 Task: Find connections with filter location Rhyl with filter topic #Healthwith filter profile language Spanish with filter current company Get A Job - Follow Us For The Right Job with filter school The Chartered Institute for Securities & Investment (The CISI) with filter industry Ranching with filter service category Project Management with filter keywords title Engineer
Action: Mouse moved to (670, 65)
Screenshot: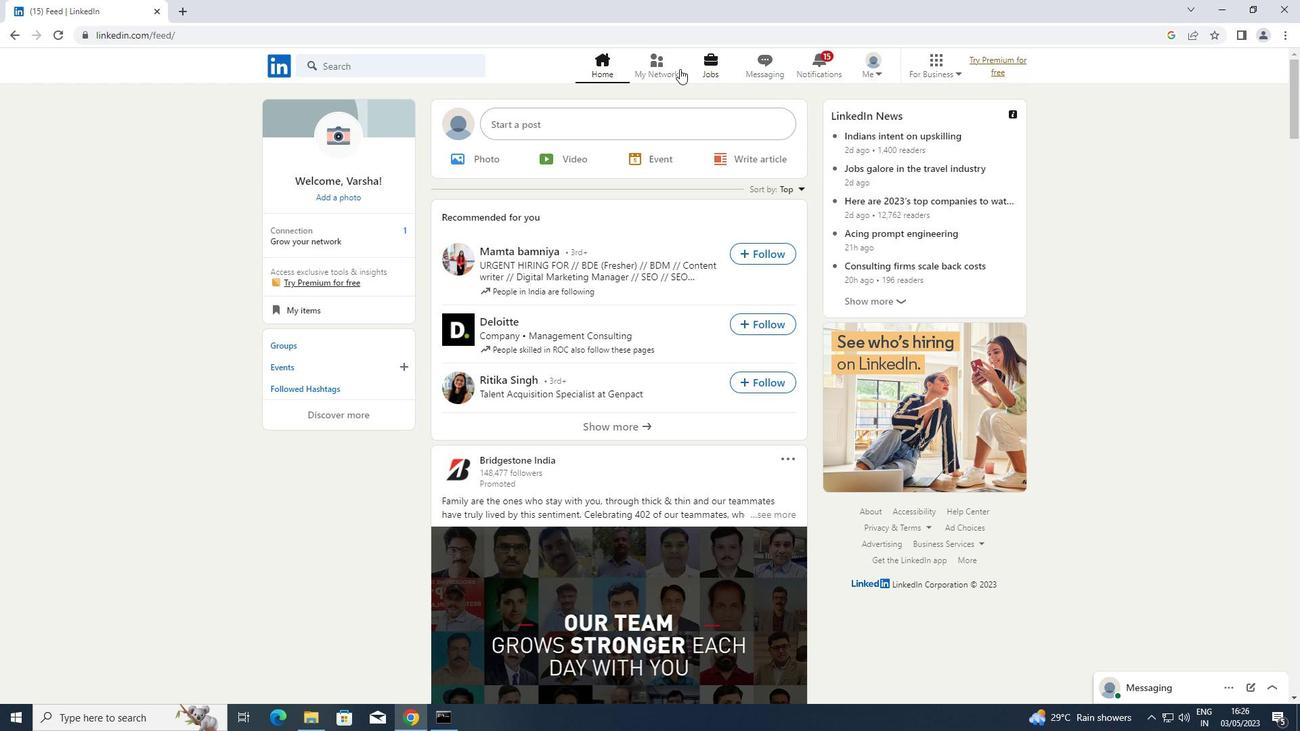 
Action: Mouse pressed left at (670, 65)
Screenshot: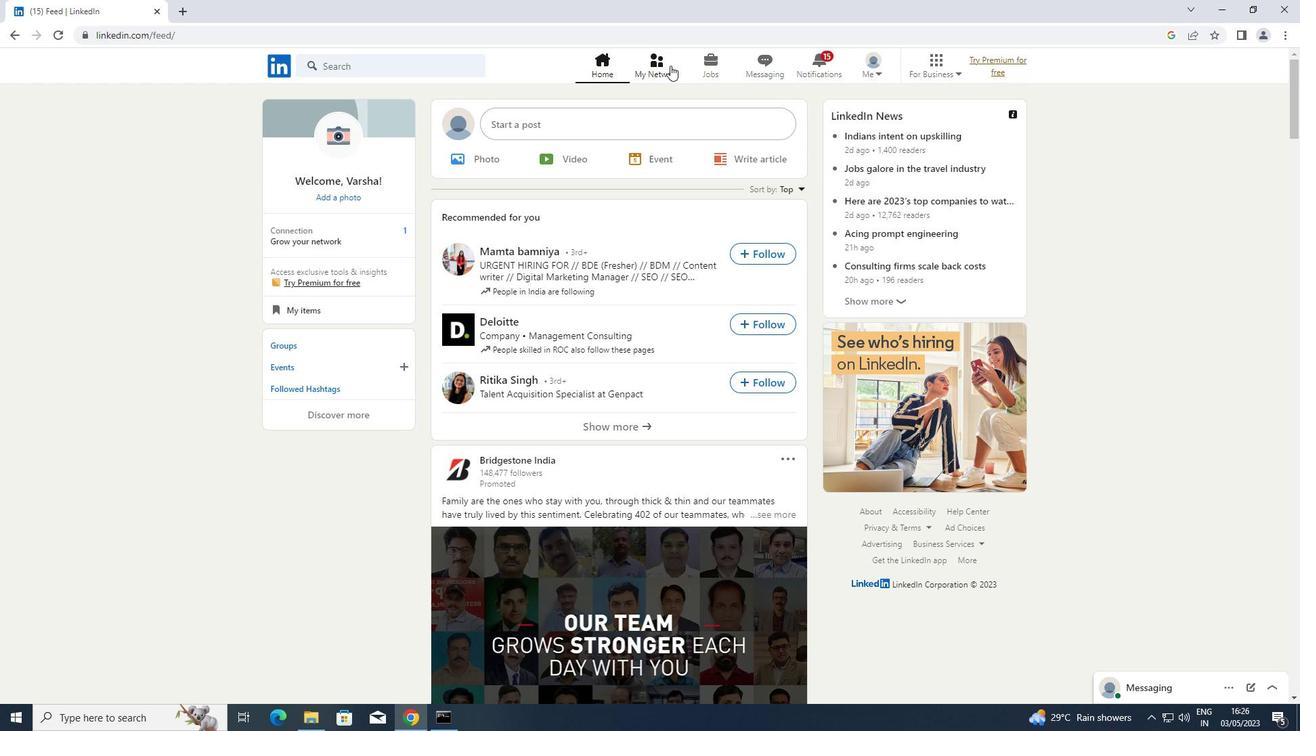 
Action: Mouse moved to (300, 139)
Screenshot: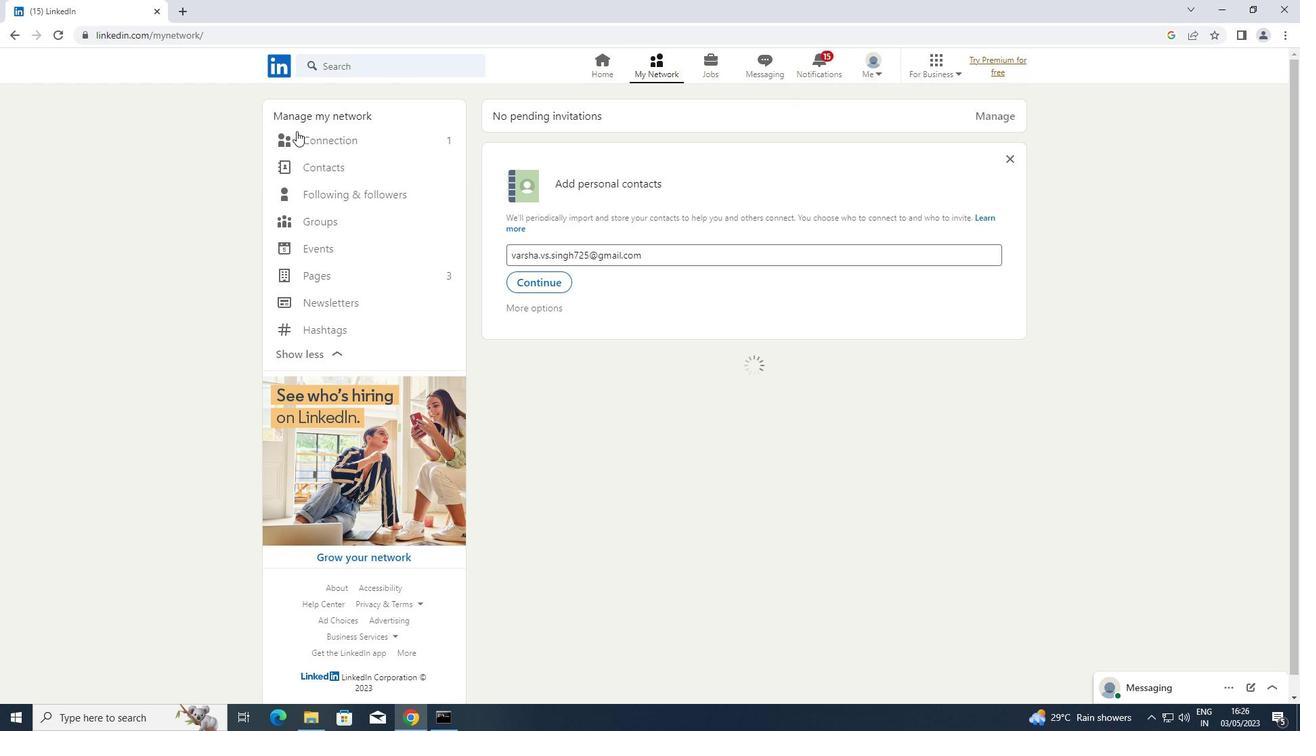 
Action: Mouse pressed left at (300, 139)
Screenshot: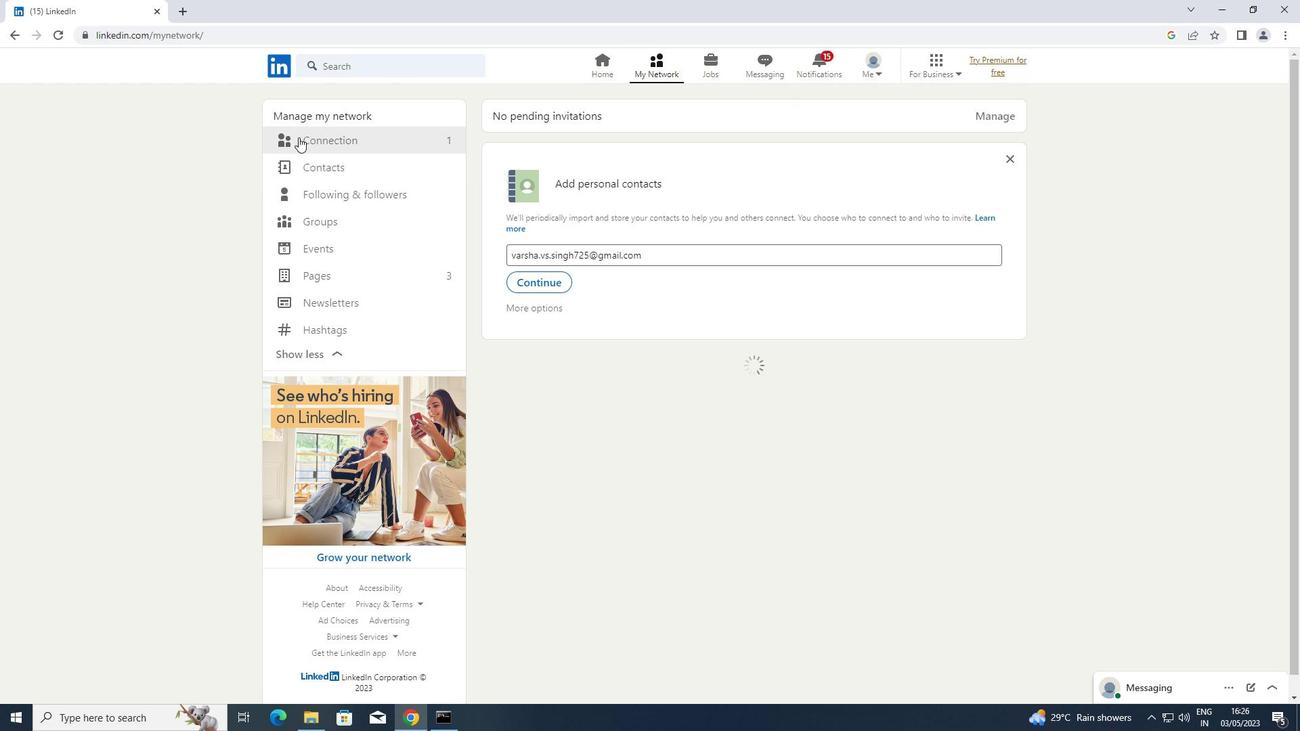 
Action: Mouse moved to (738, 134)
Screenshot: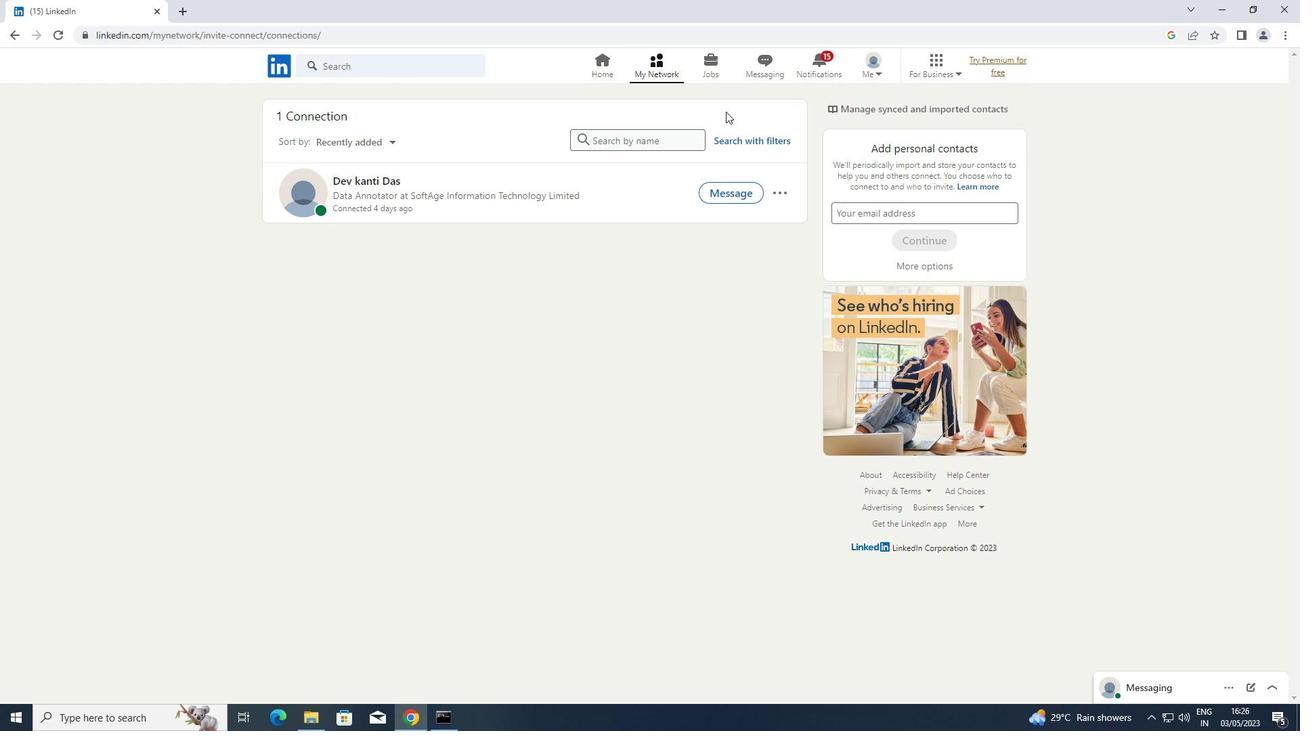 
Action: Mouse pressed left at (738, 134)
Screenshot: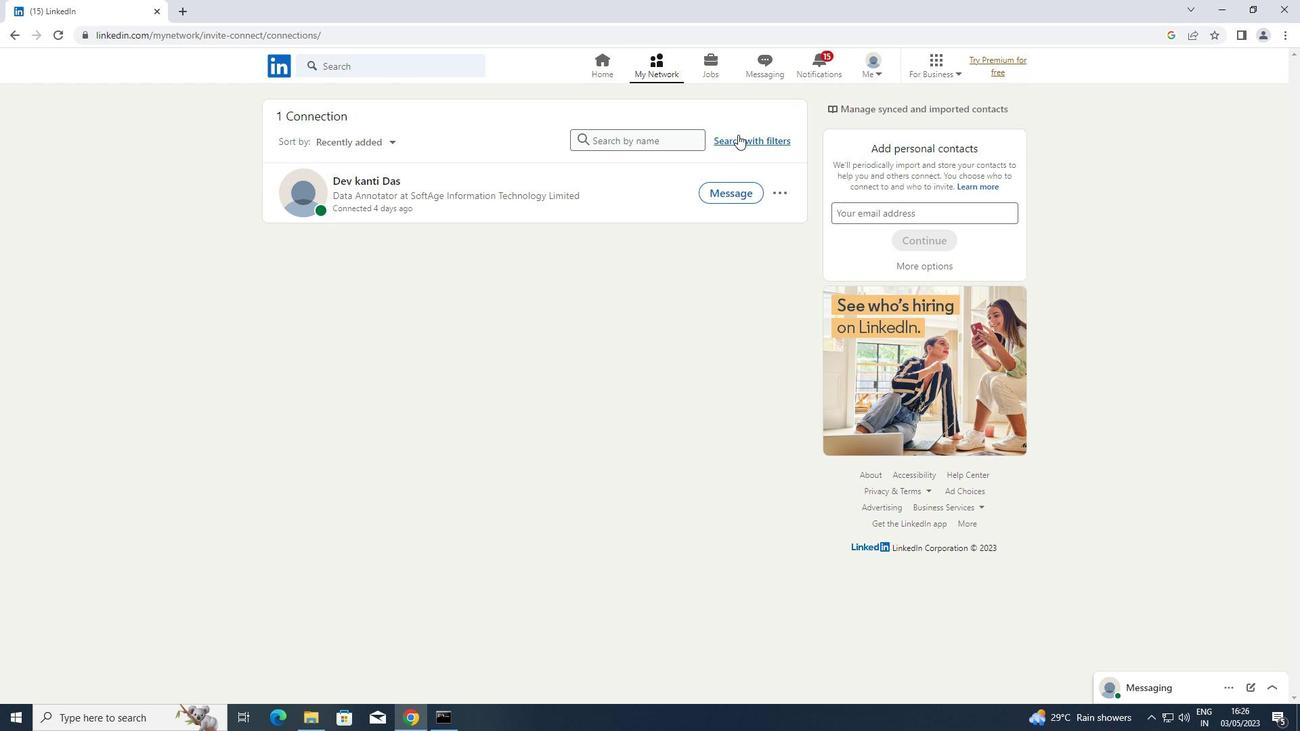 
Action: Mouse moved to (697, 102)
Screenshot: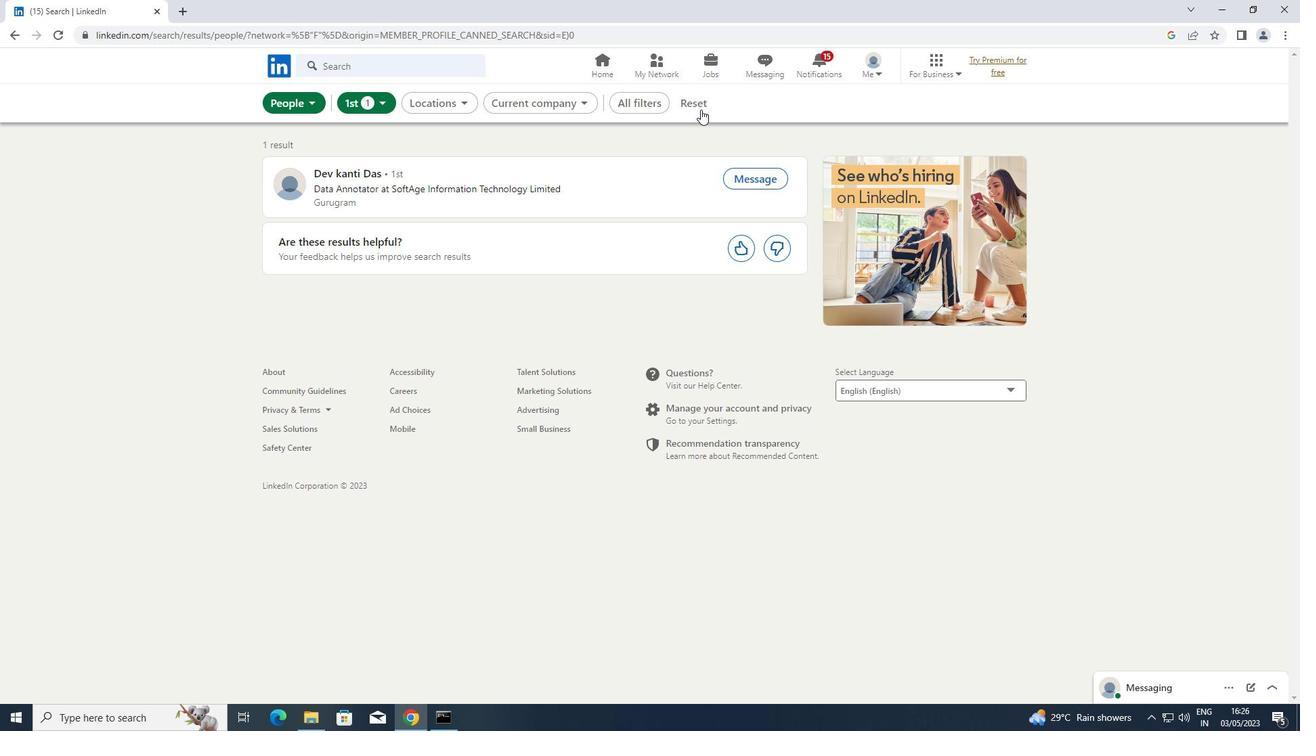 
Action: Mouse pressed left at (697, 102)
Screenshot: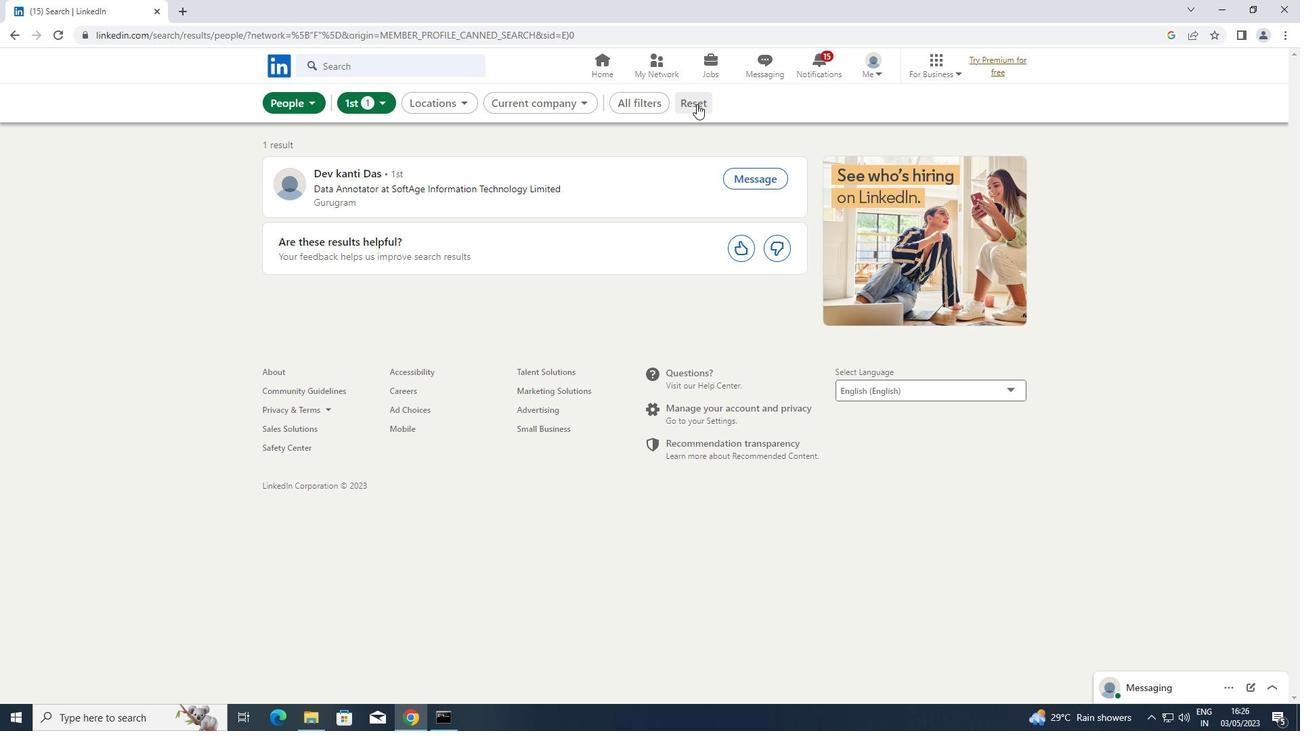 
Action: Mouse moved to (678, 96)
Screenshot: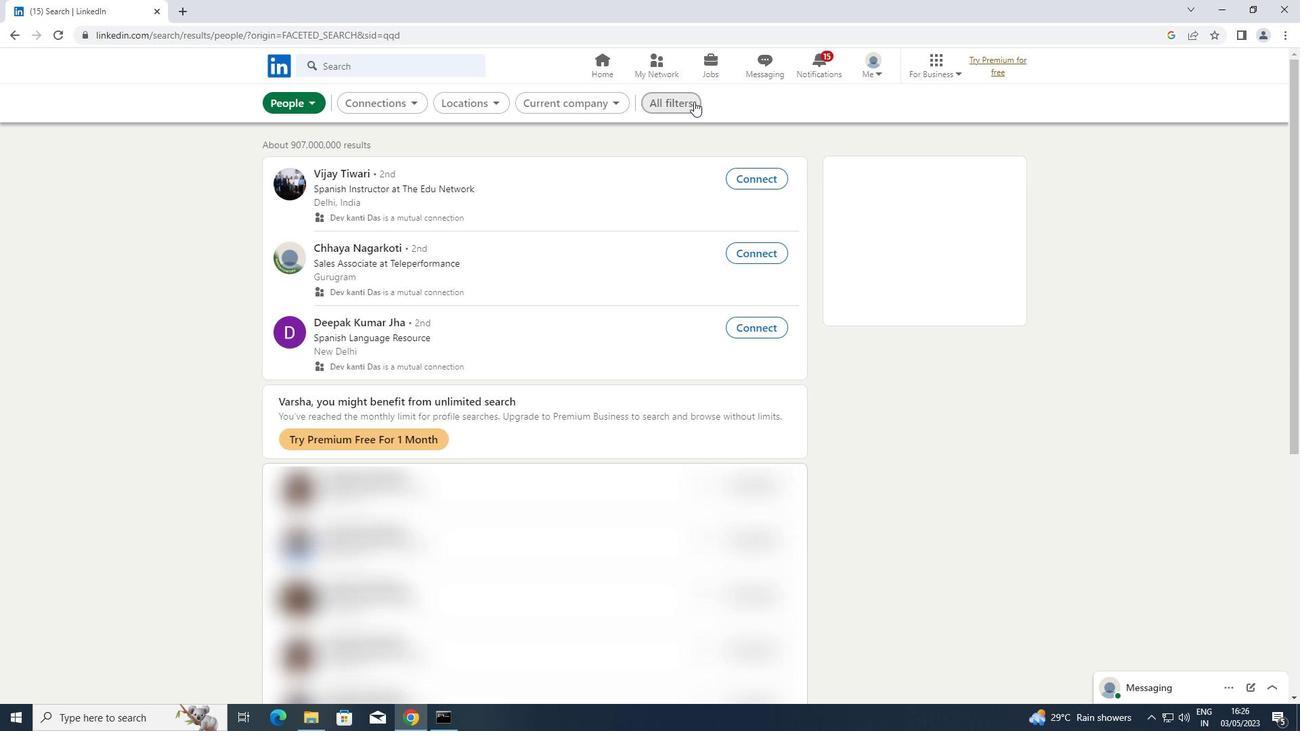 
Action: Mouse pressed left at (678, 96)
Screenshot: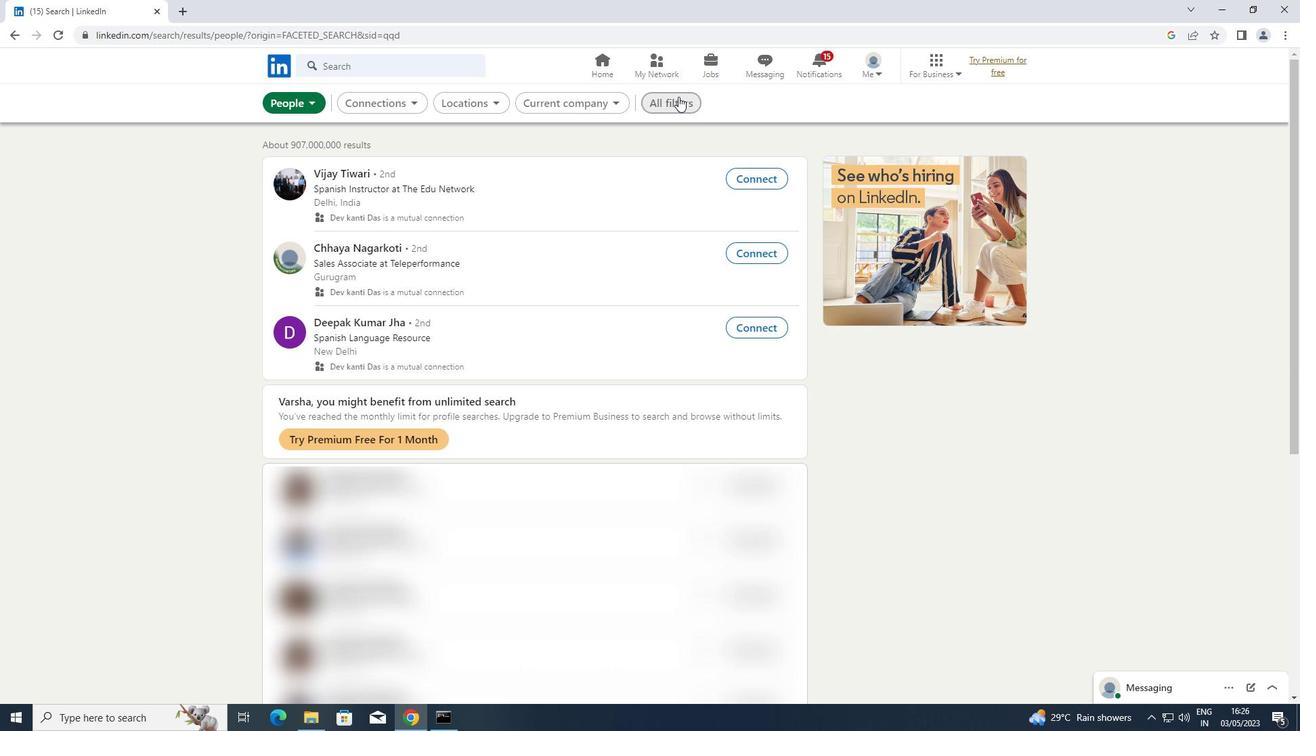 
Action: Mouse moved to (1022, 325)
Screenshot: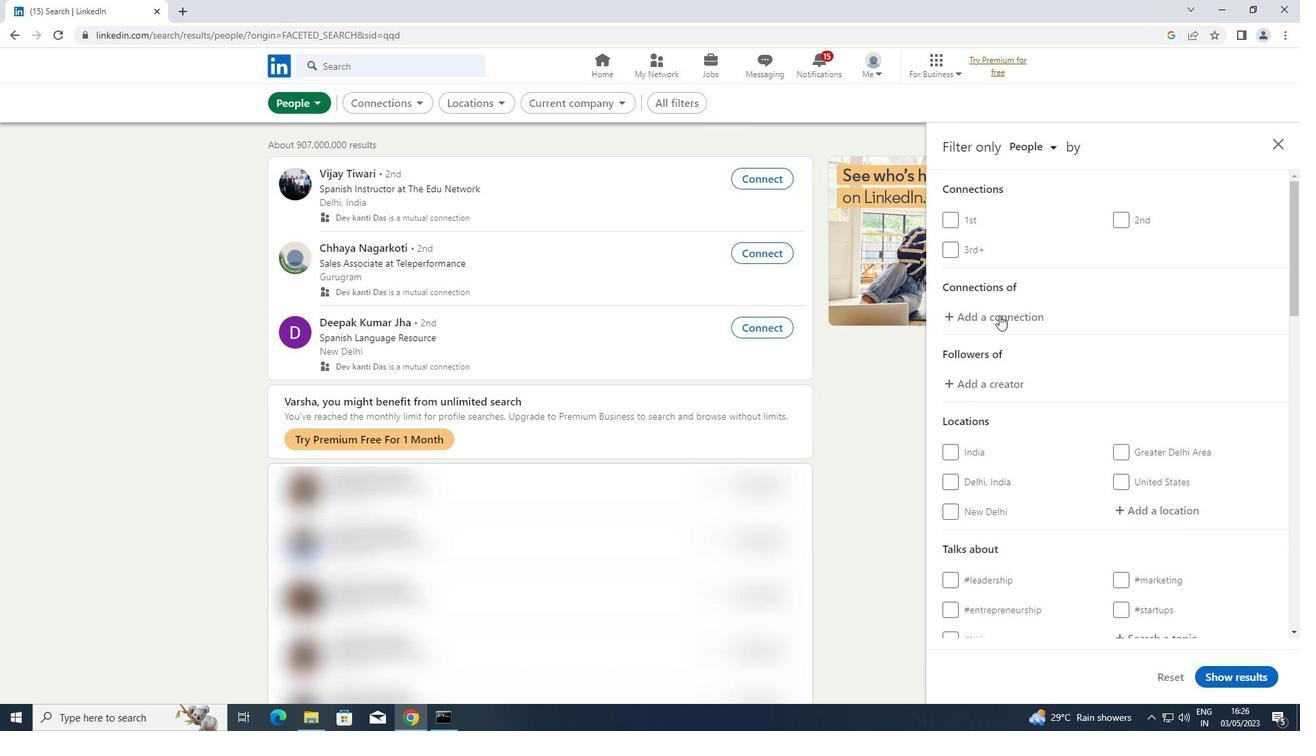 
Action: Mouse scrolled (1022, 324) with delta (0, 0)
Screenshot: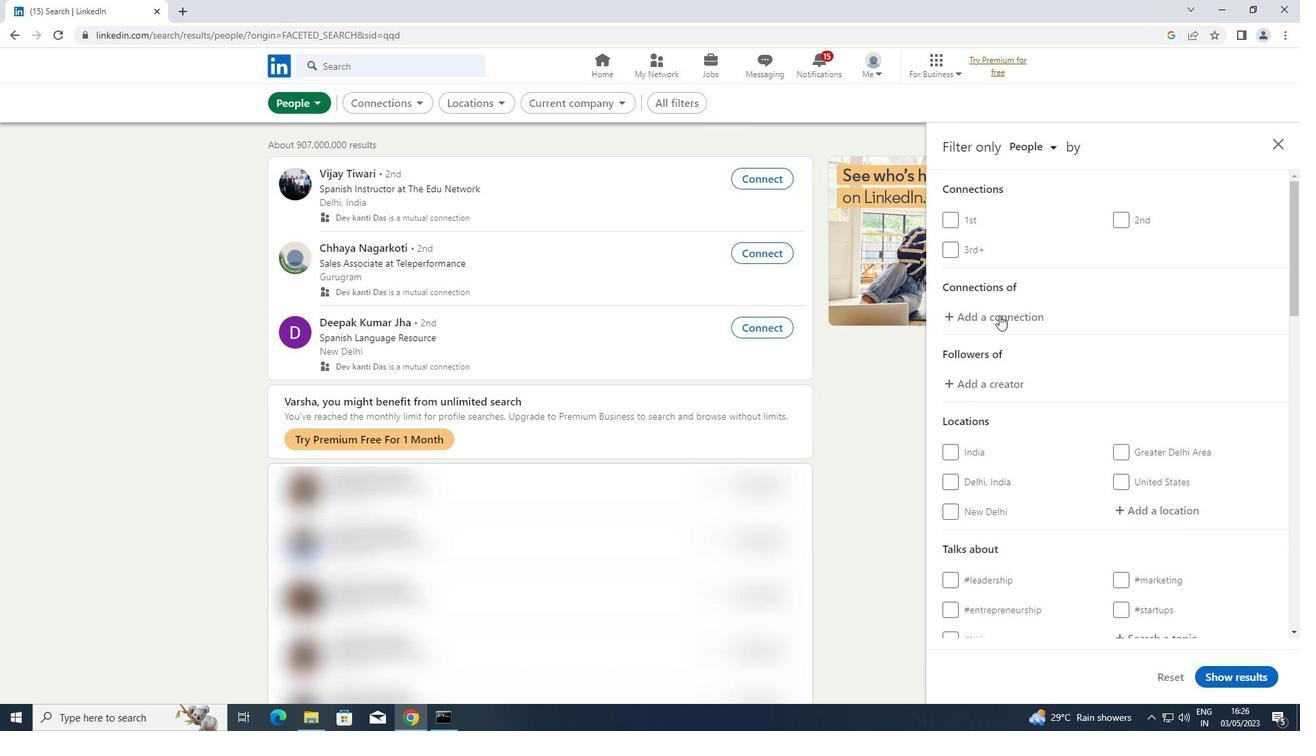 
Action: Mouse scrolled (1022, 324) with delta (0, 0)
Screenshot: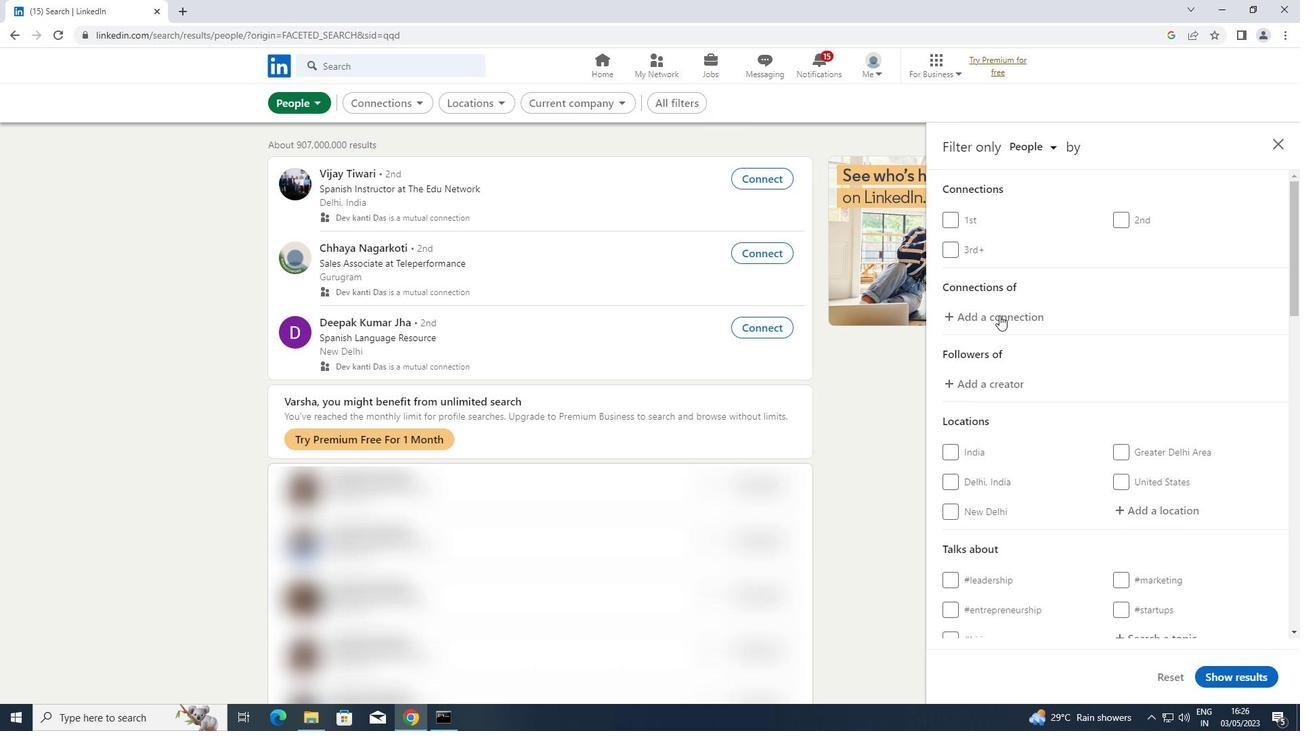 
Action: Mouse moved to (1149, 370)
Screenshot: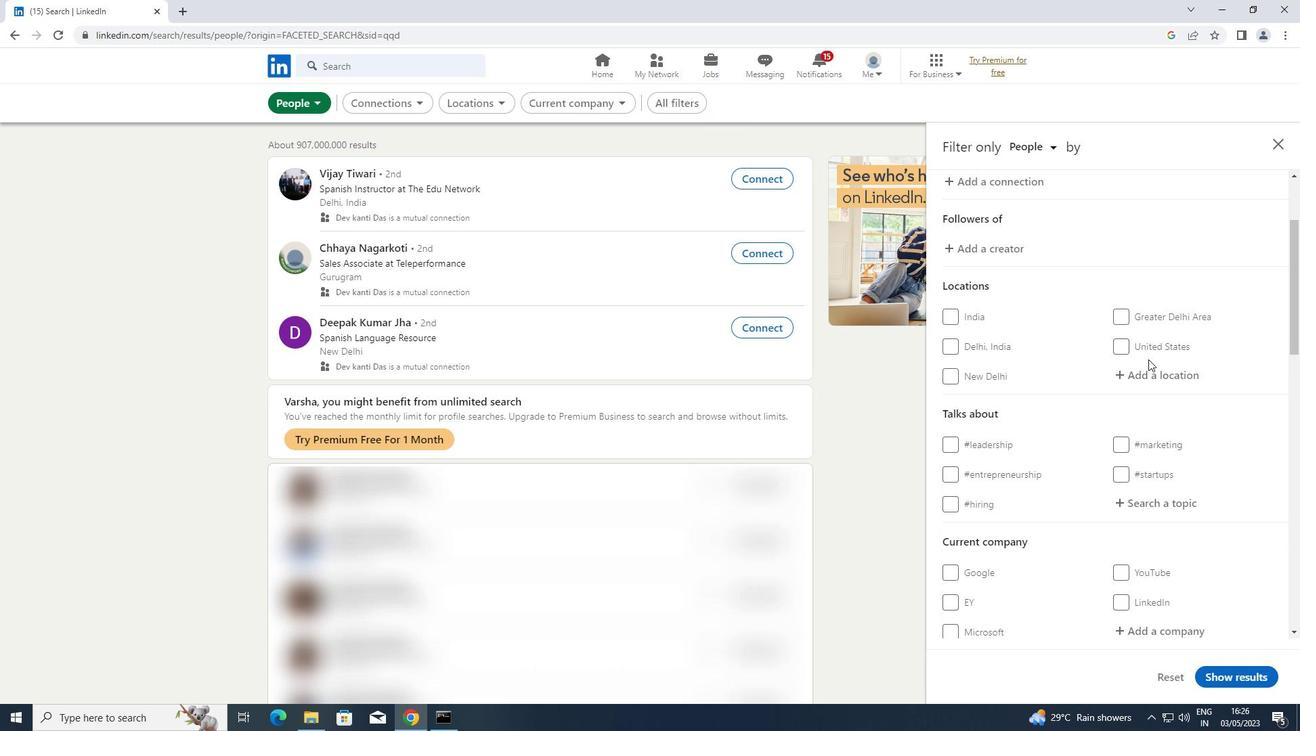
Action: Mouse pressed left at (1149, 370)
Screenshot: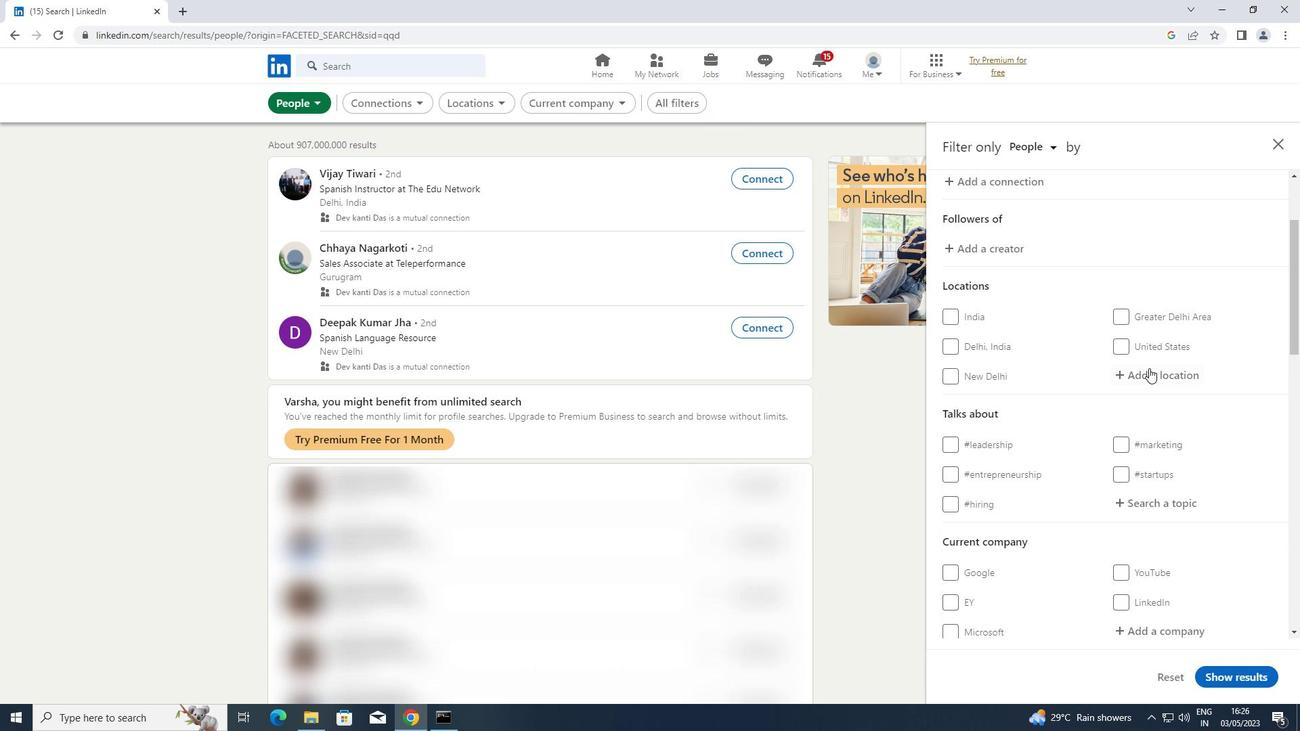 
Action: Mouse moved to (1149, 372)
Screenshot: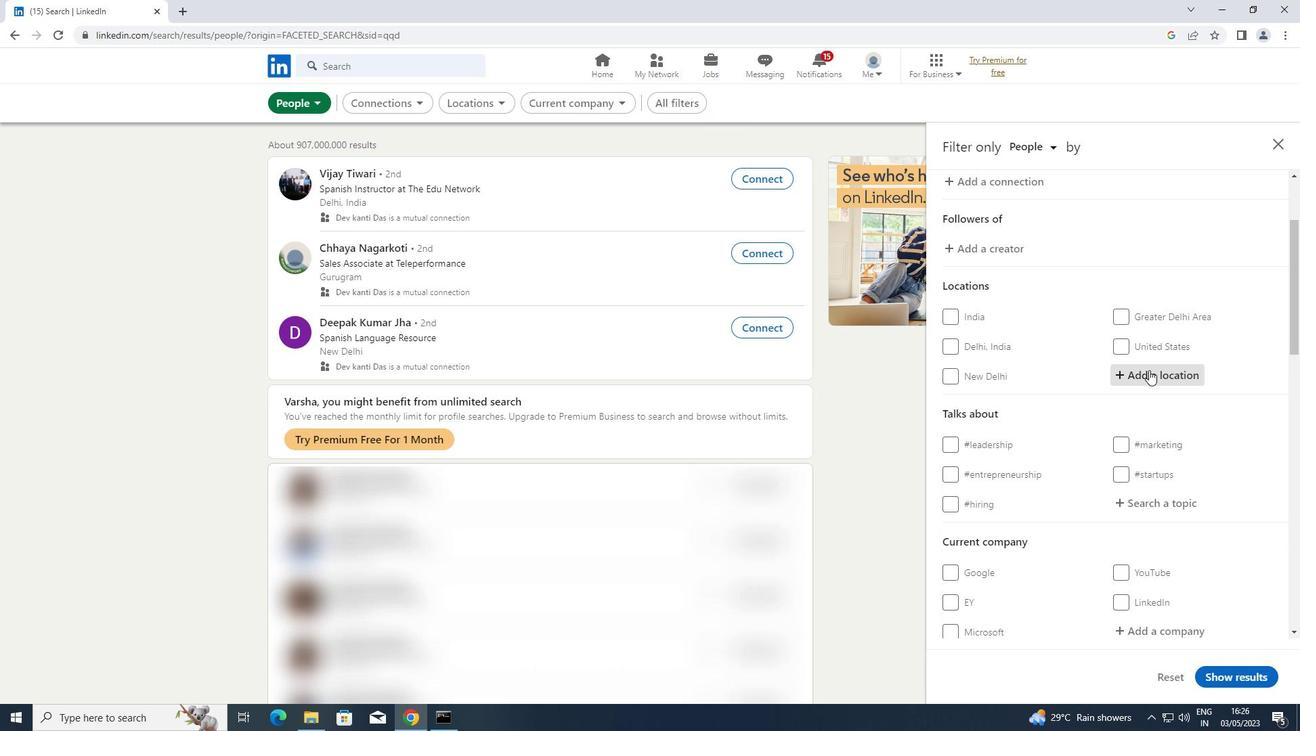 
Action: Key pressed <Key.shift>RHYL
Screenshot: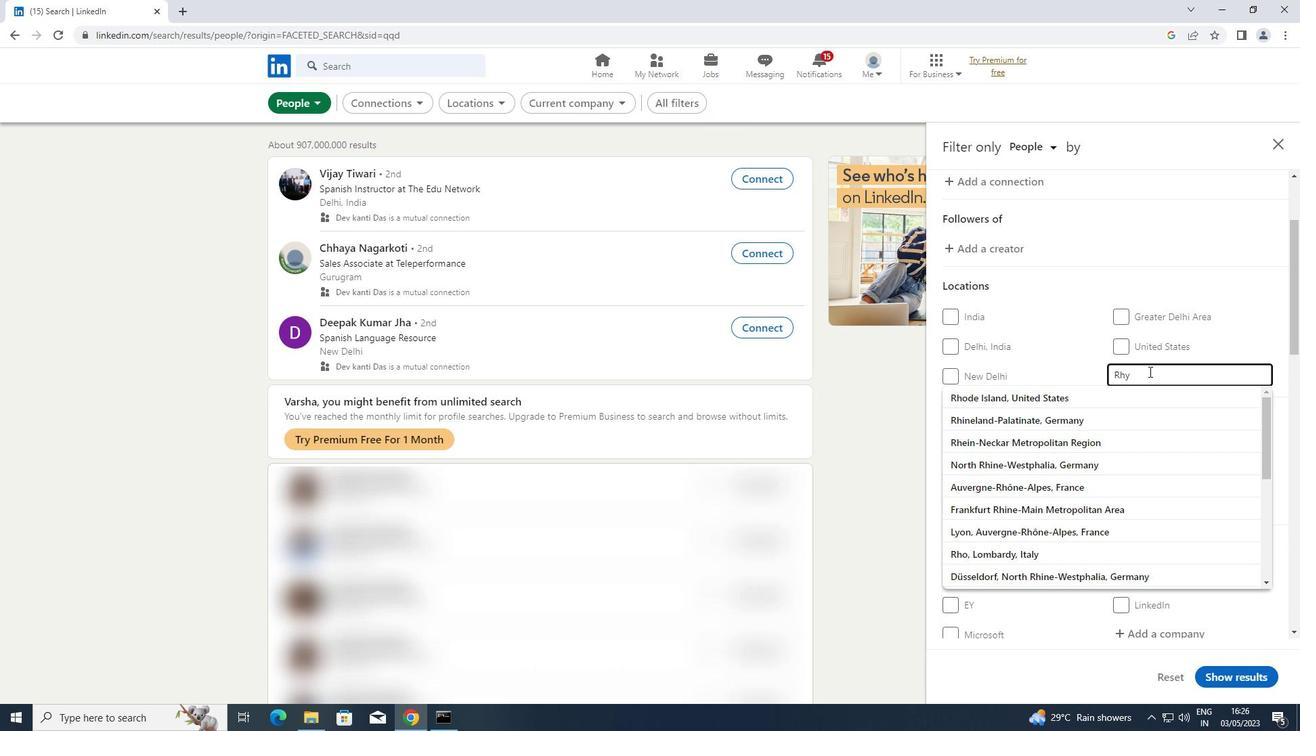 
Action: Mouse moved to (1143, 502)
Screenshot: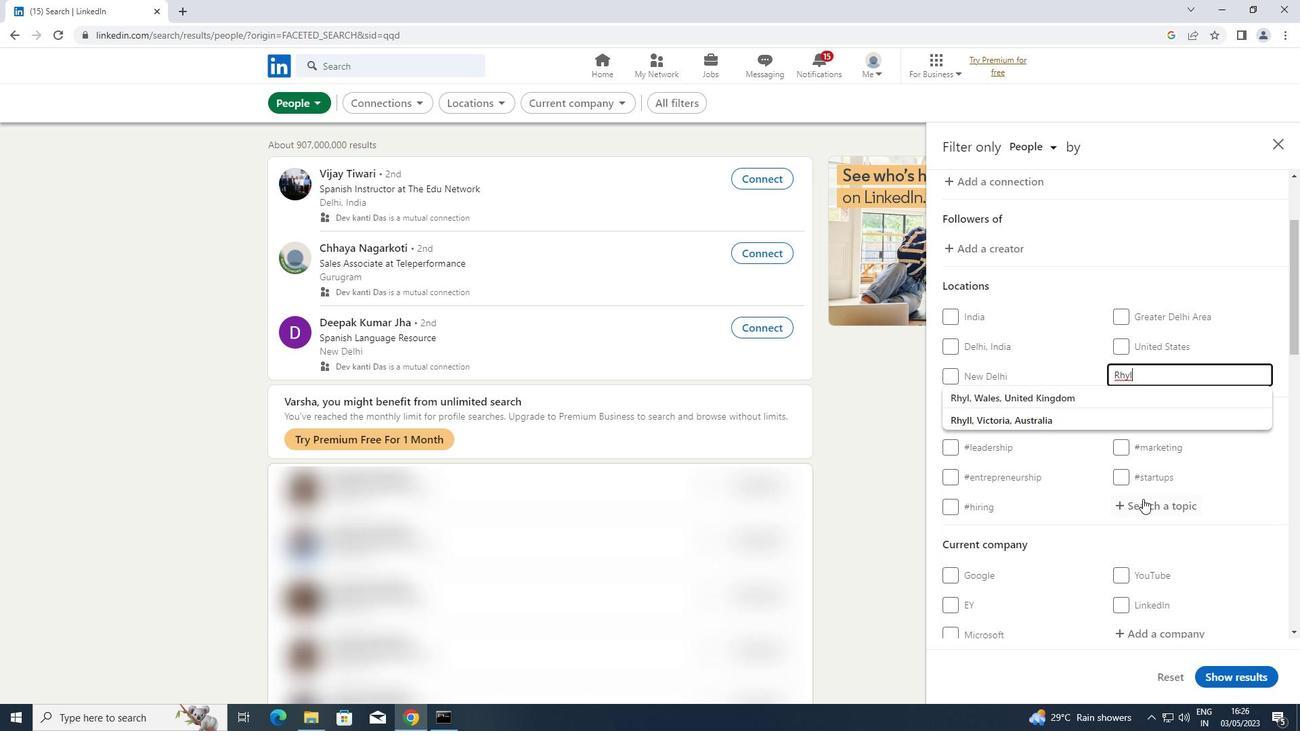 
Action: Mouse pressed left at (1143, 502)
Screenshot: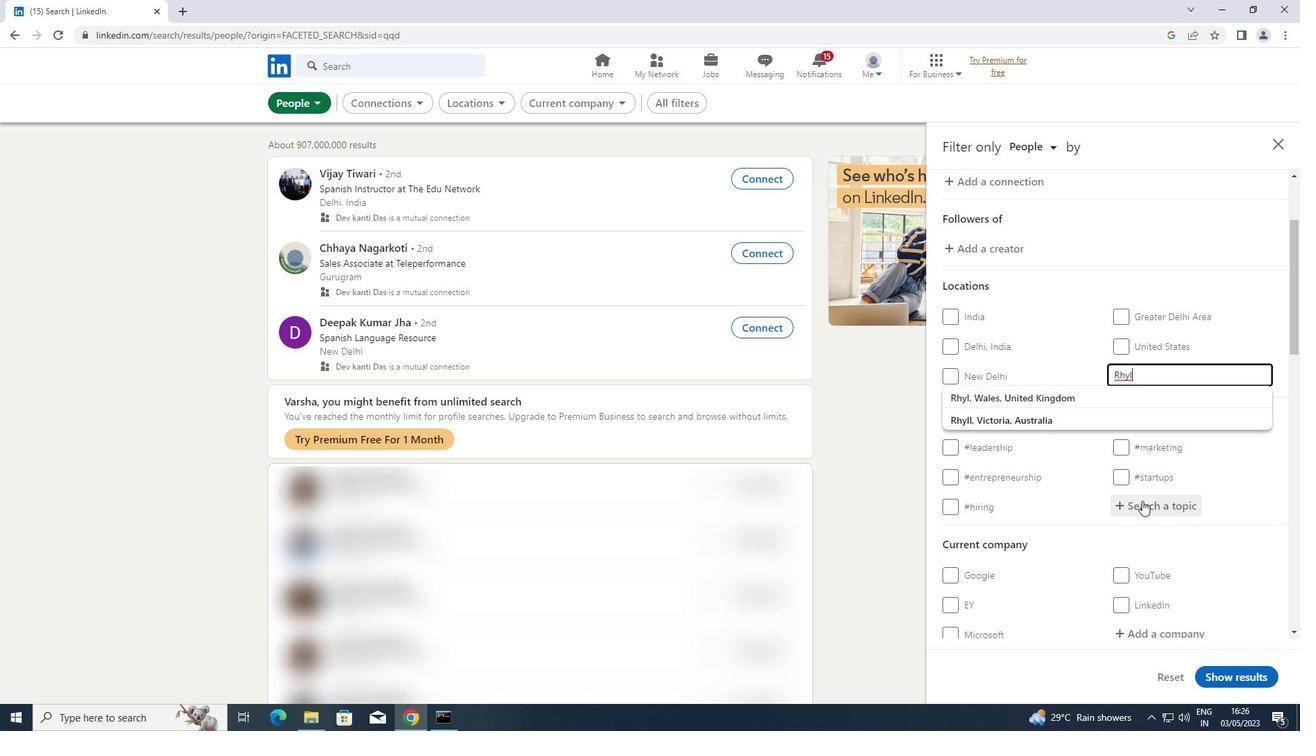
Action: Key pressed <Key.shift>HEALT
Screenshot: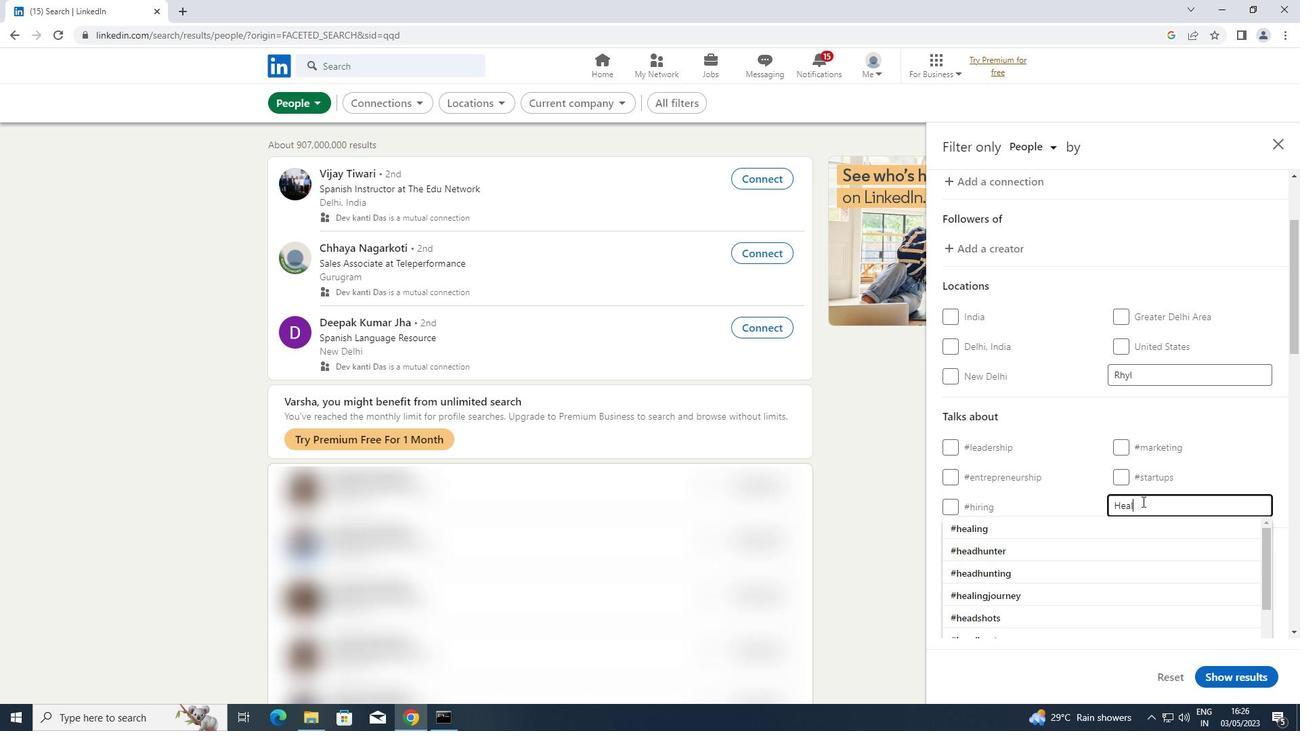 
Action: Mouse moved to (1013, 550)
Screenshot: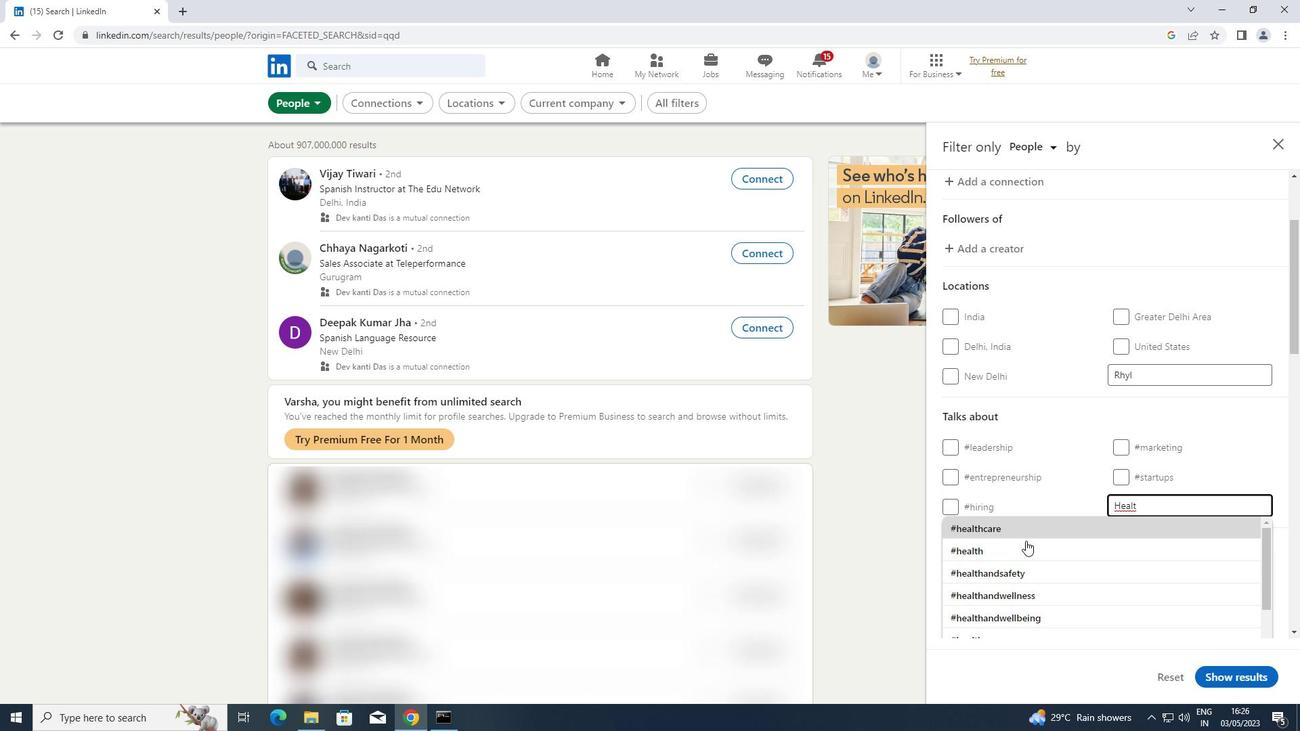 
Action: Mouse pressed left at (1013, 550)
Screenshot: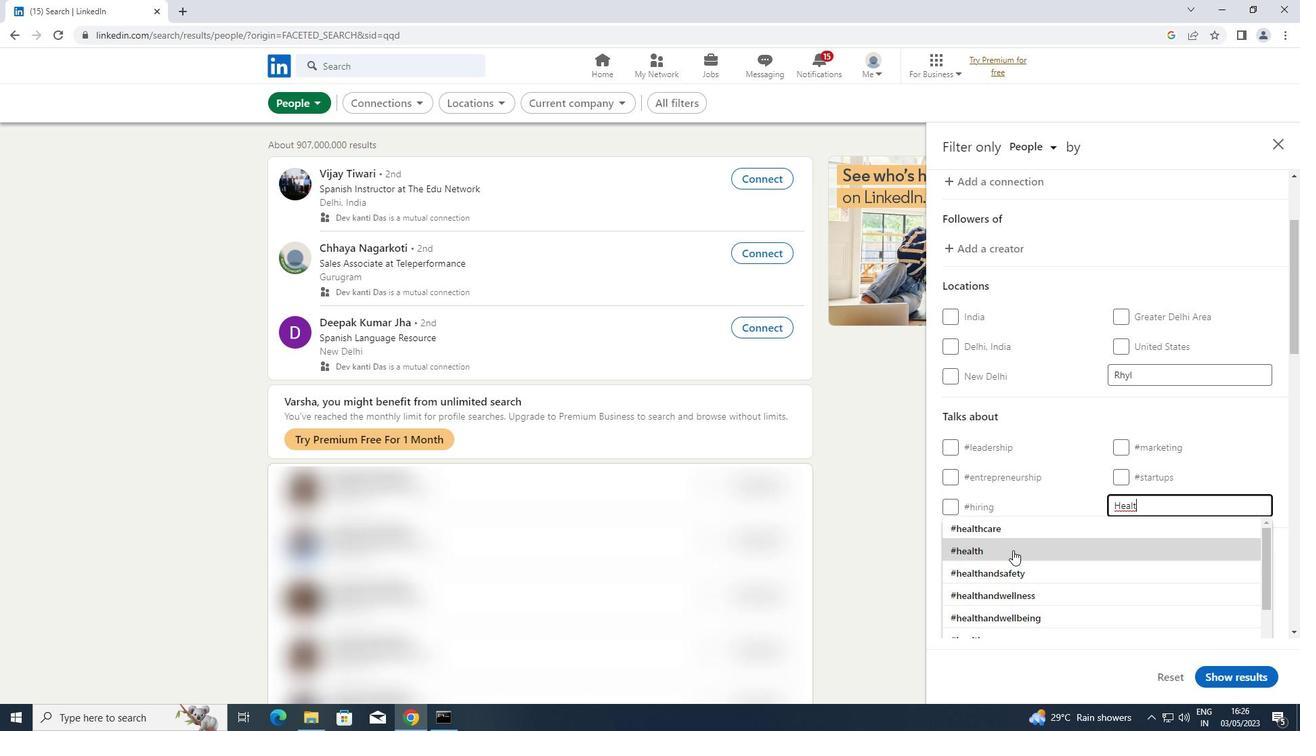 
Action: Mouse moved to (1013, 522)
Screenshot: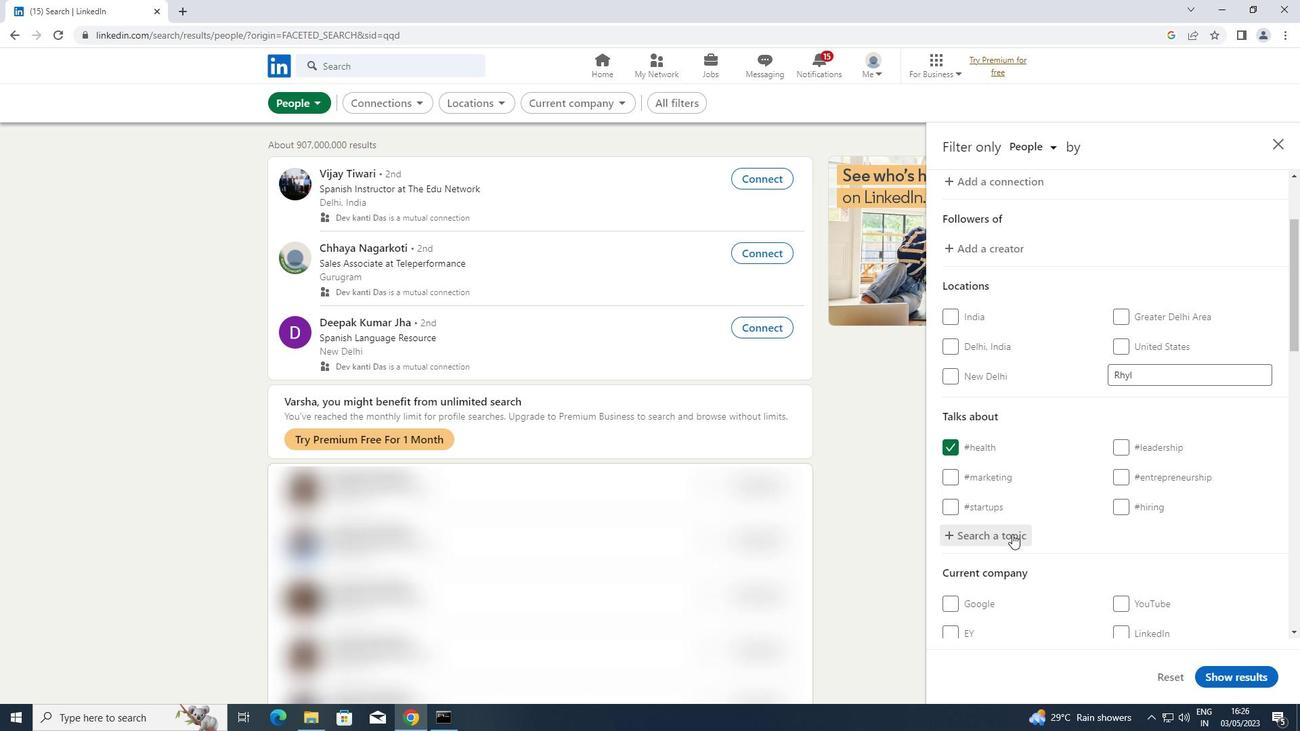 
Action: Mouse scrolled (1013, 521) with delta (0, 0)
Screenshot: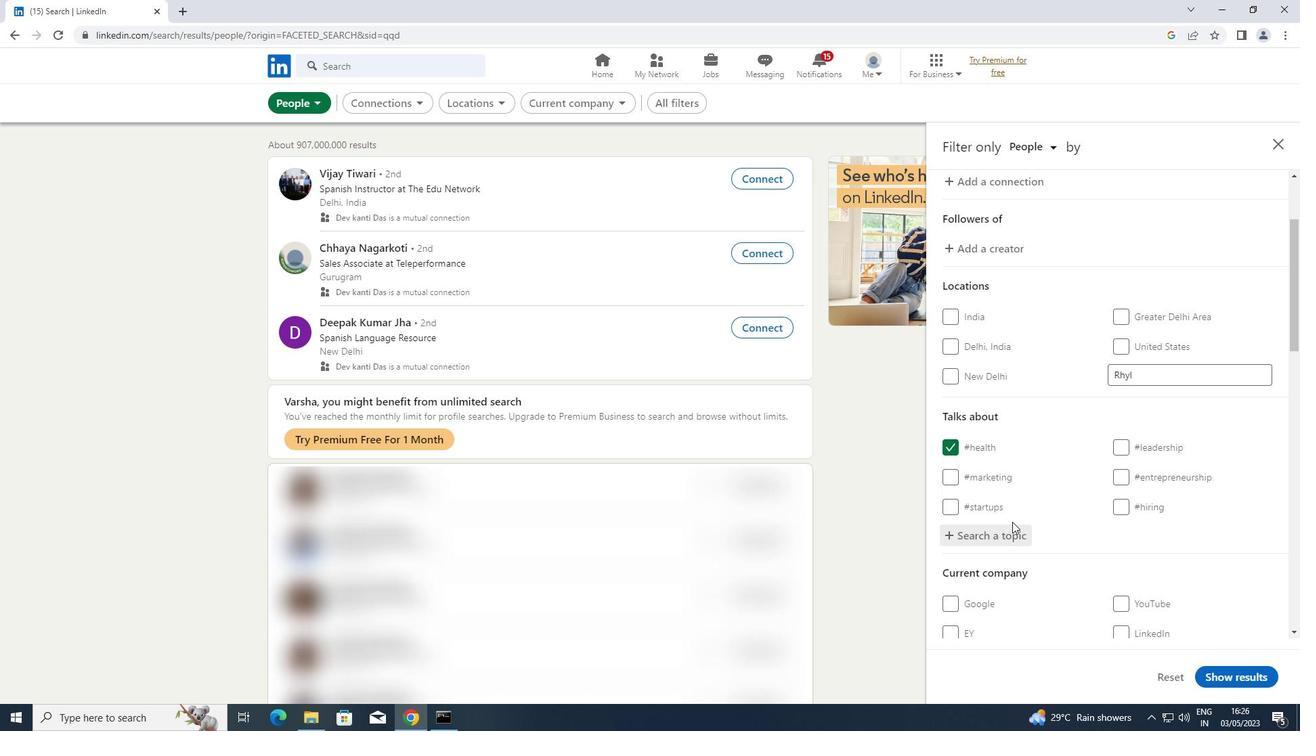 
Action: Mouse scrolled (1013, 521) with delta (0, 0)
Screenshot: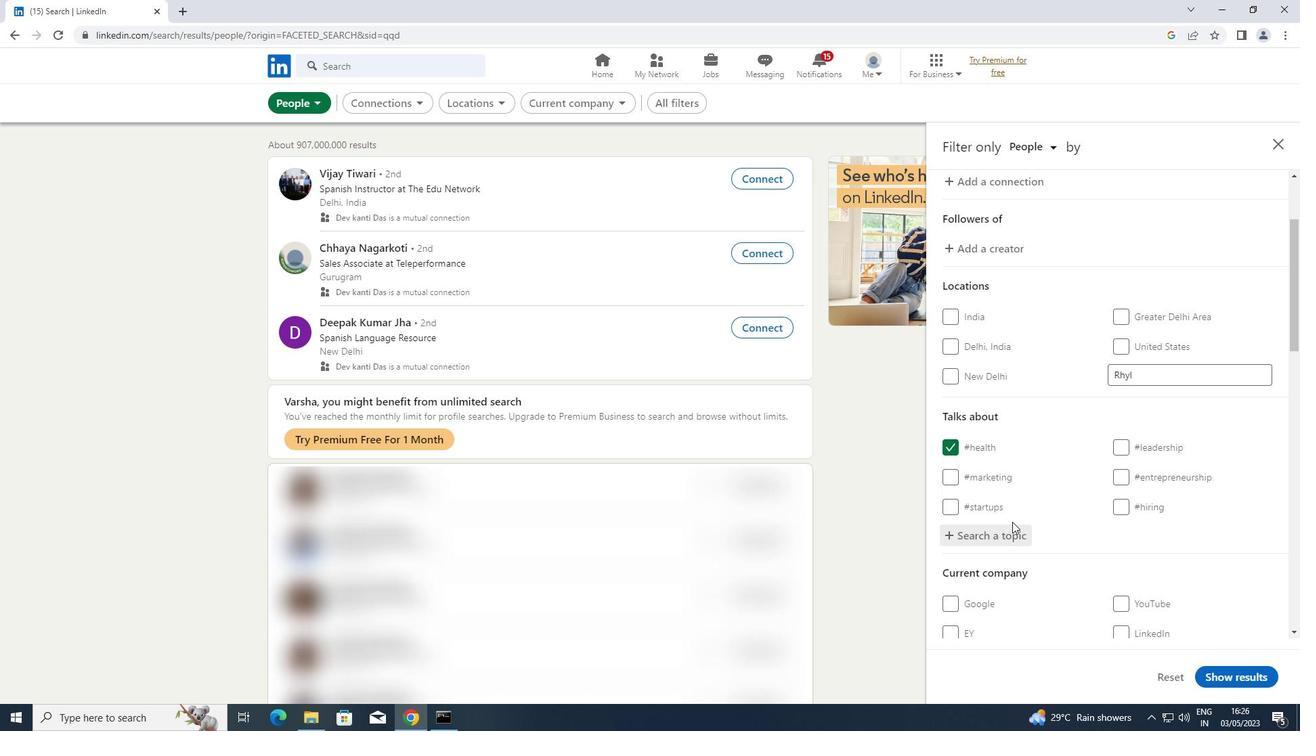 
Action: Mouse scrolled (1013, 521) with delta (0, 0)
Screenshot: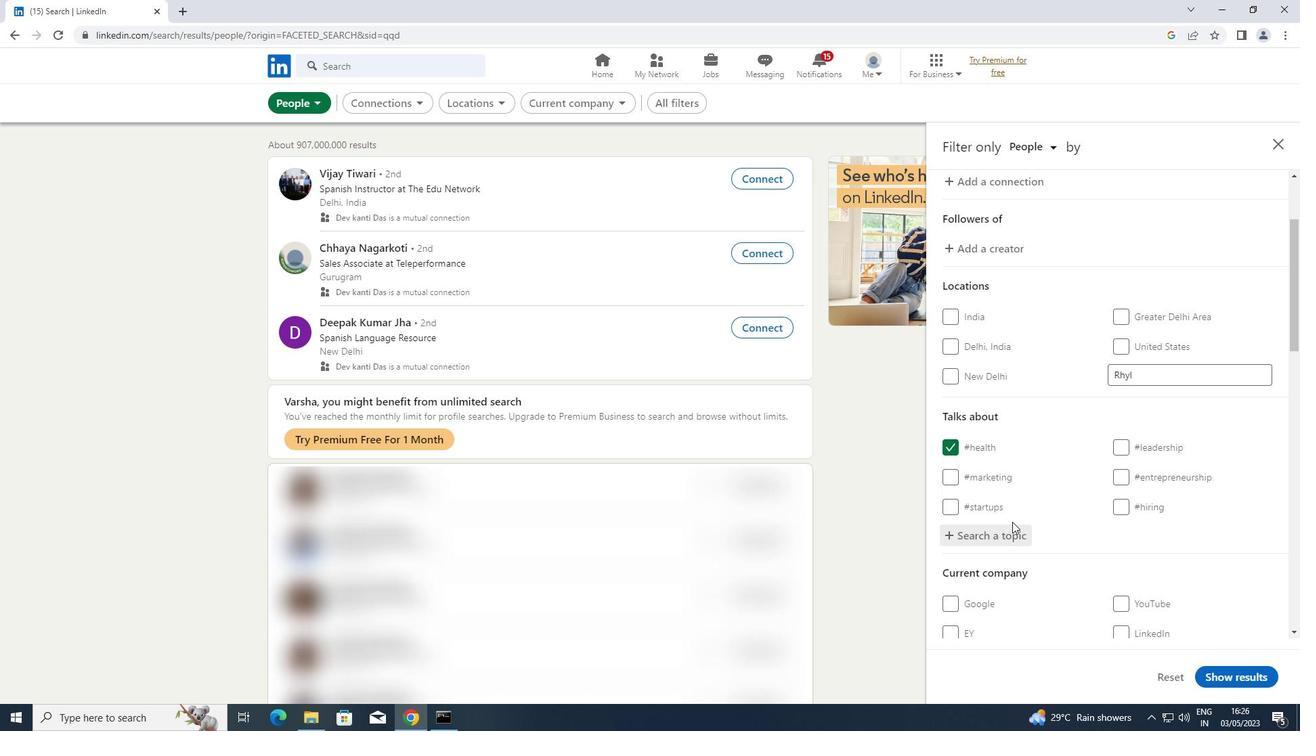 
Action: Mouse scrolled (1013, 521) with delta (0, 0)
Screenshot: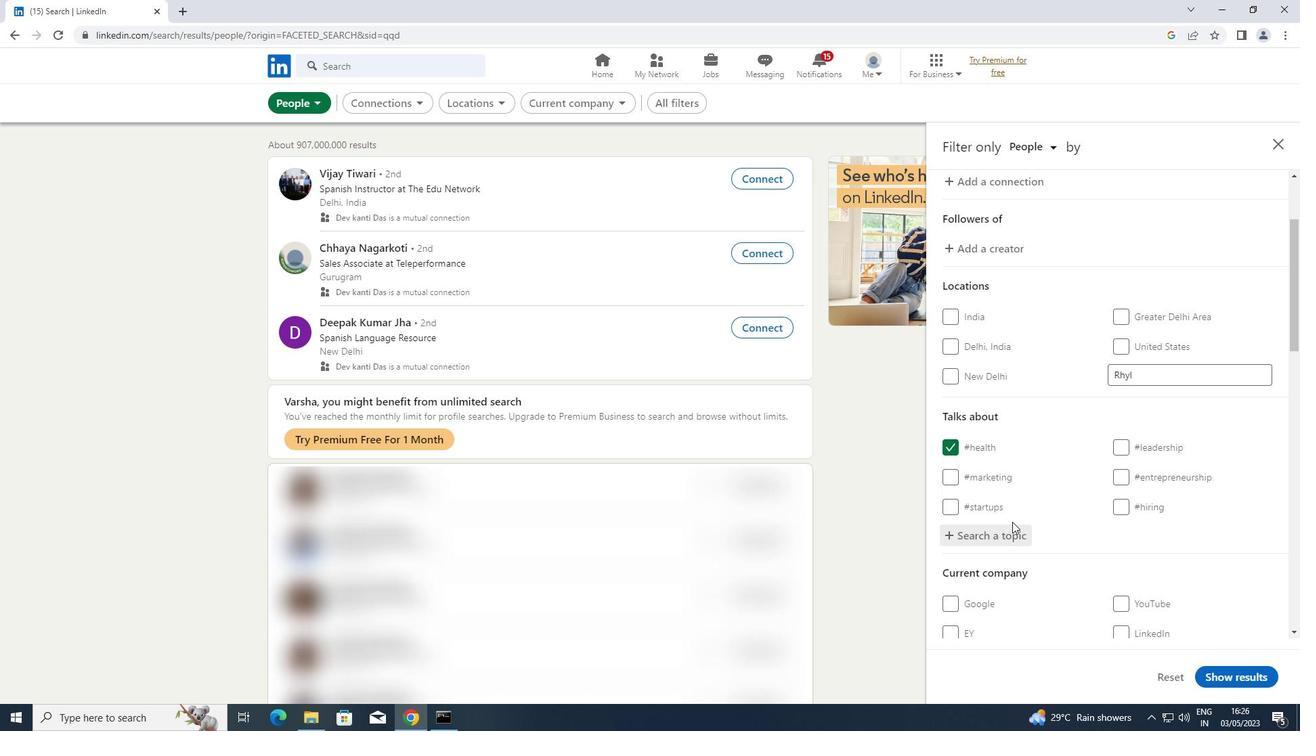 
Action: Mouse scrolled (1013, 521) with delta (0, 0)
Screenshot: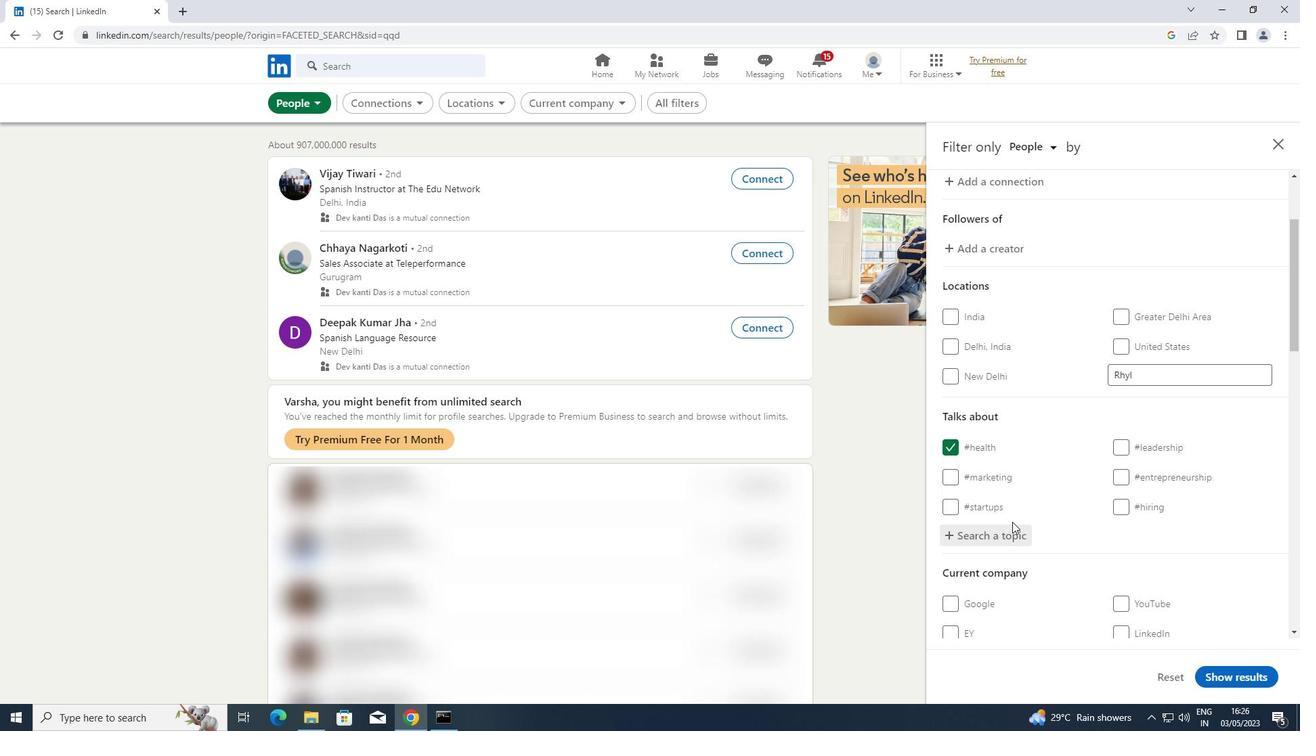 
Action: Mouse scrolled (1013, 521) with delta (0, 0)
Screenshot: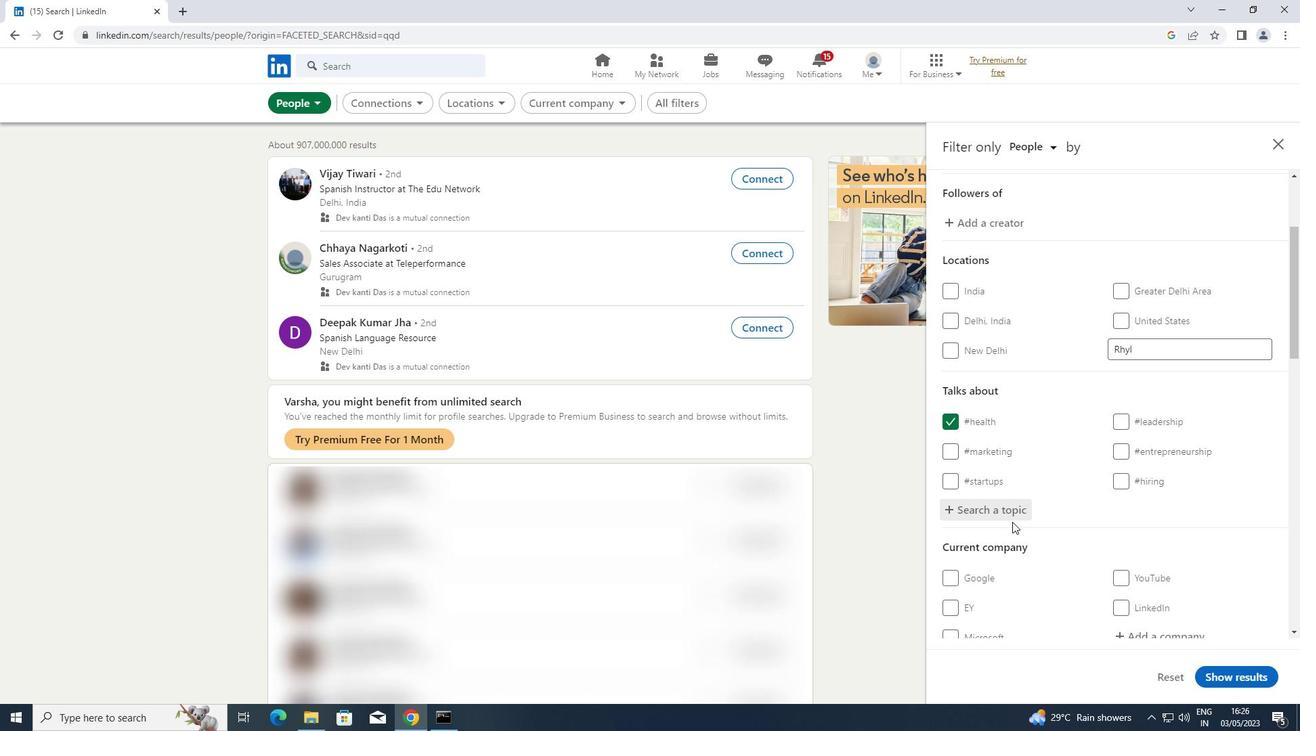 
Action: Mouse moved to (1013, 519)
Screenshot: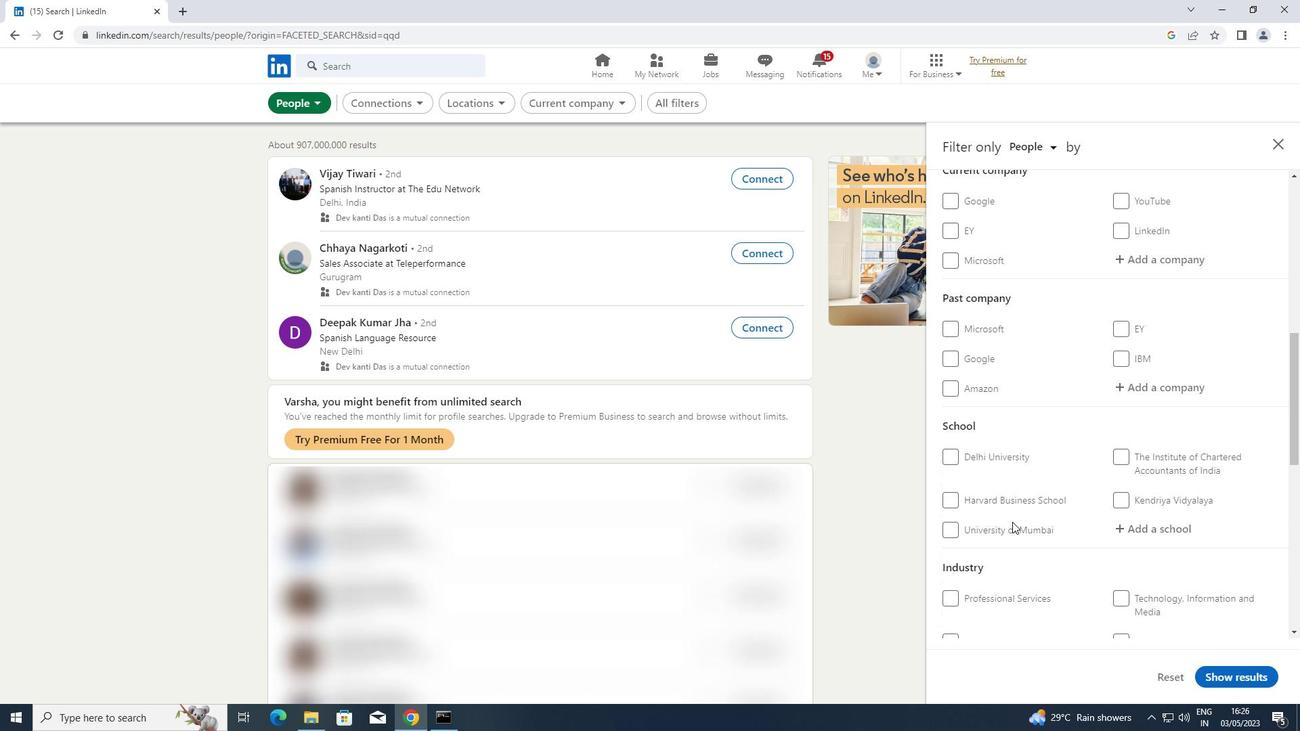 
Action: Mouse scrolled (1013, 519) with delta (0, 0)
Screenshot: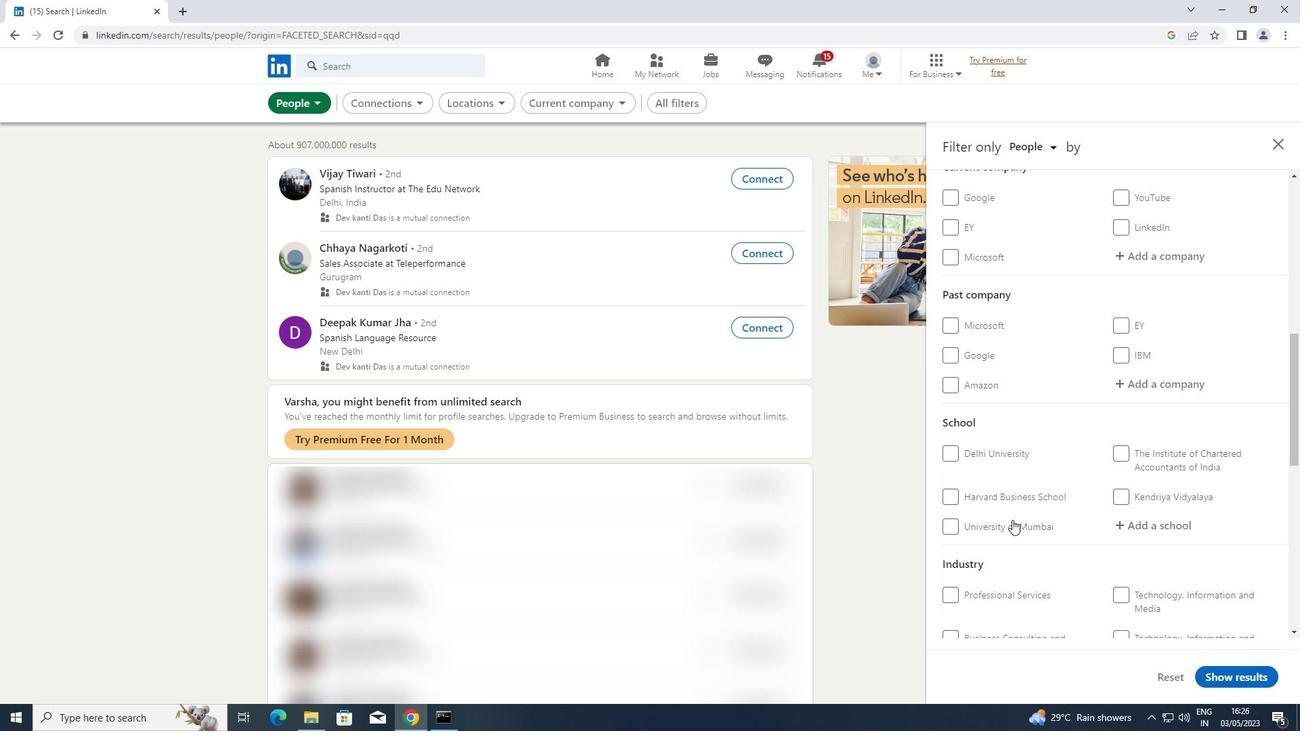 
Action: Mouse scrolled (1013, 519) with delta (0, 0)
Screenshot: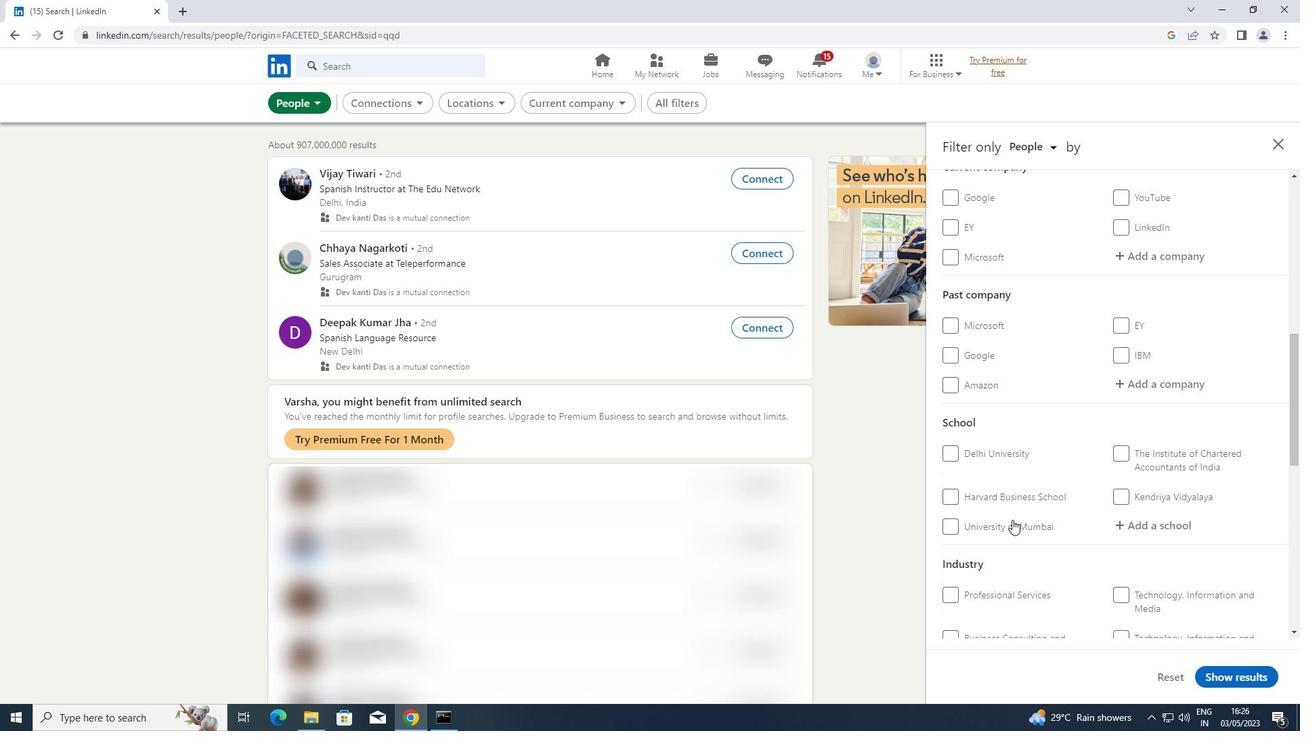 
Action: Mouse scrolled (1013, 519) with delta (0, 0)
Screenshot: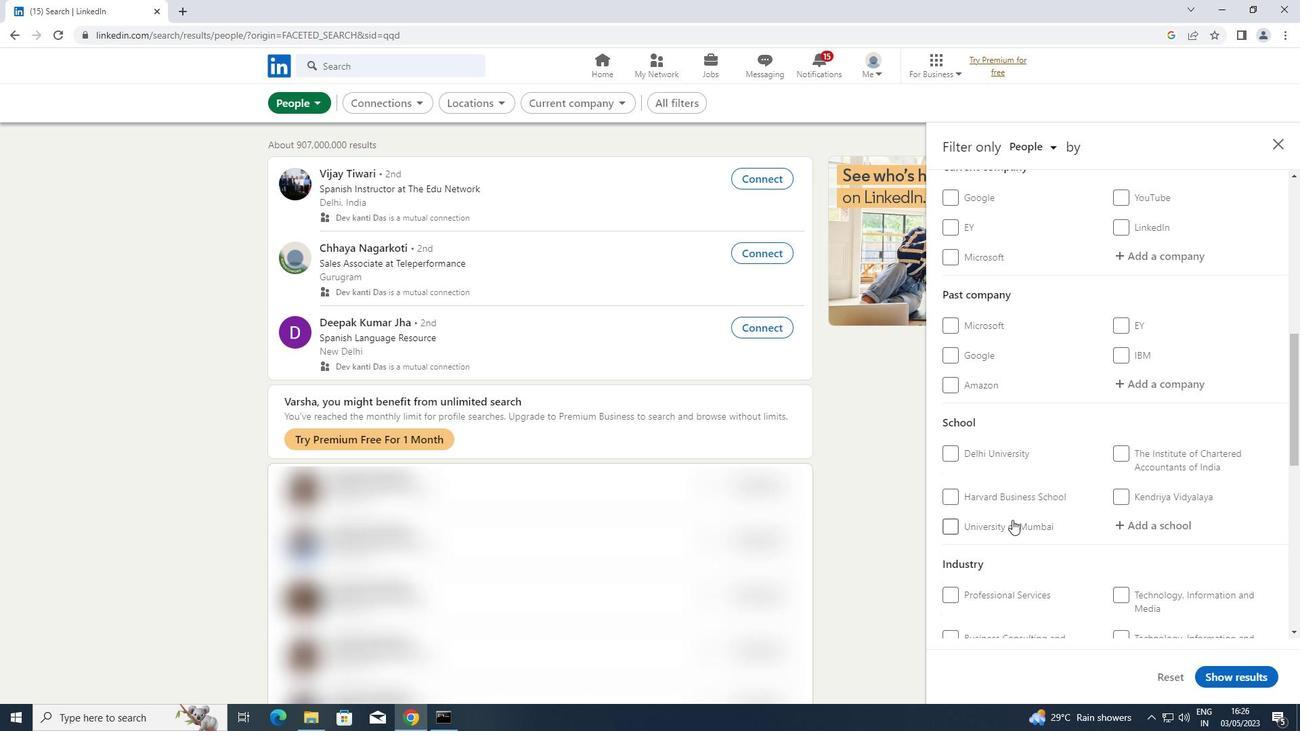 
Action: Mouse scrolled (1013, 519) with delta (0, 0)
Screenshot: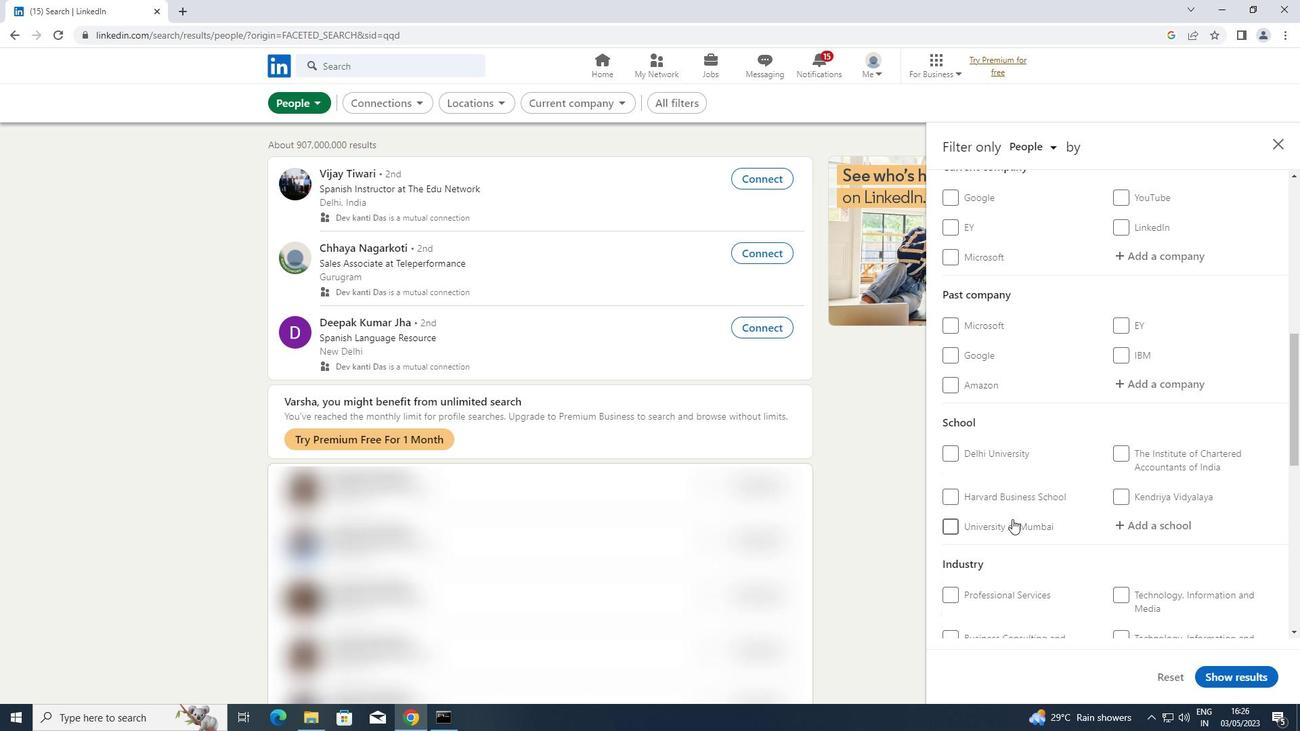 
Action: Mouse scrolled (1013, 519) with delta (0, 0)
Screenshot: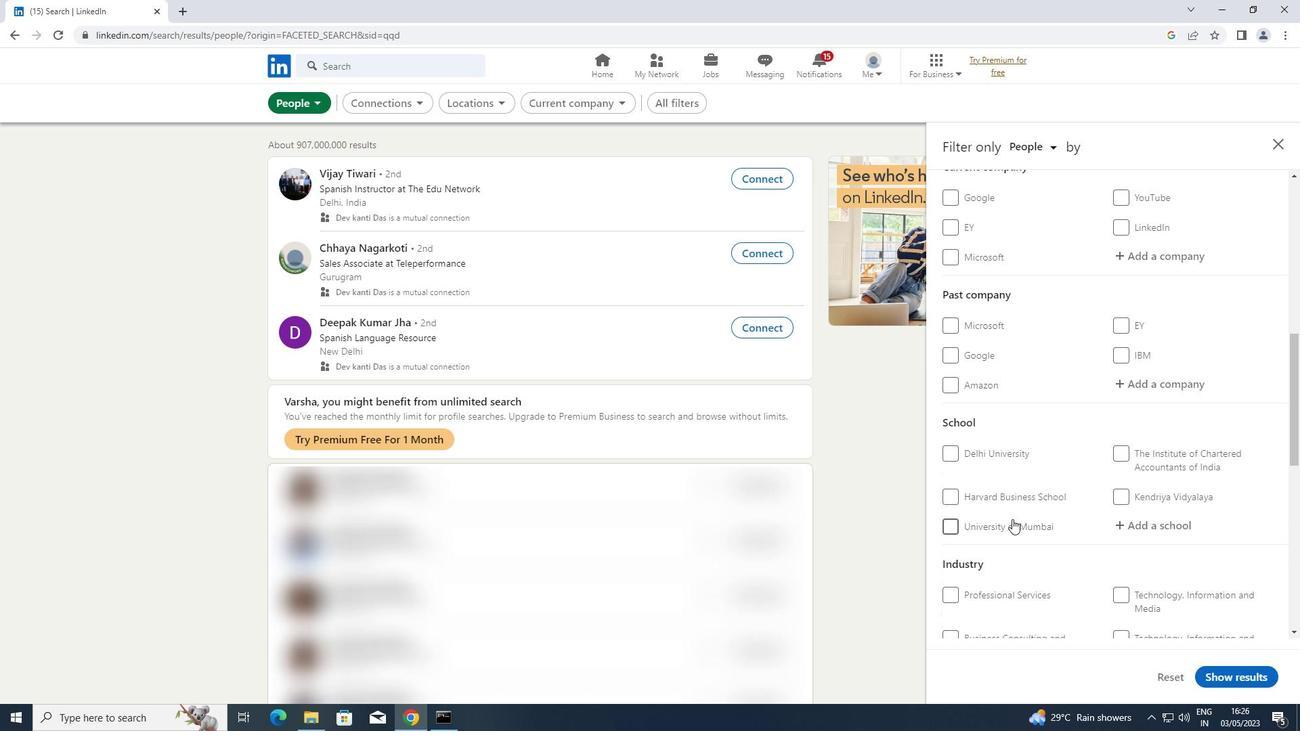 
Action: Mouse scrolled (1013, 519) with delta (0, 0)
Screenshot: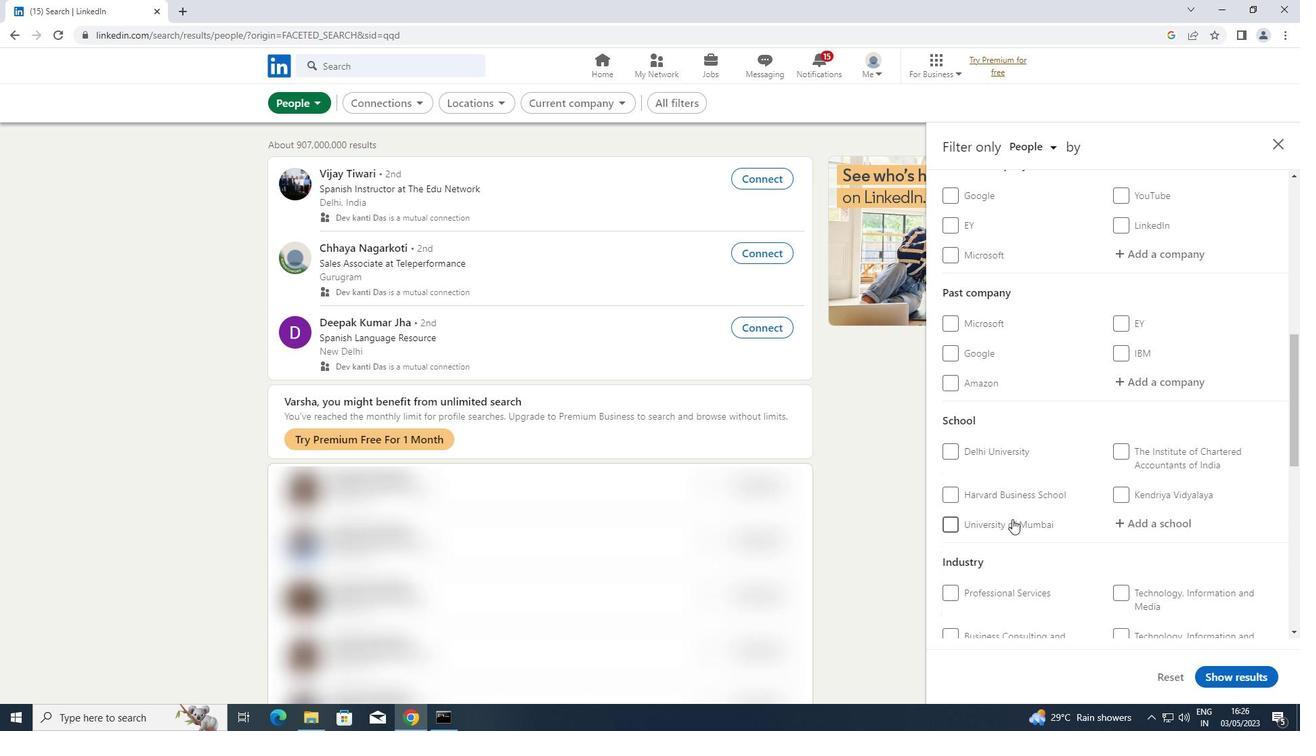 
Action: Mouse moved to (950, 374)
Screenshot: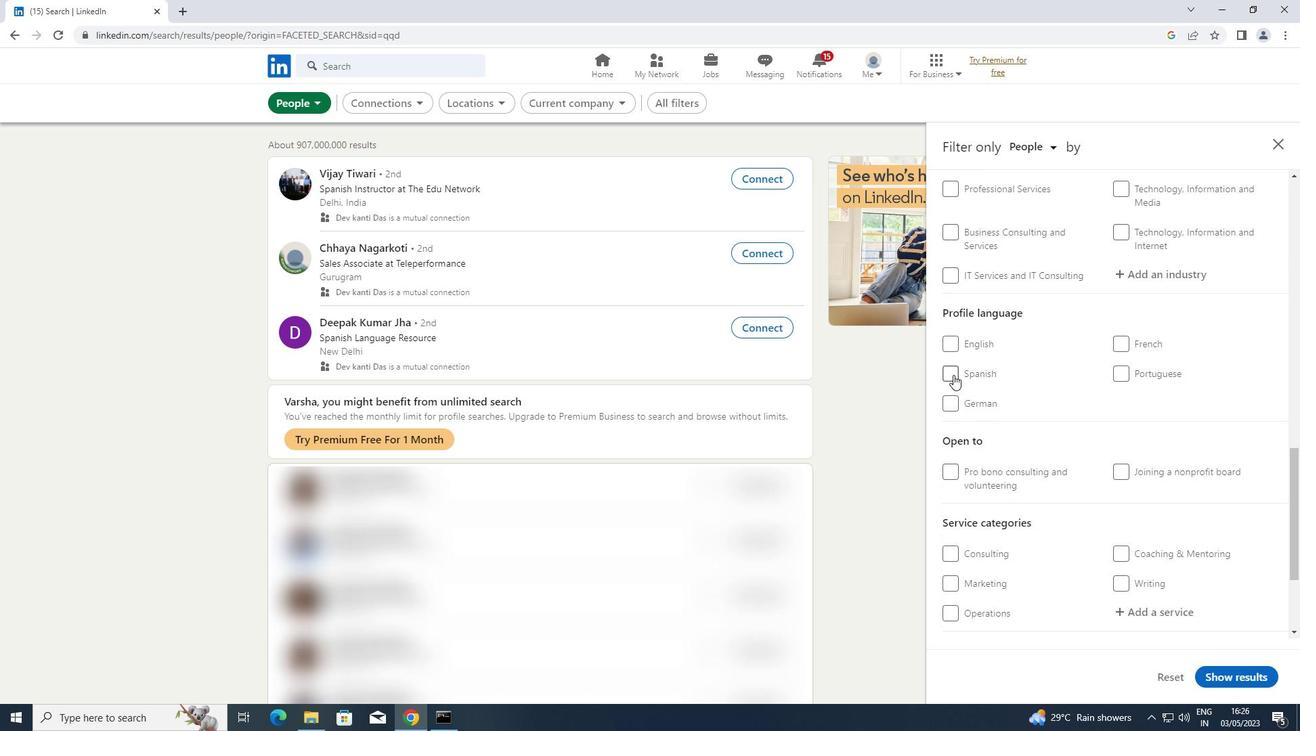 
Action: Mouse pressed left at (950, 374)
Screenshot: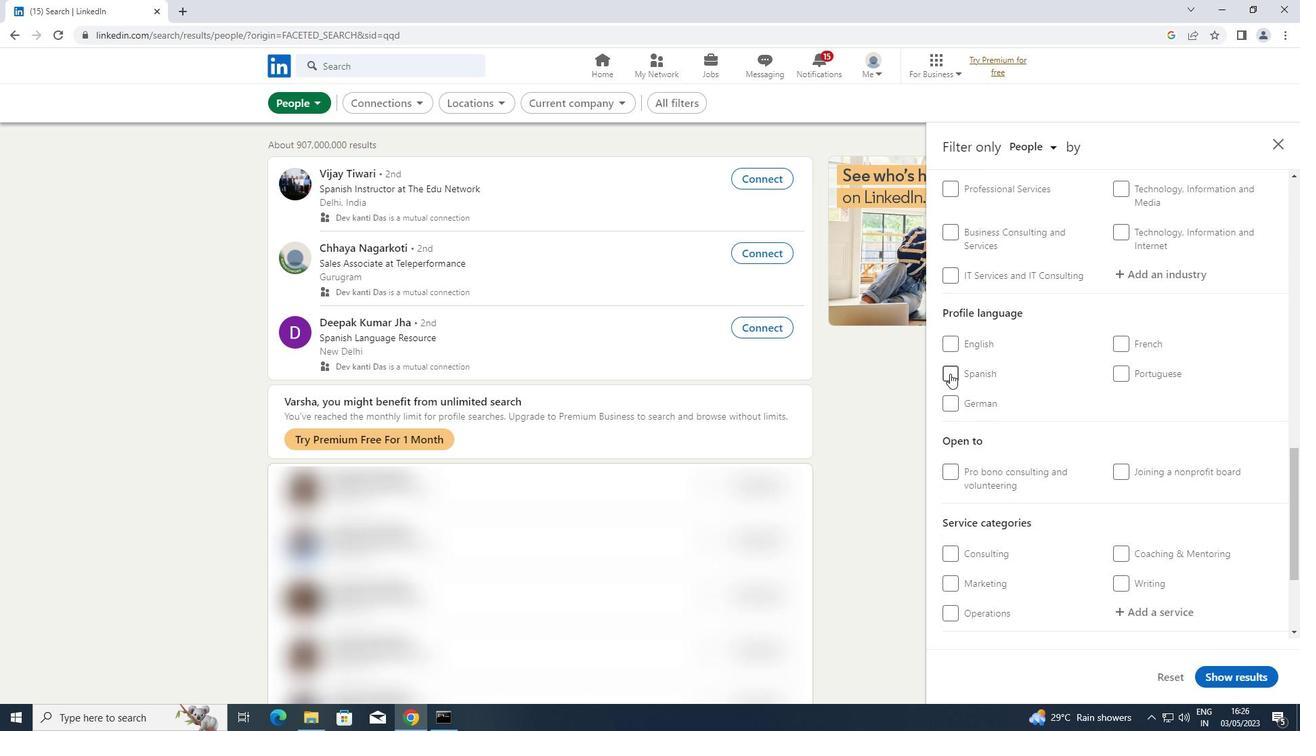 
Action: Mouse moved to (1004, 390)
Screenshot: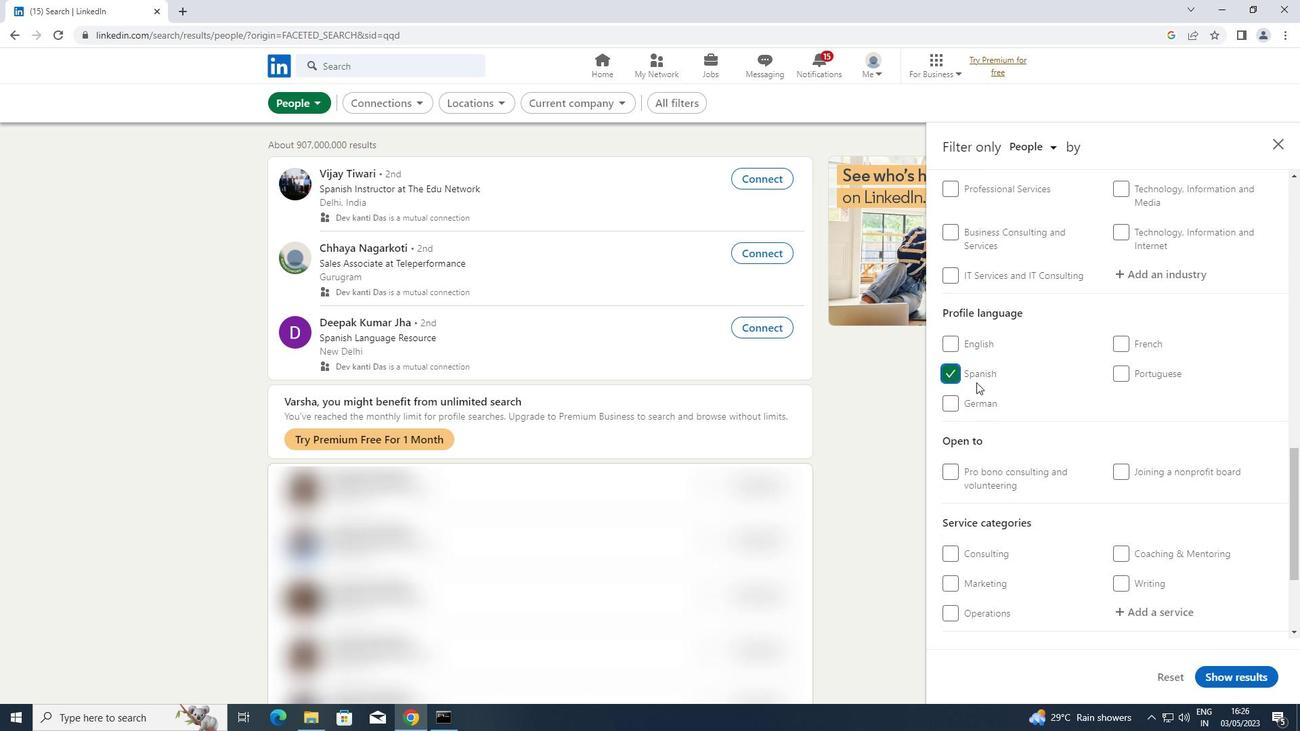 
Action: Mouse scrolled (1004, 390) with delta (0, 0)
Screenshot: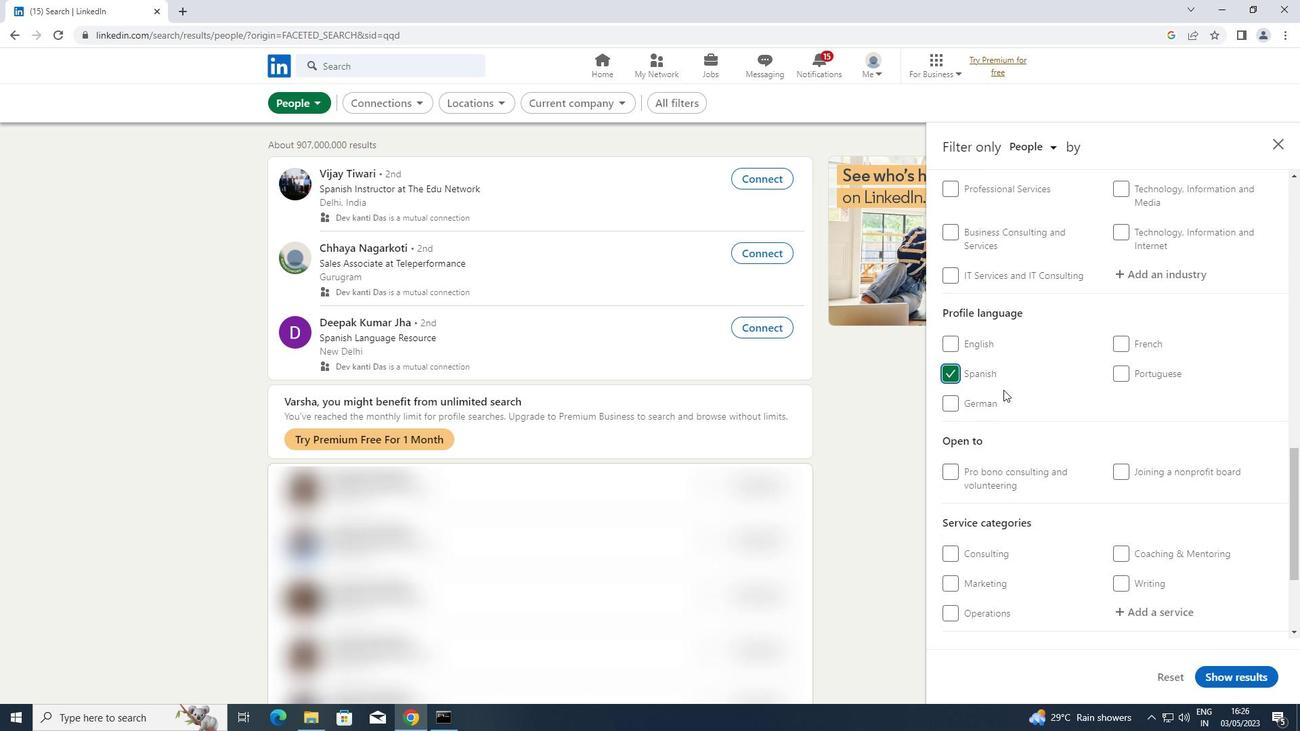 
Action: Mouse scrolled (1004, 390) with delta (0, 0)
Screenshot: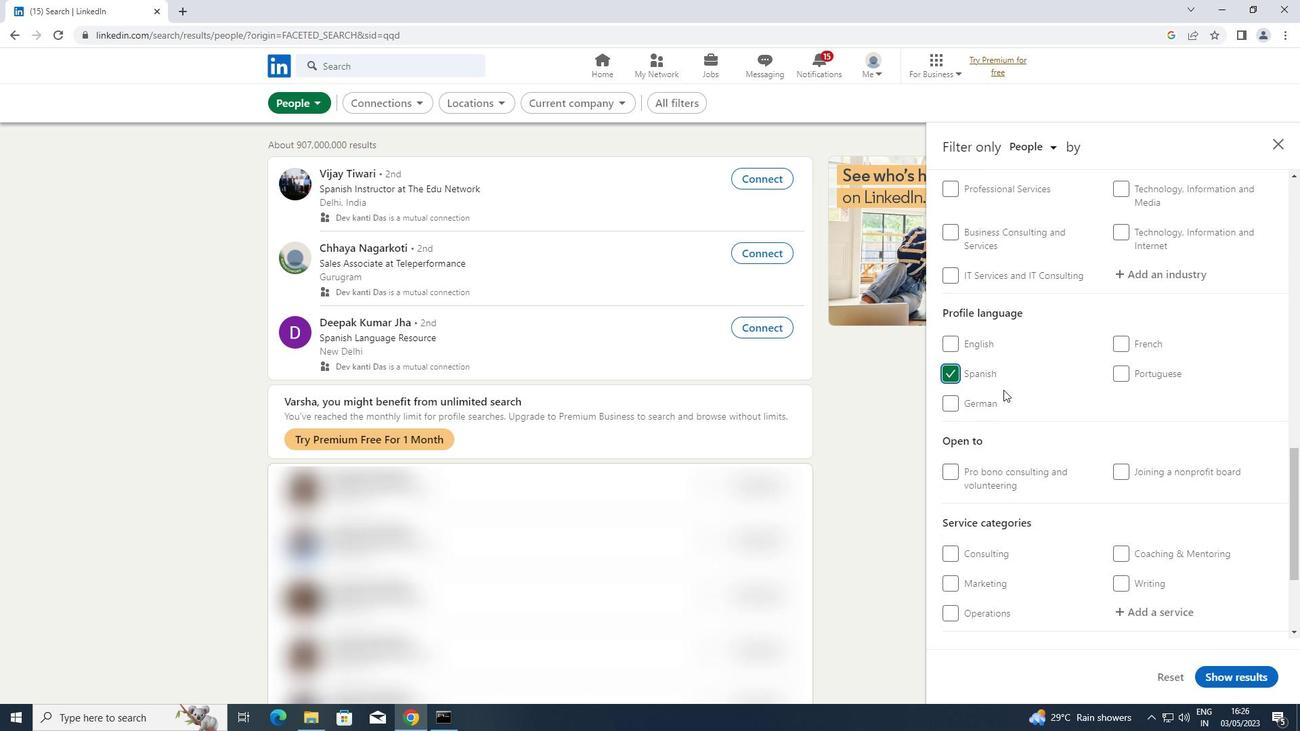 
Action: Mouse scrolled (1004, 390) with delta (0, 0)
Screenshot: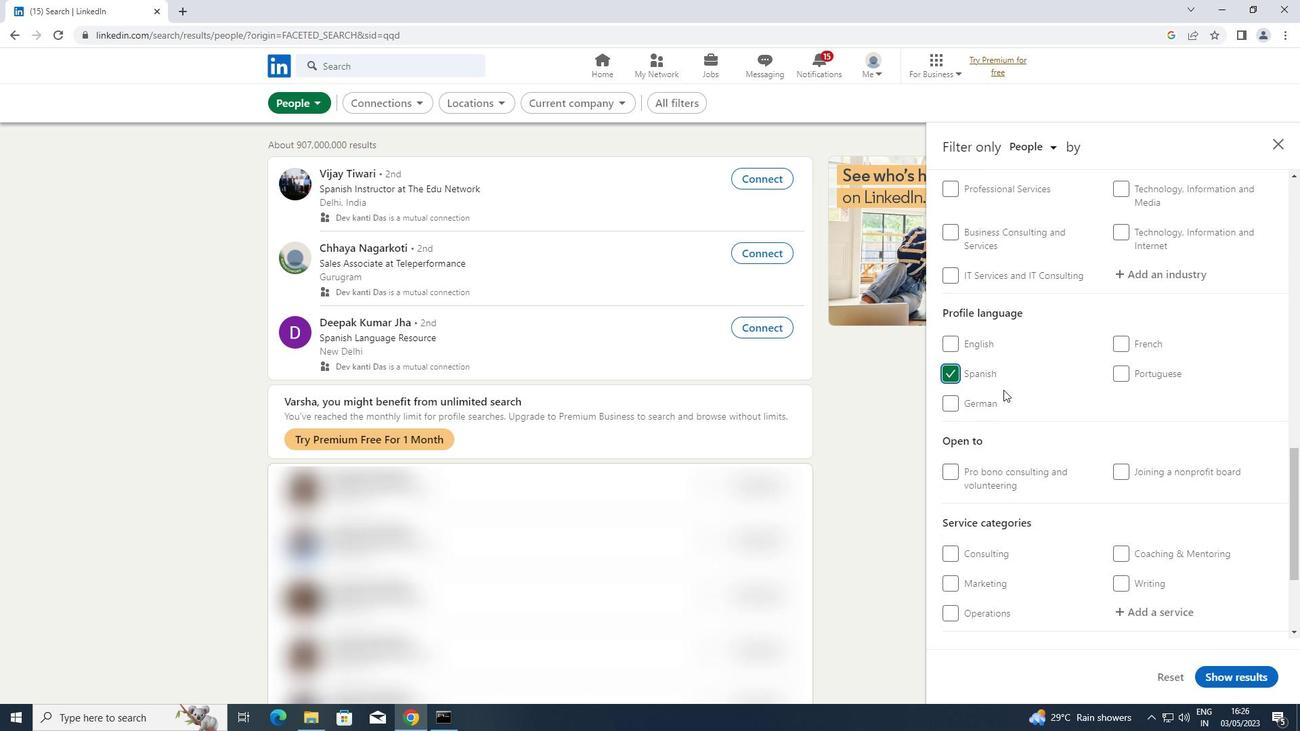 
Action: Mouse scrolled (1004, 390) with delta (0, 0)
Screenshot: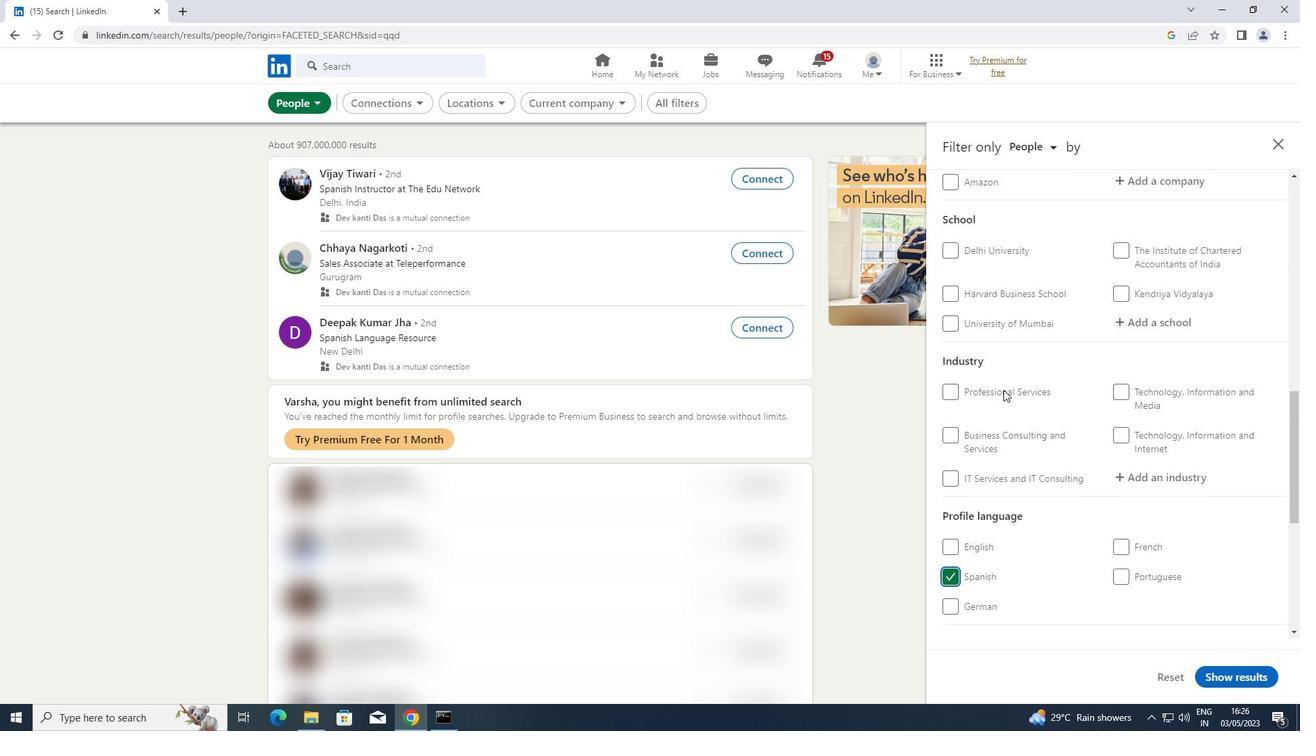 
Action: Mouse scrolled (1004, 390) with delta (0, 0)
Screenshot: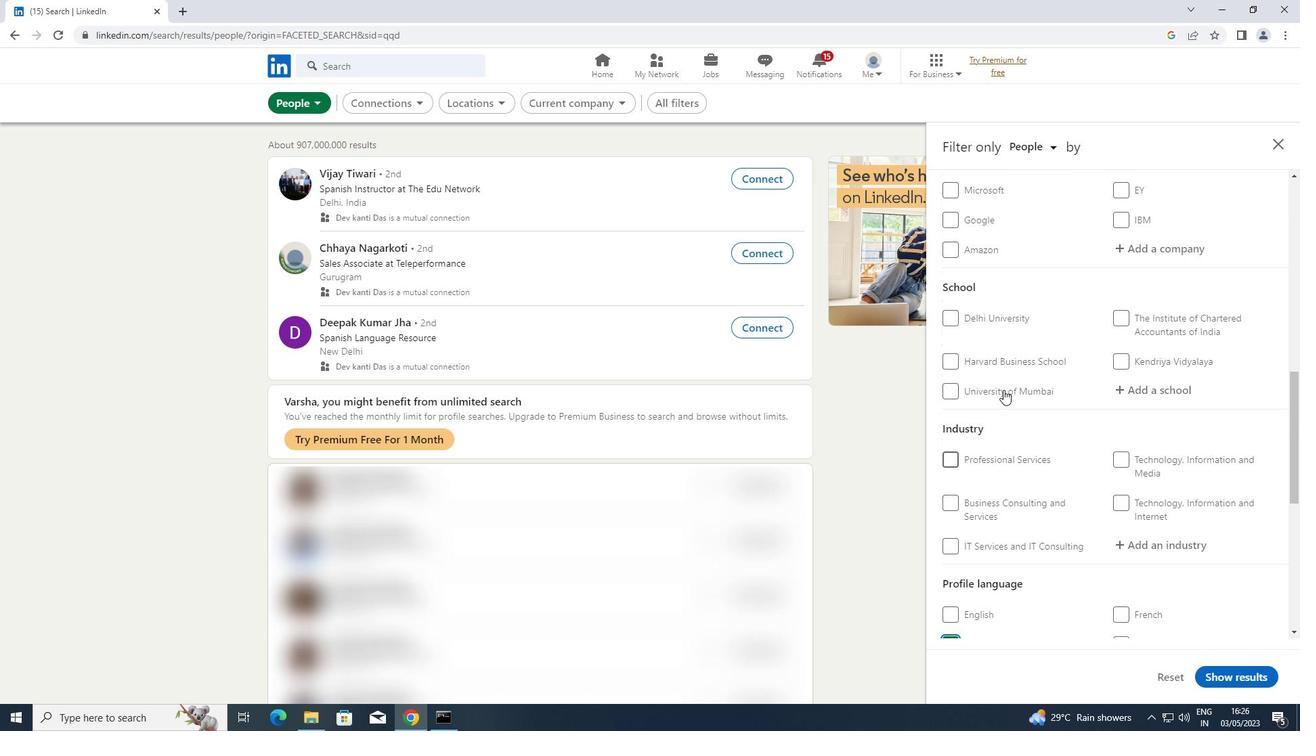 
Action: Mouse moved to (1029, 365)
Screenshot: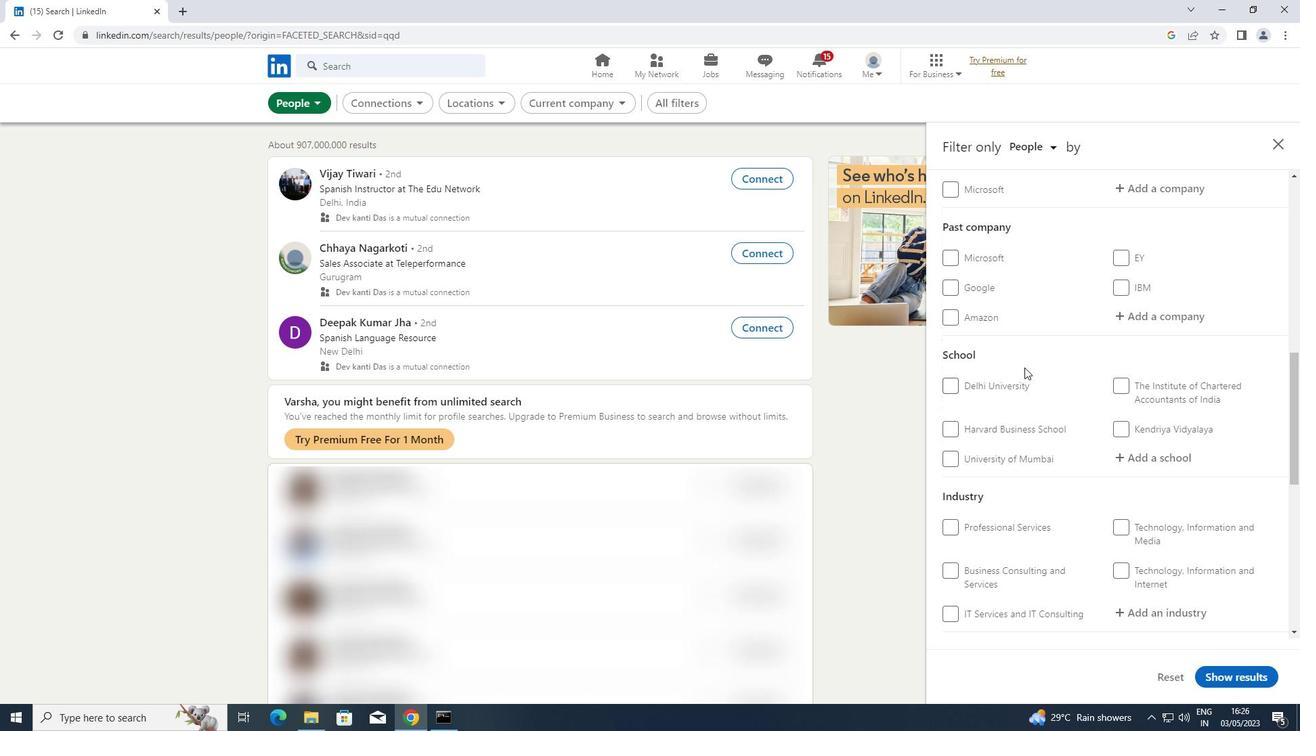 
Action: Mouse scrolled (1029, 365) with delta (0, 0)
Screenshot: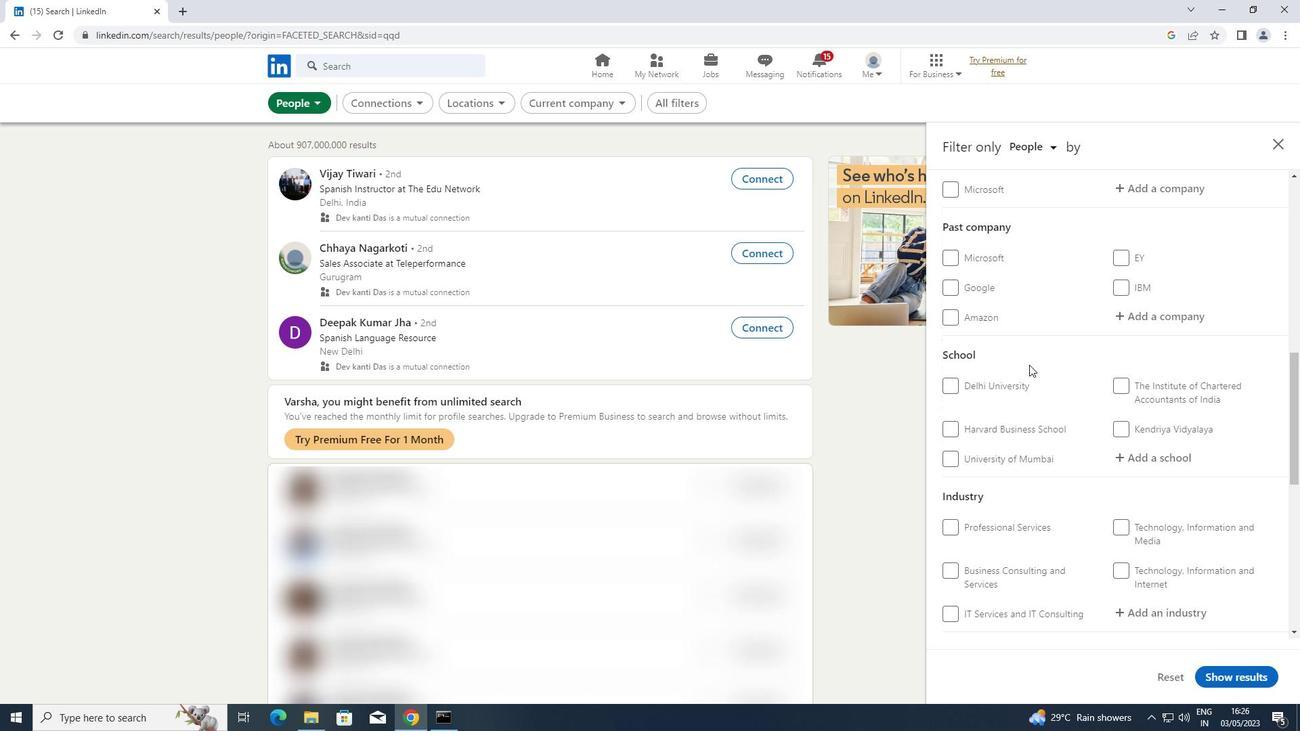 
Action: Mouse scrolled (1029, 365) with delta (0, 0)
Screenshot: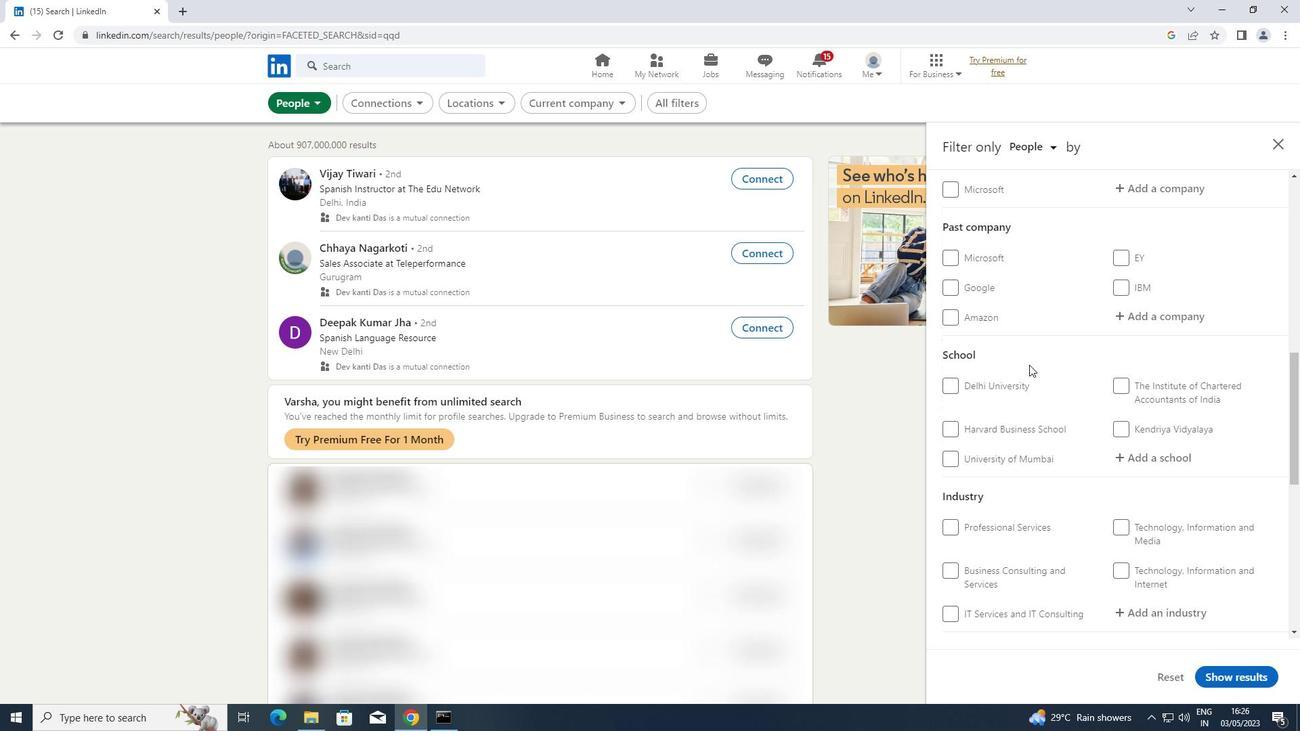 
Action: Mouse moved to (1179, 323)
Screenshot: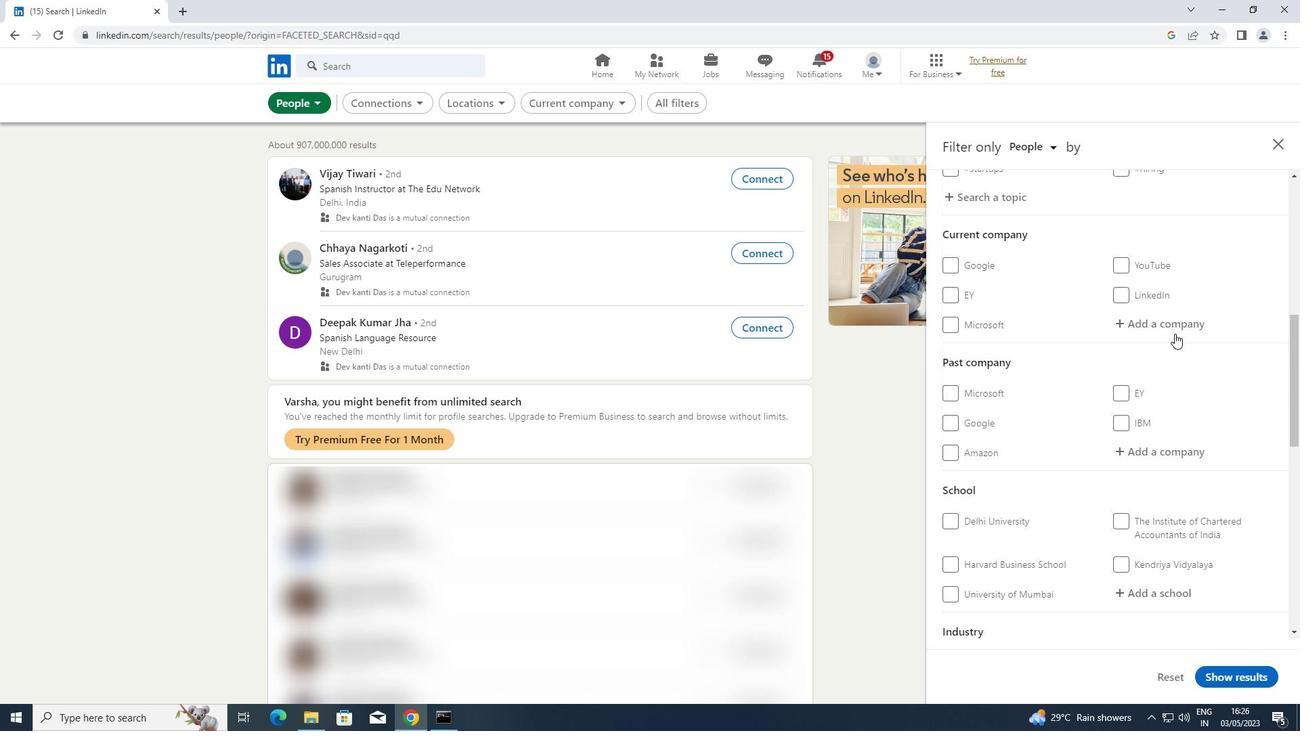 
Action: Mouse pressed left at (1179, 323)
Screenshot: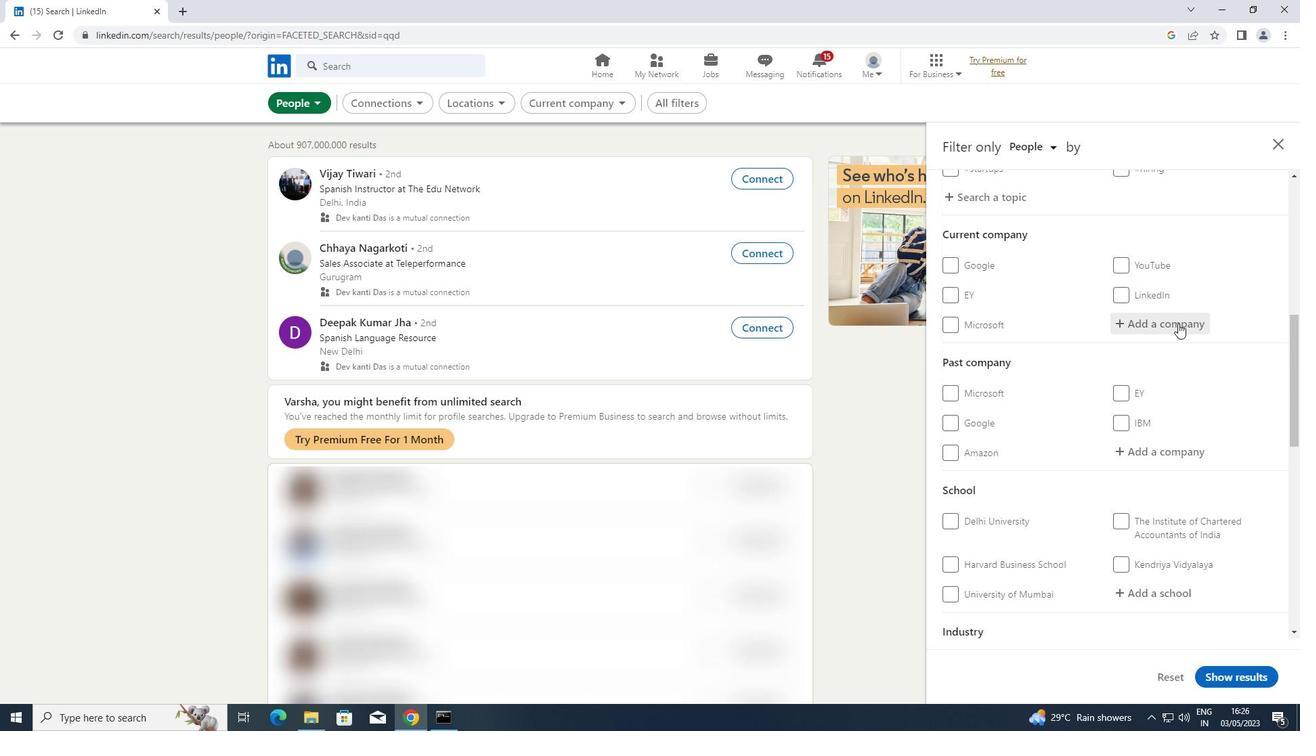 
Action: Mouse moved to (1176, 322)
Screenshot: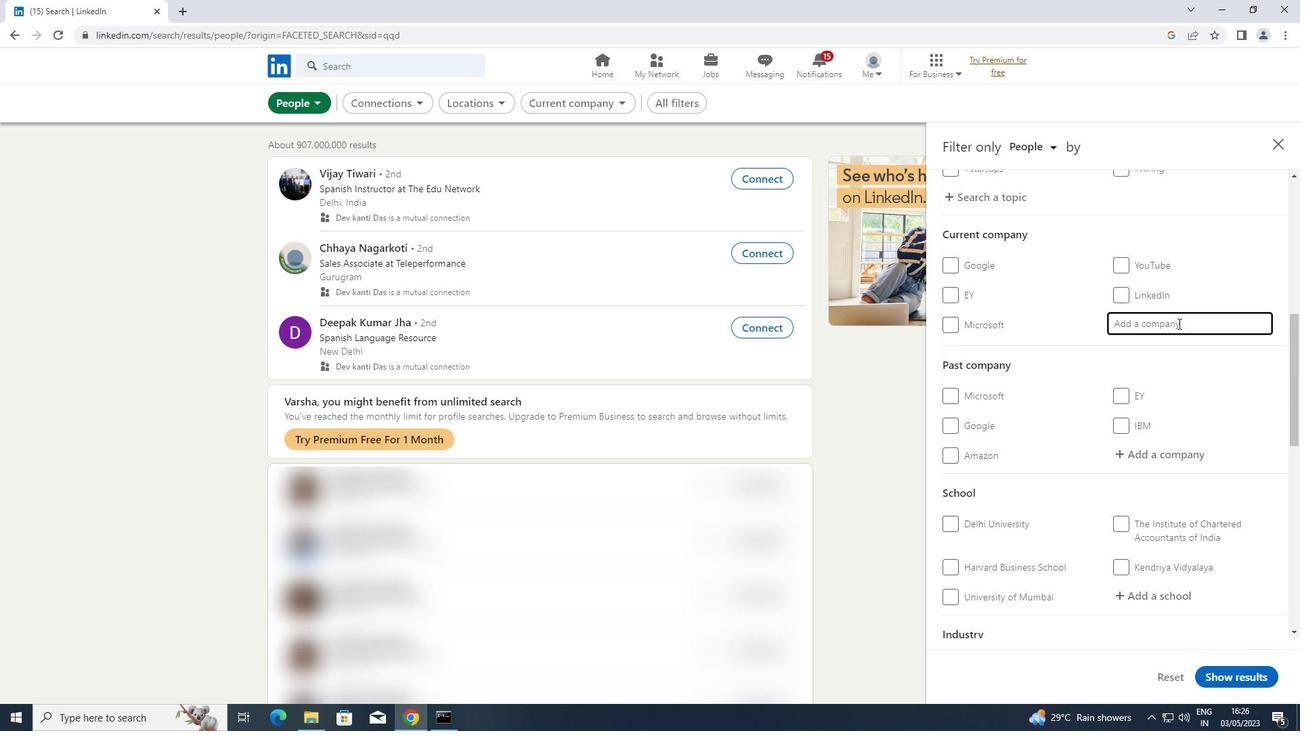 
Action: Key pressed <Key.shift>GET<Key.space><Key.shift>A<Key.space><Key.shift>JOB
Screenshot: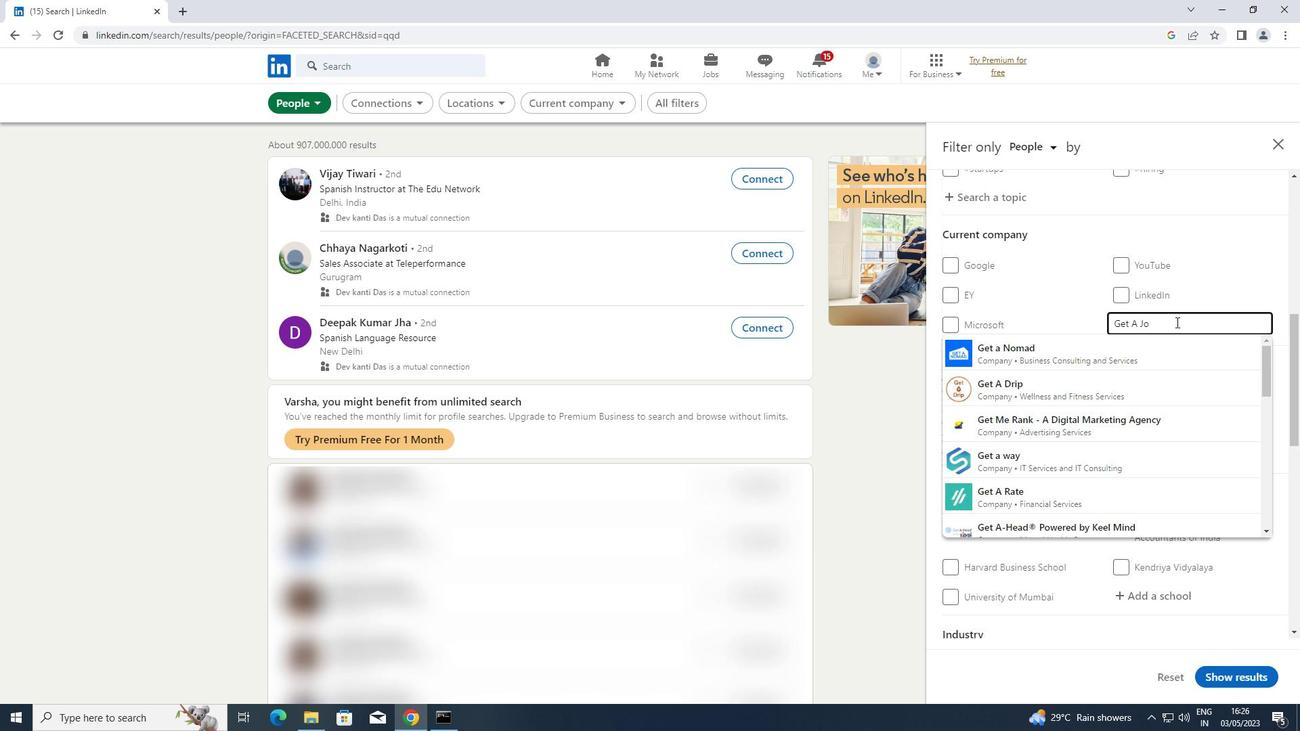 
Action: Mouse moved to (1175, 321)
Screenshot: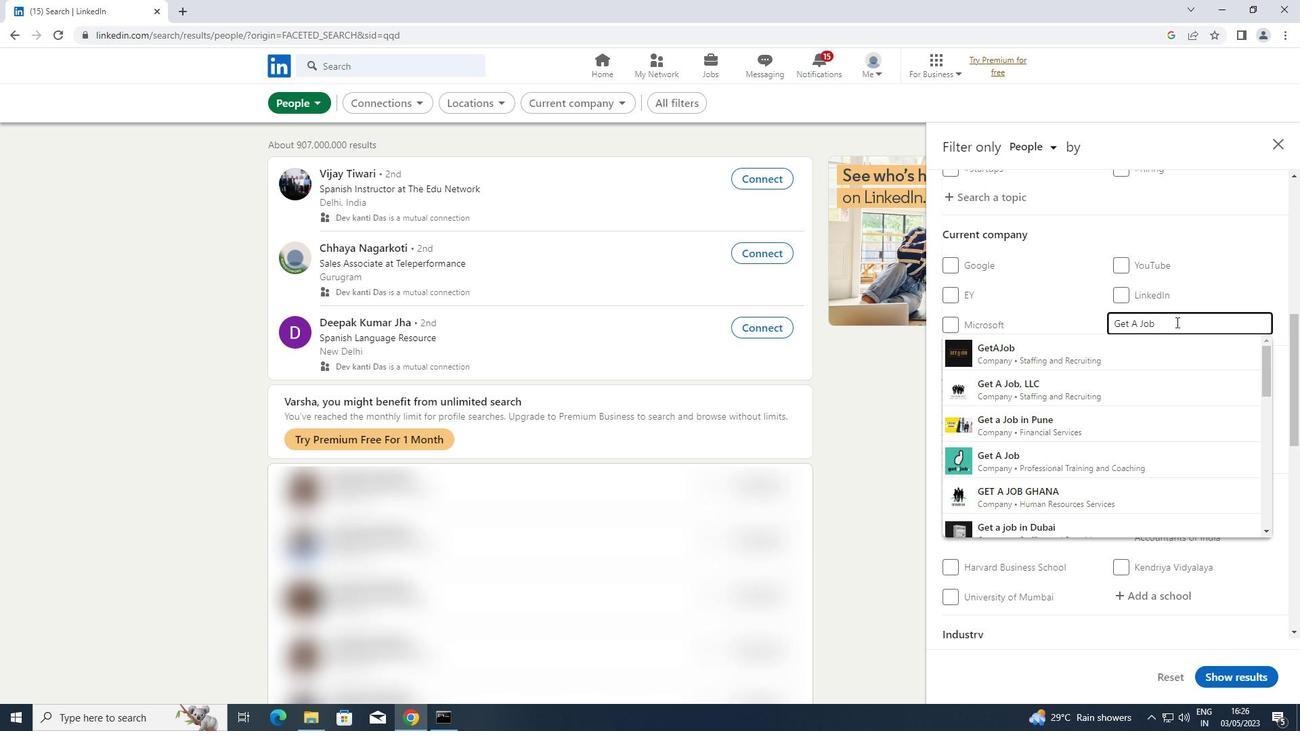 
Action: Key pressed -<Key.space><Key.shift>FOLL
Screenshot: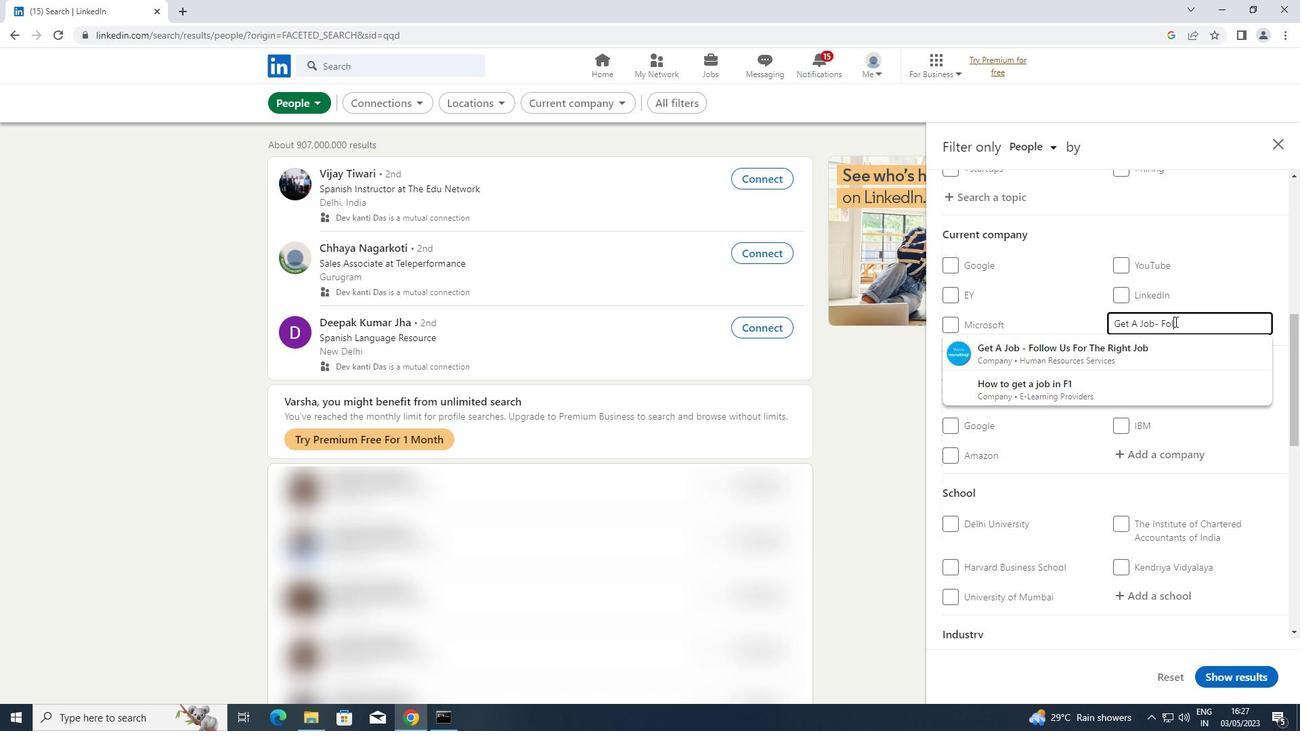 
Action: Mouse moved to (1130, 349)
Screenshot: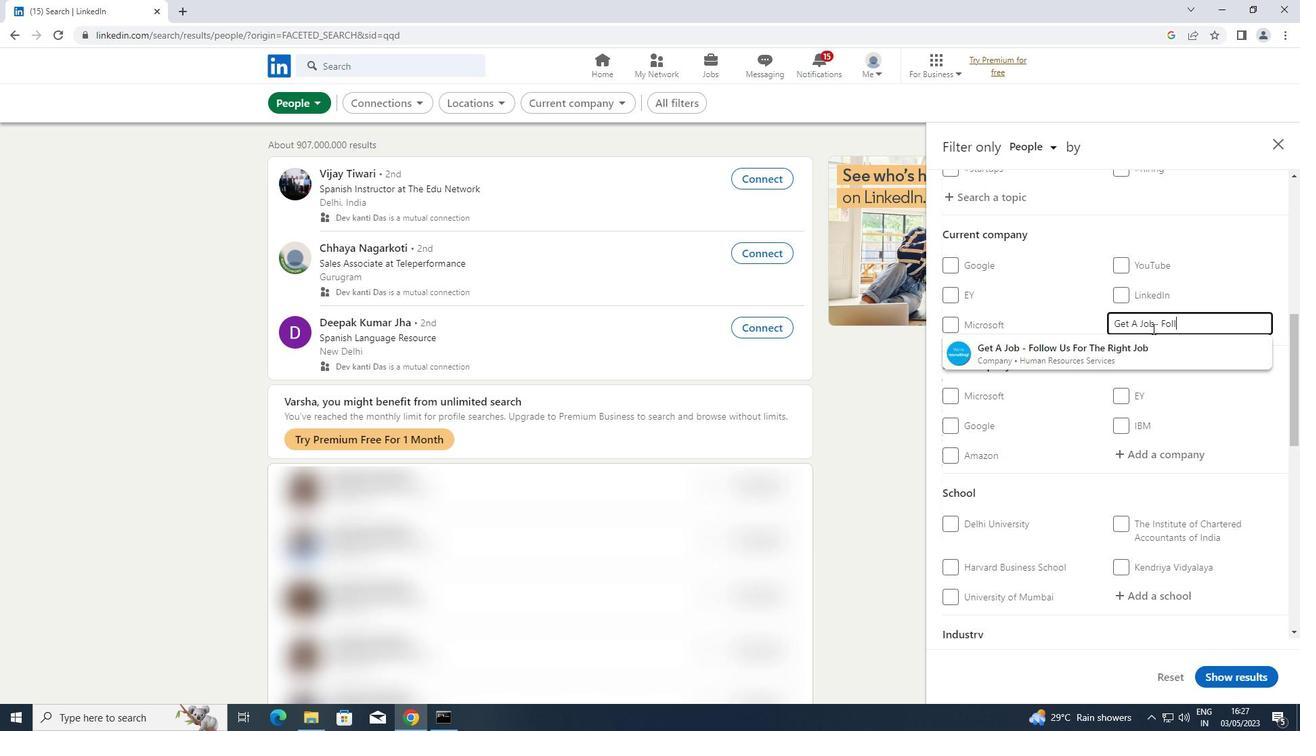 
Action: Mouse pressed left at (1130, 349)
Screenshot: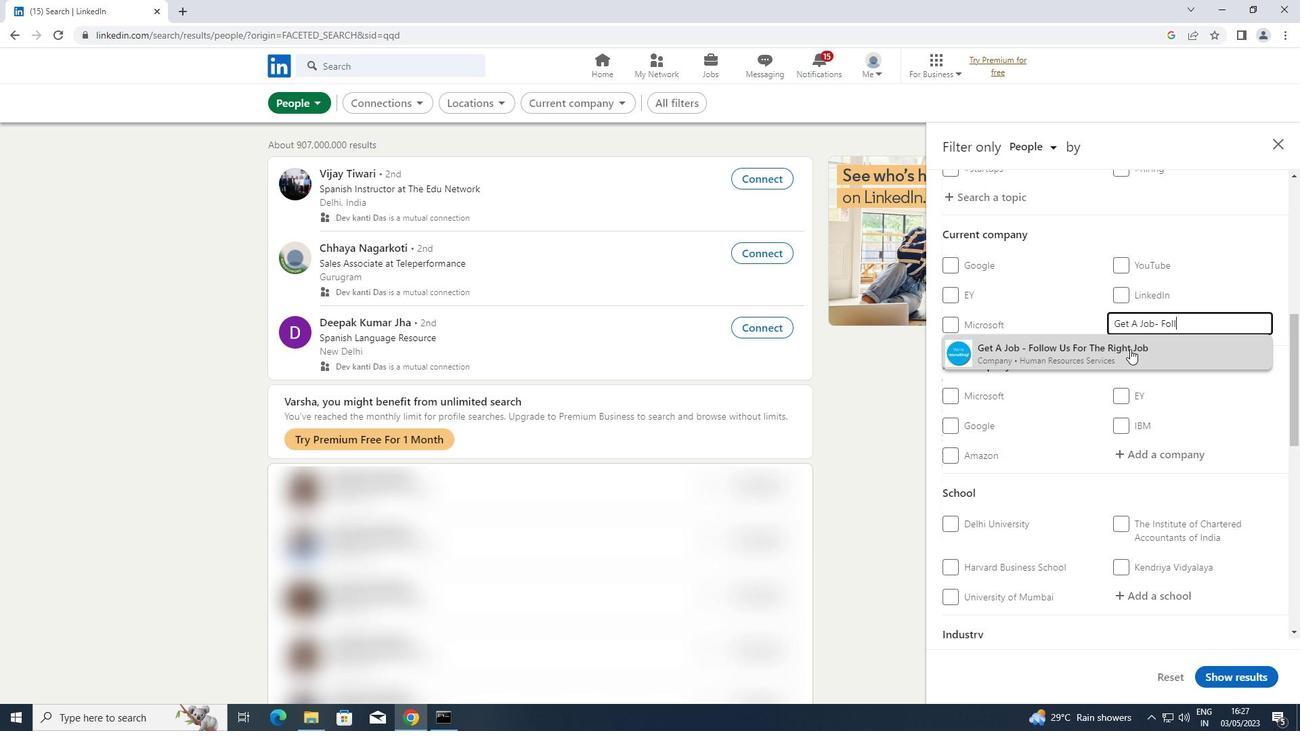 
Action: Mouse scrolled (1130, 348) with delta (0, 0)
Screenshot: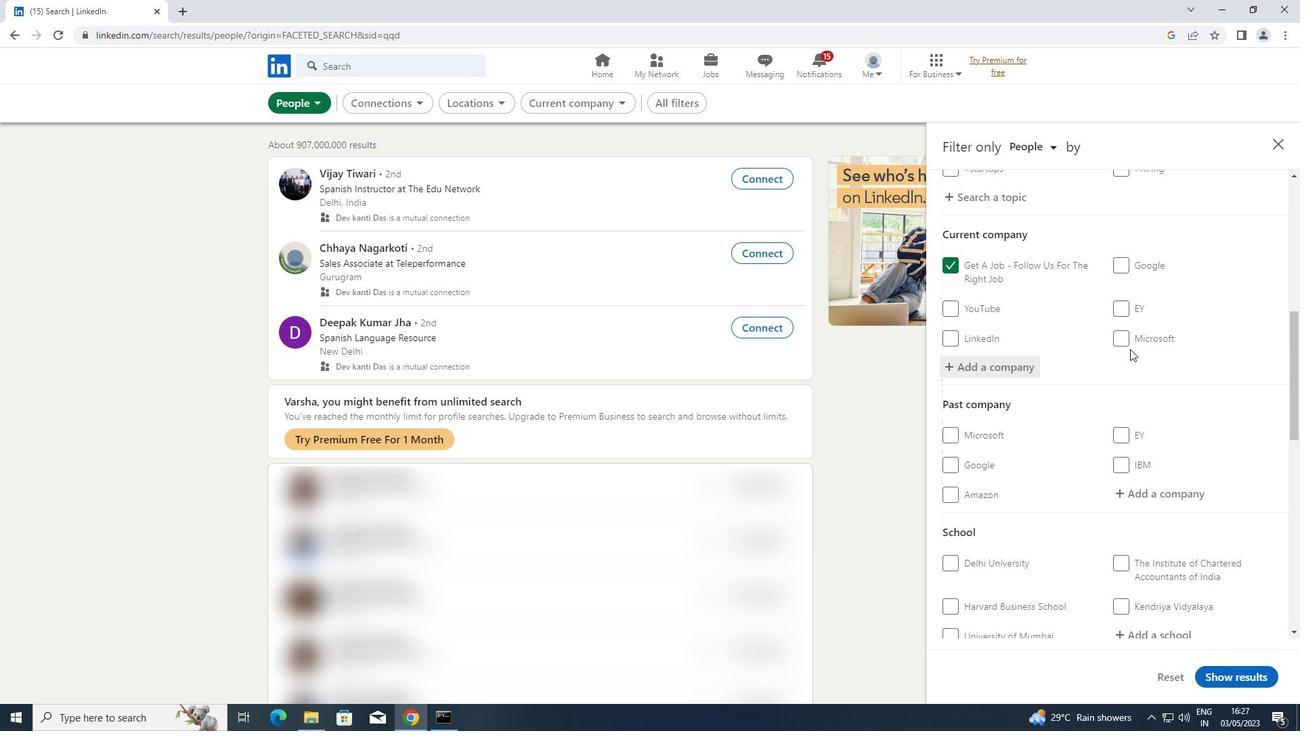 
Action: Mouse scrolled (1130, 348) with delta (0, 0)
Screenshot: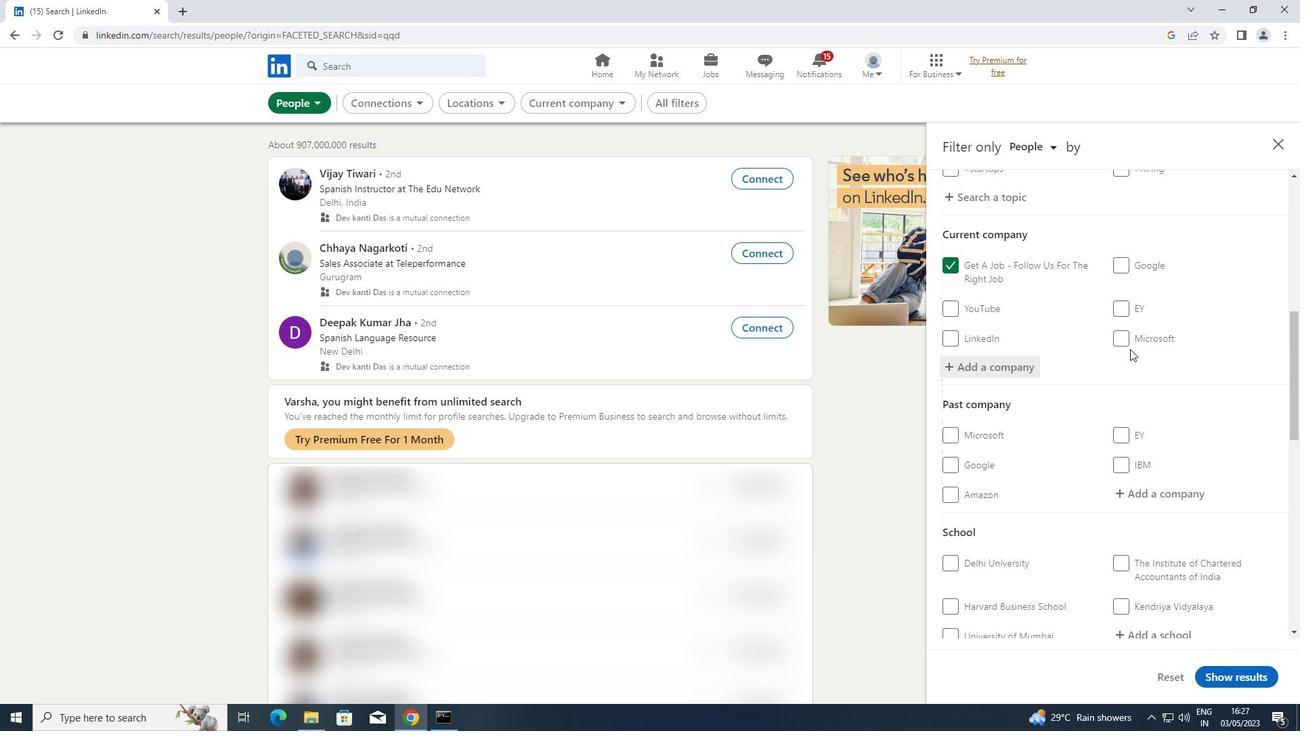 
Action: Mouse moved to (1141, 491)
Screenshot: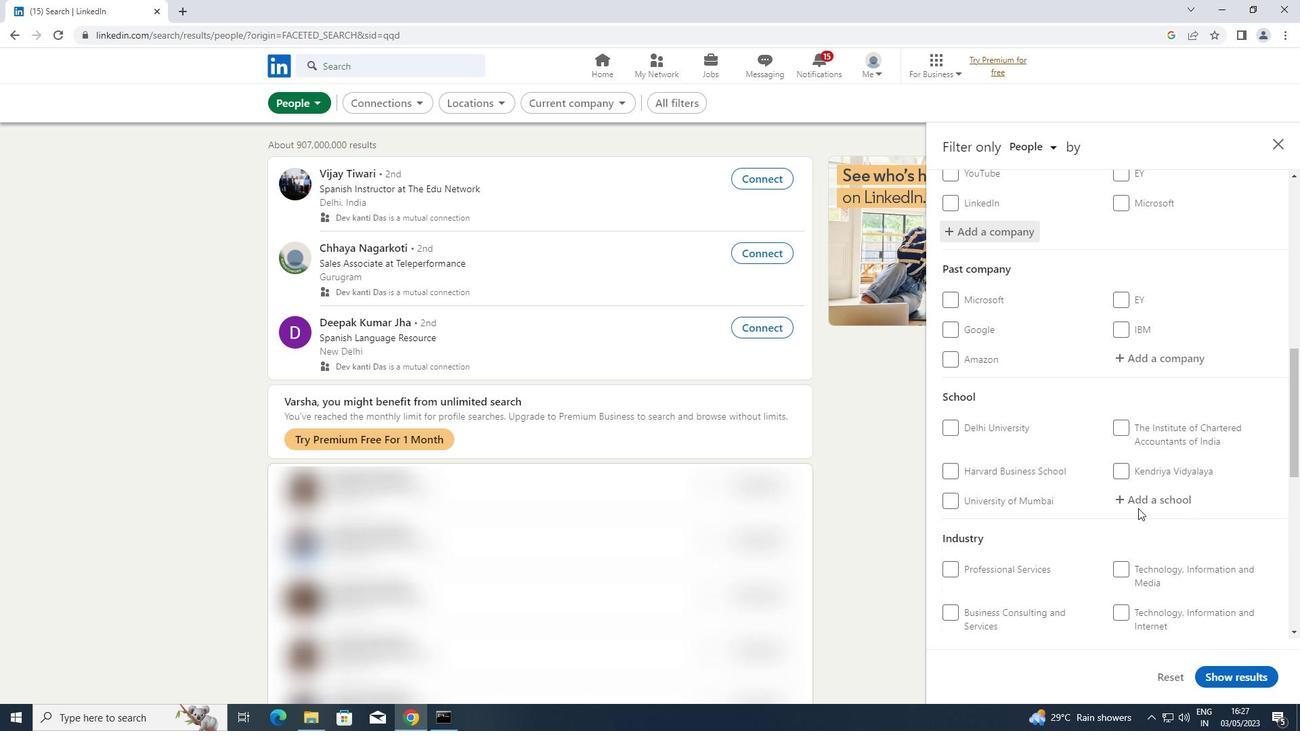 
Action: Mouse pressed left at (1141, 491)
Screenshot: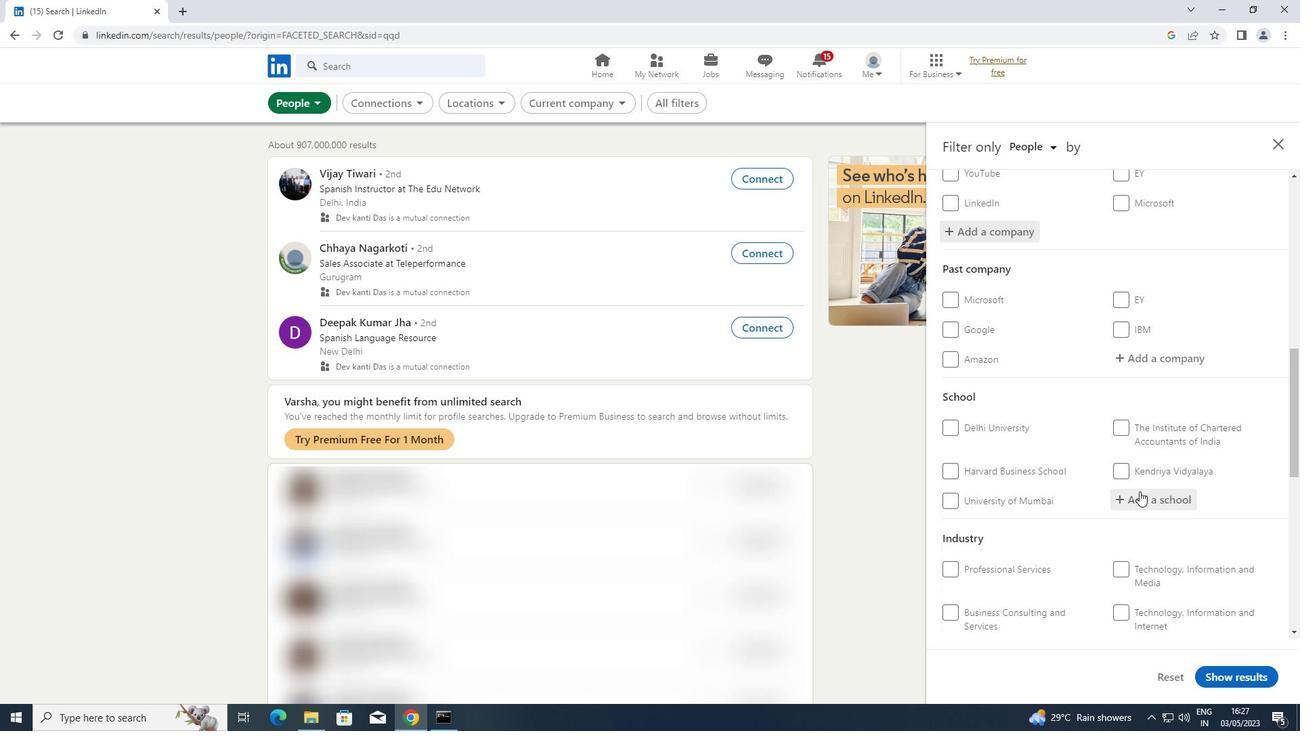 
Action: Key pressed <Key.shift><Key.shift>THE<Key.space><Key.shift>CHARTERED
Screenshot: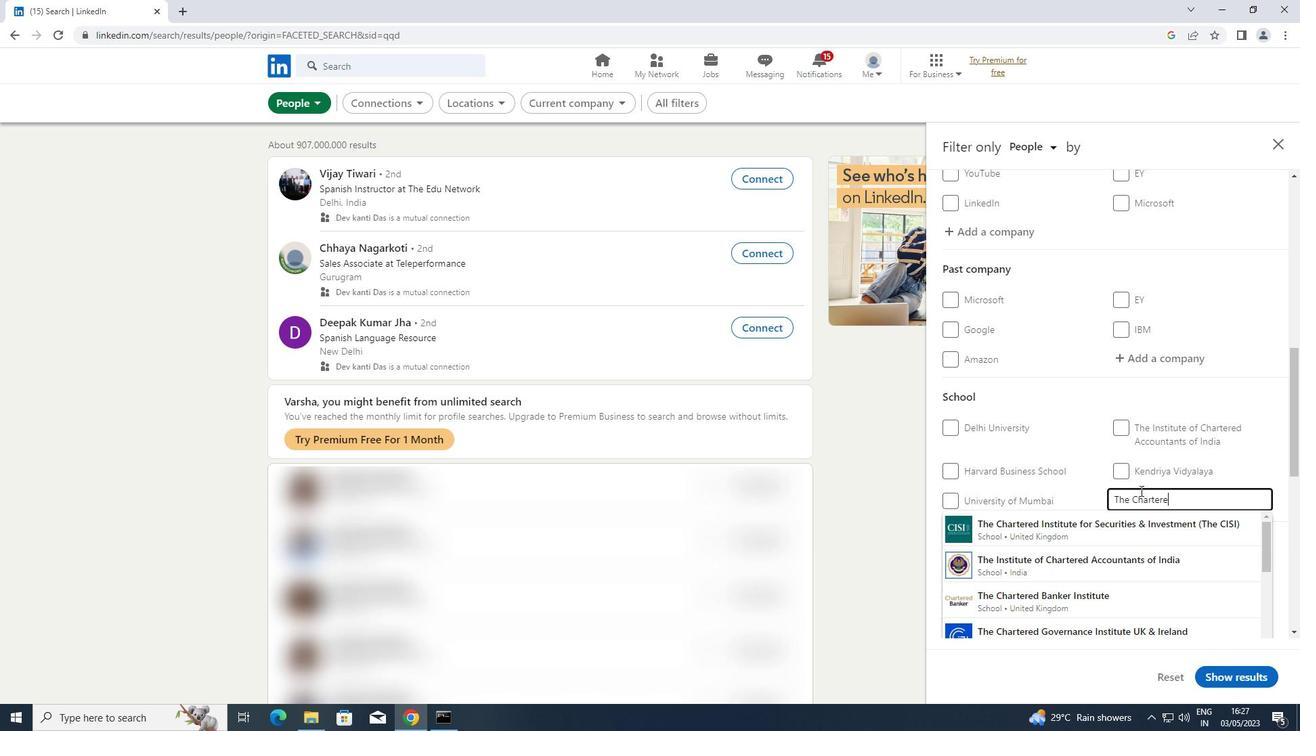 
Action: Mouse moved to (1078, 521)
Screenshot: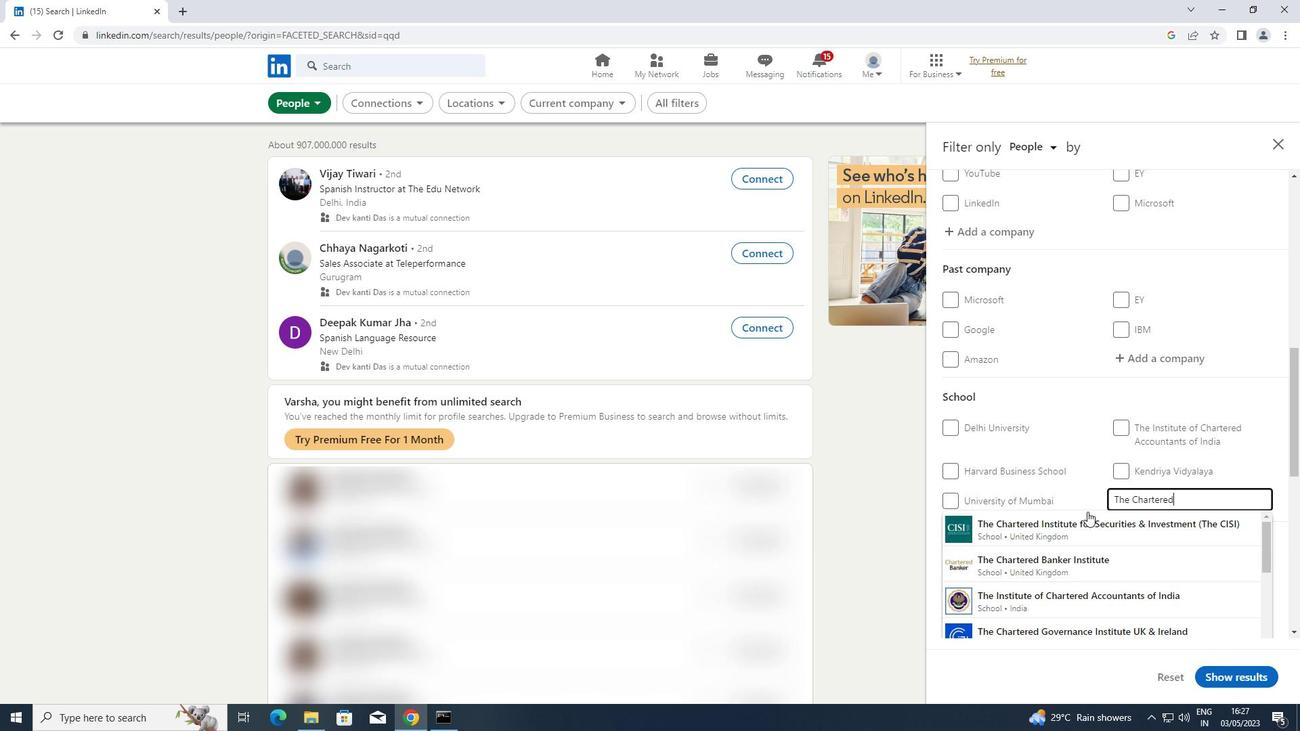 
Action: Mouse pressed left at (1078, 521)
Screenshot: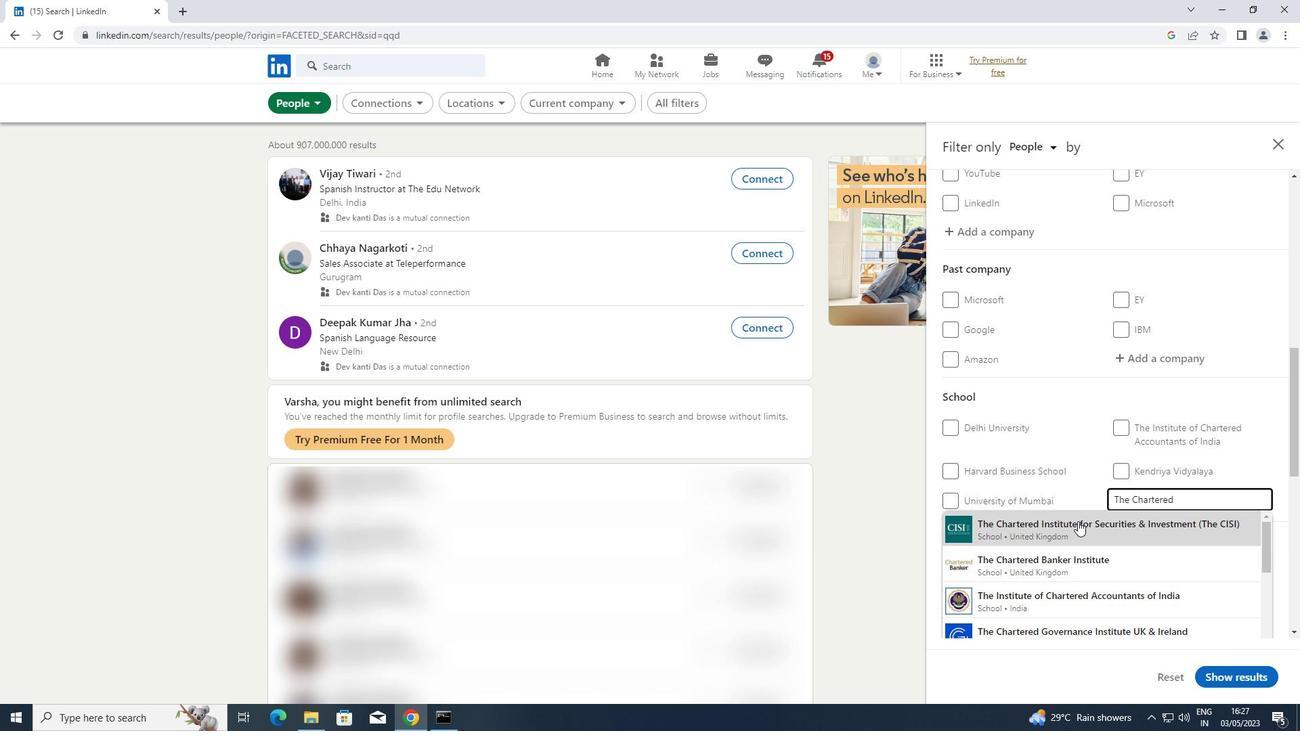 
Action: Mouse scrolled (1078, 521) with delta (0, 0)
Screenshot: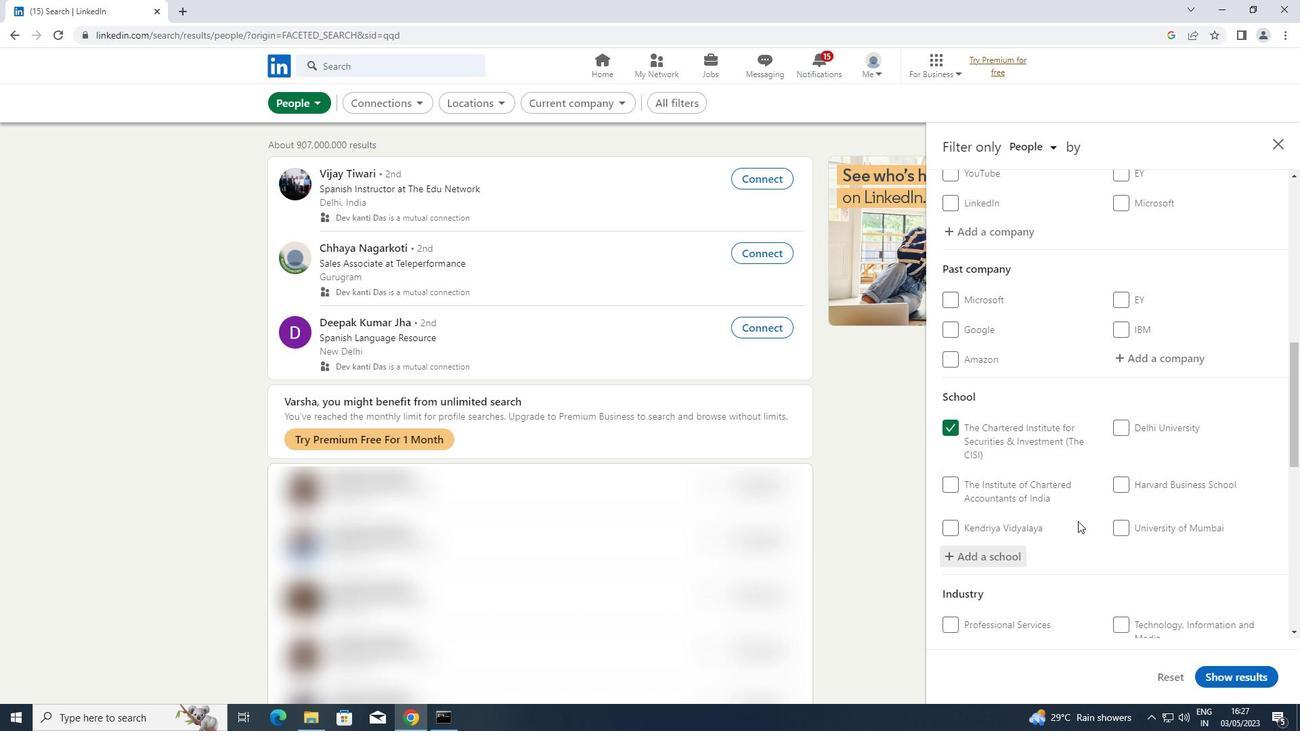 
Action: Mouse scrolled (1078, 521) with delta (0, 0)
Screenshot: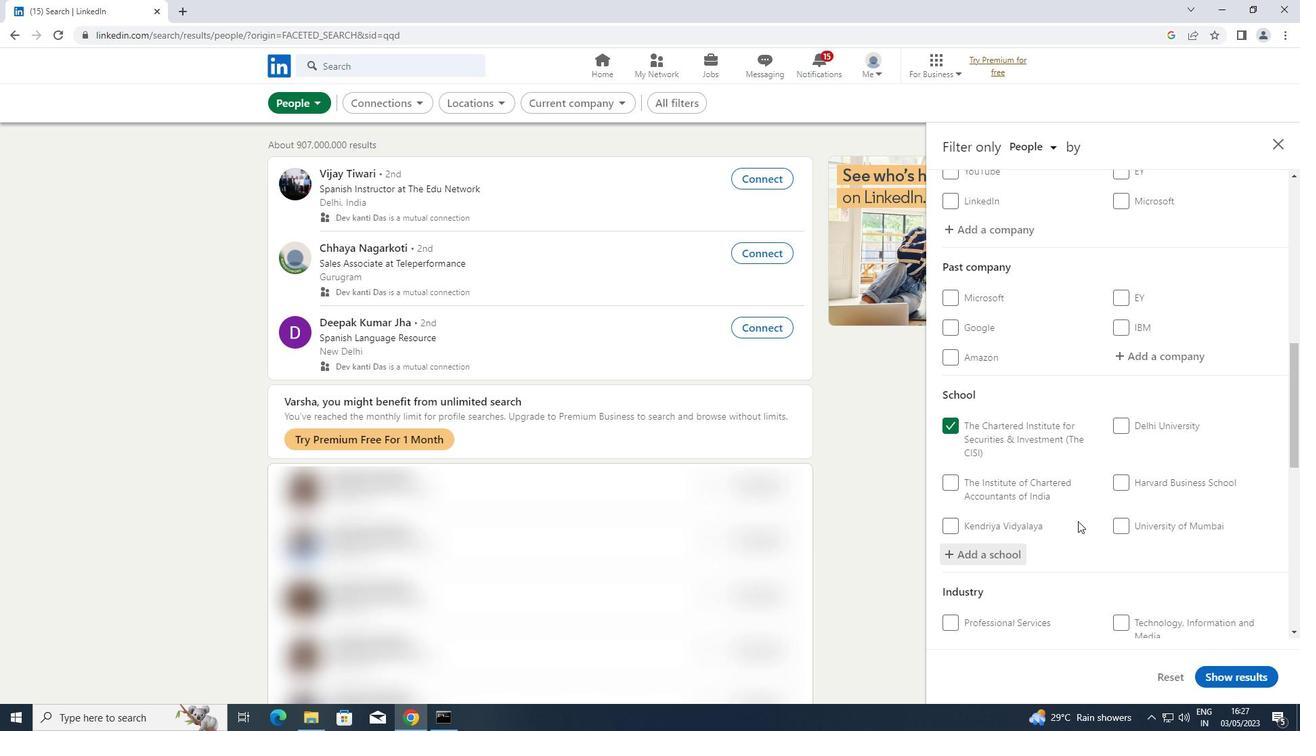 
Action: Mouse scrolled (1078, 521) with delta (0, 0)
Screenshot: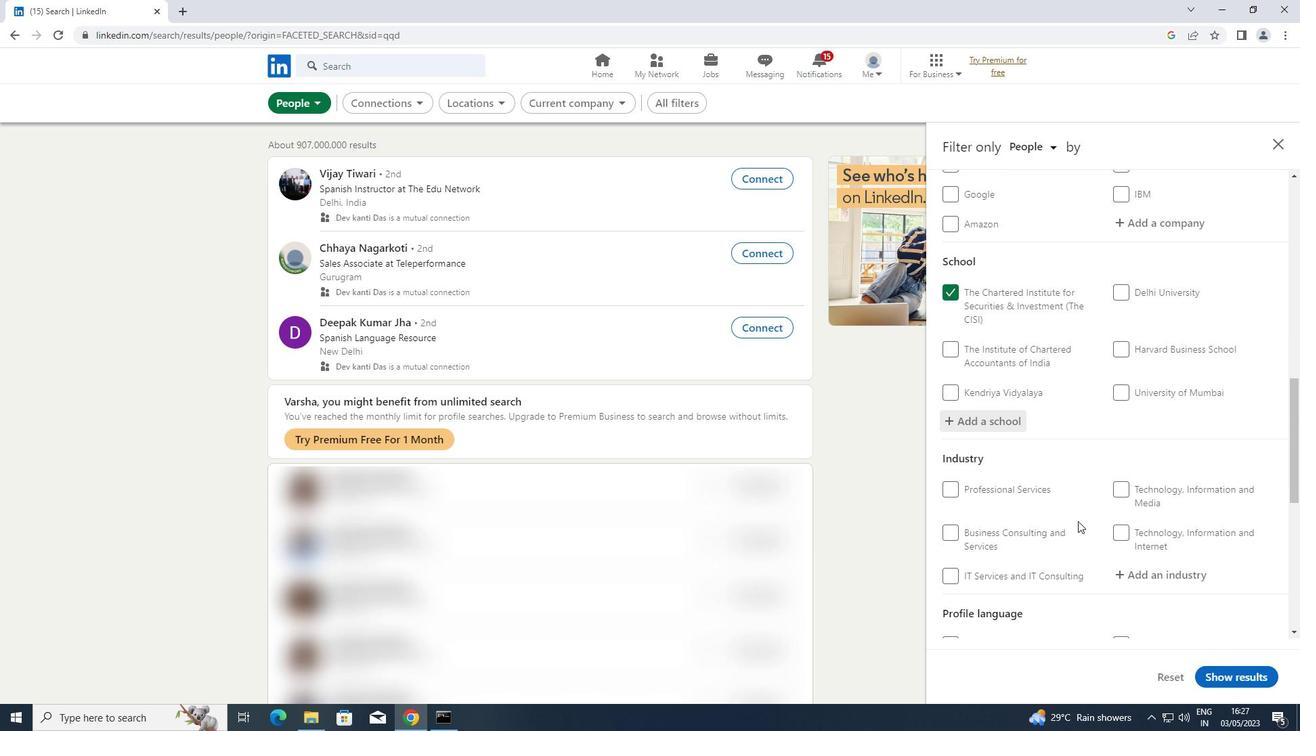 
Action: Mouse scrolled (1078, 521) with delta (0, 0)
Screenshot: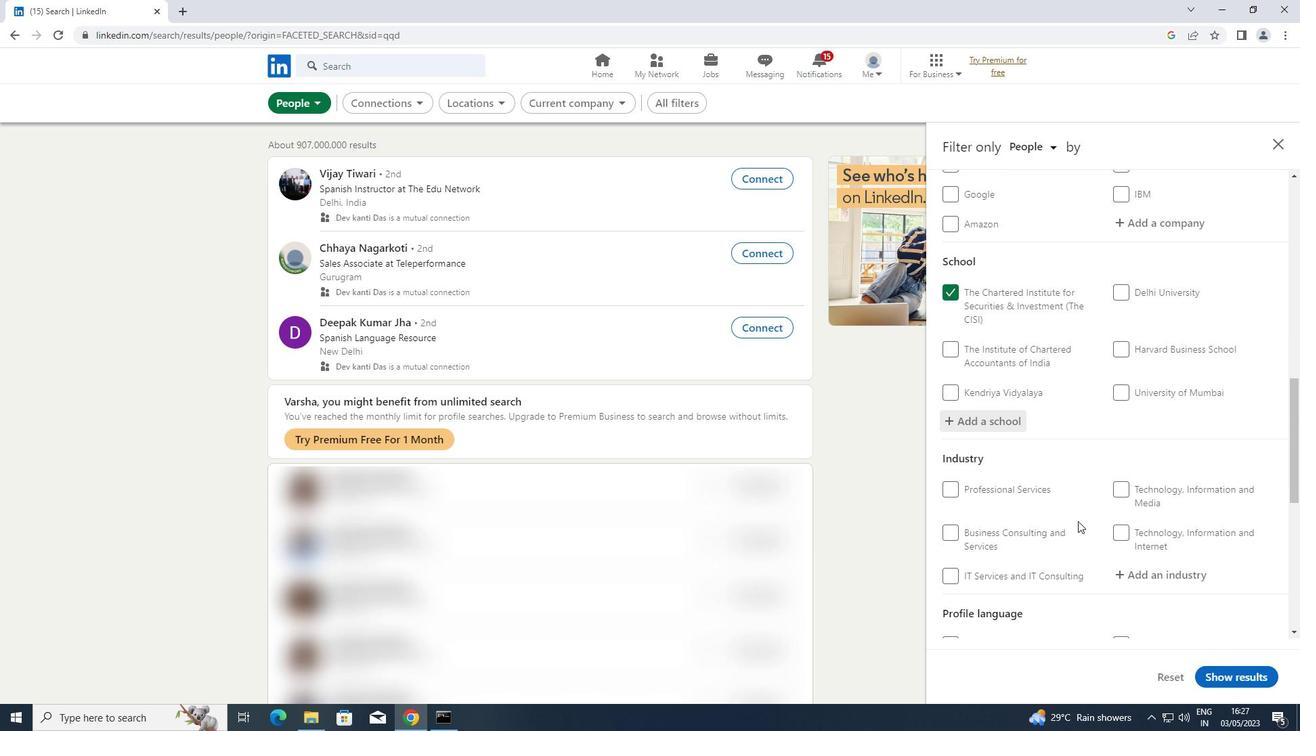
Action: Mouse moved to (1171, 433)
Screenshot: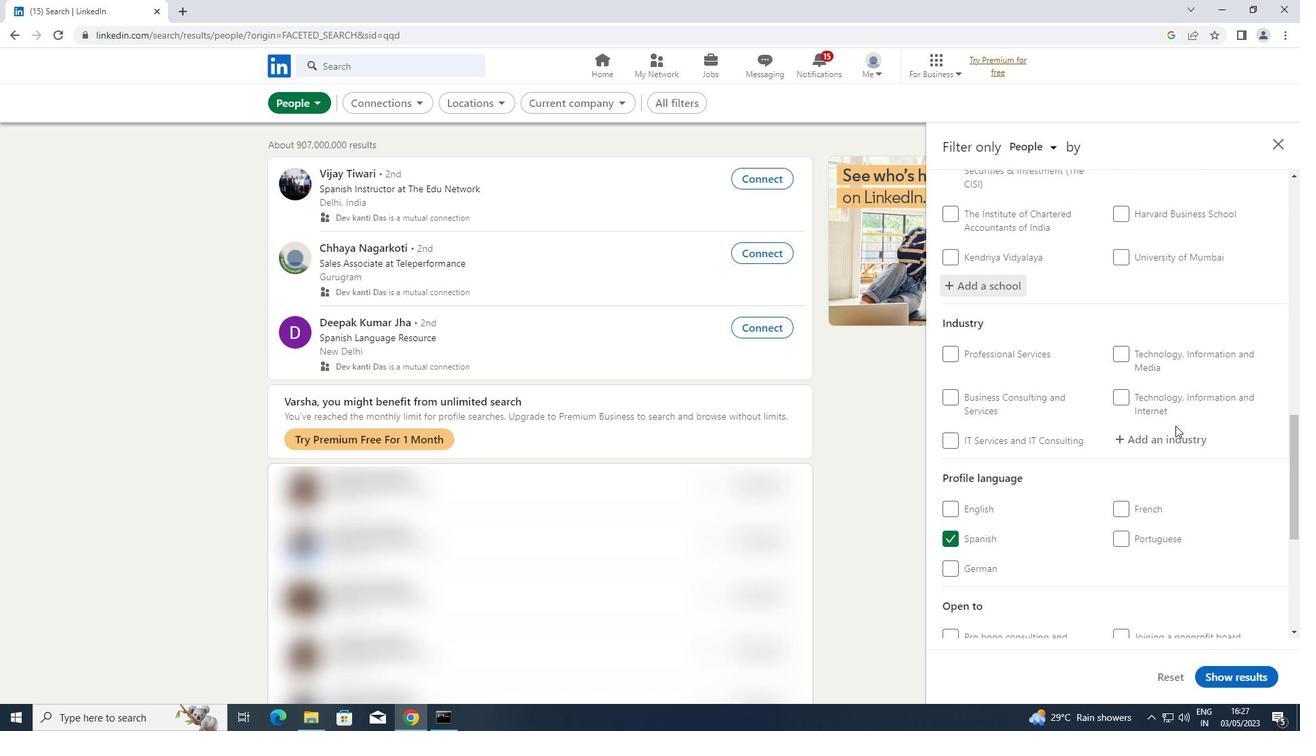 
Action: Mouse pressed left at (1171, 433)
Screenshot: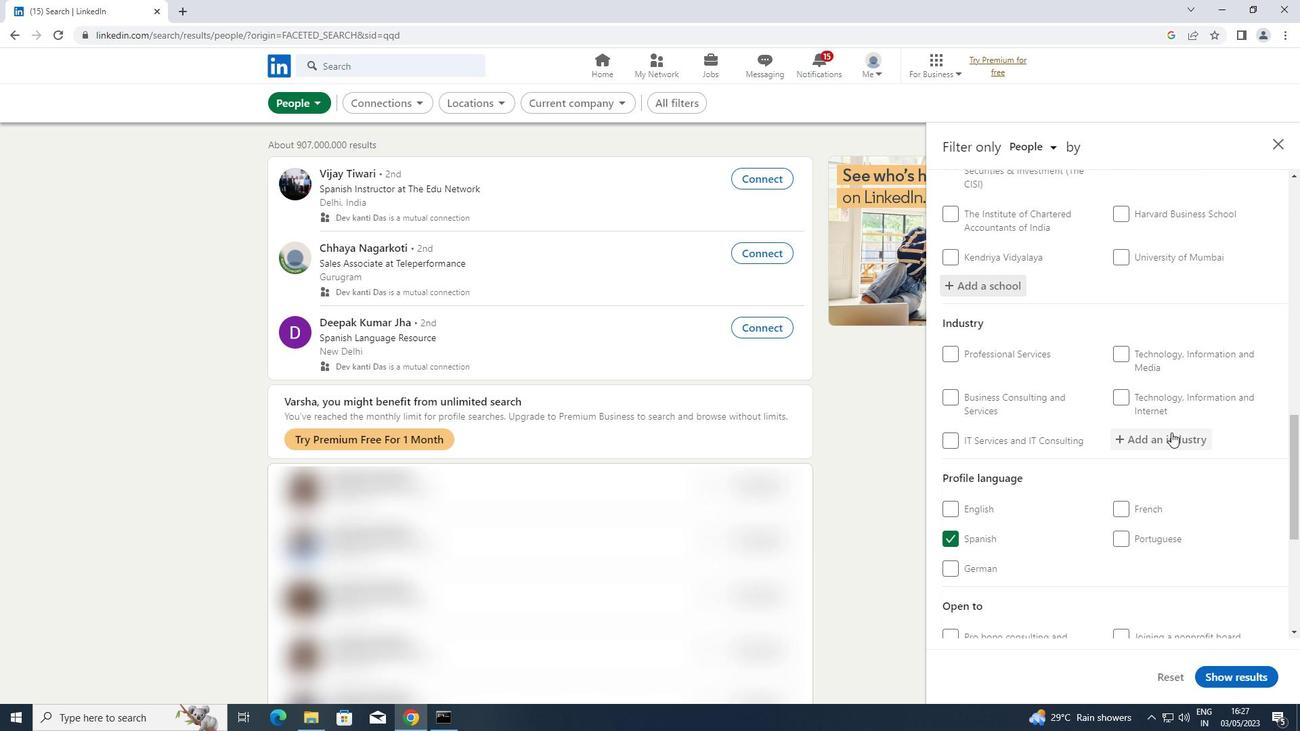
Action: Key pressed <Key.shift>RANCHIN
Screenshot: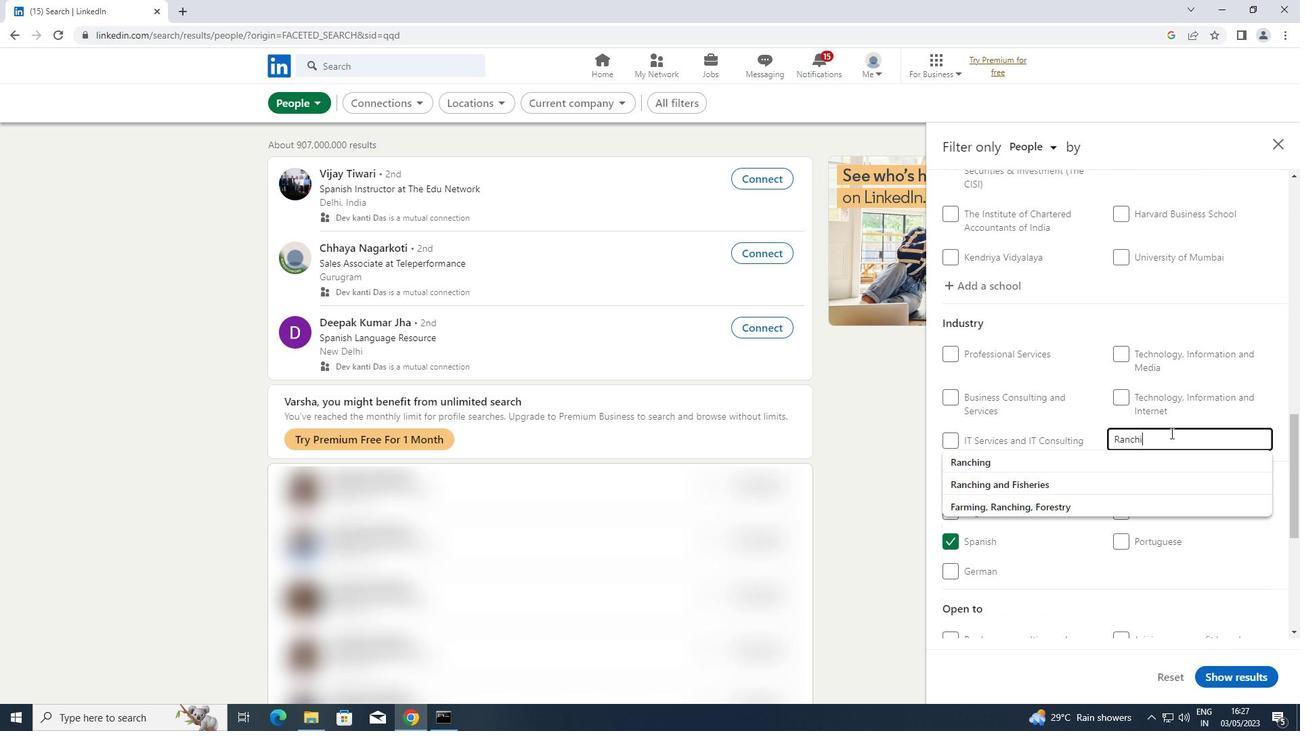 
Action: Mouse moved to (962, 456)
Screenshot: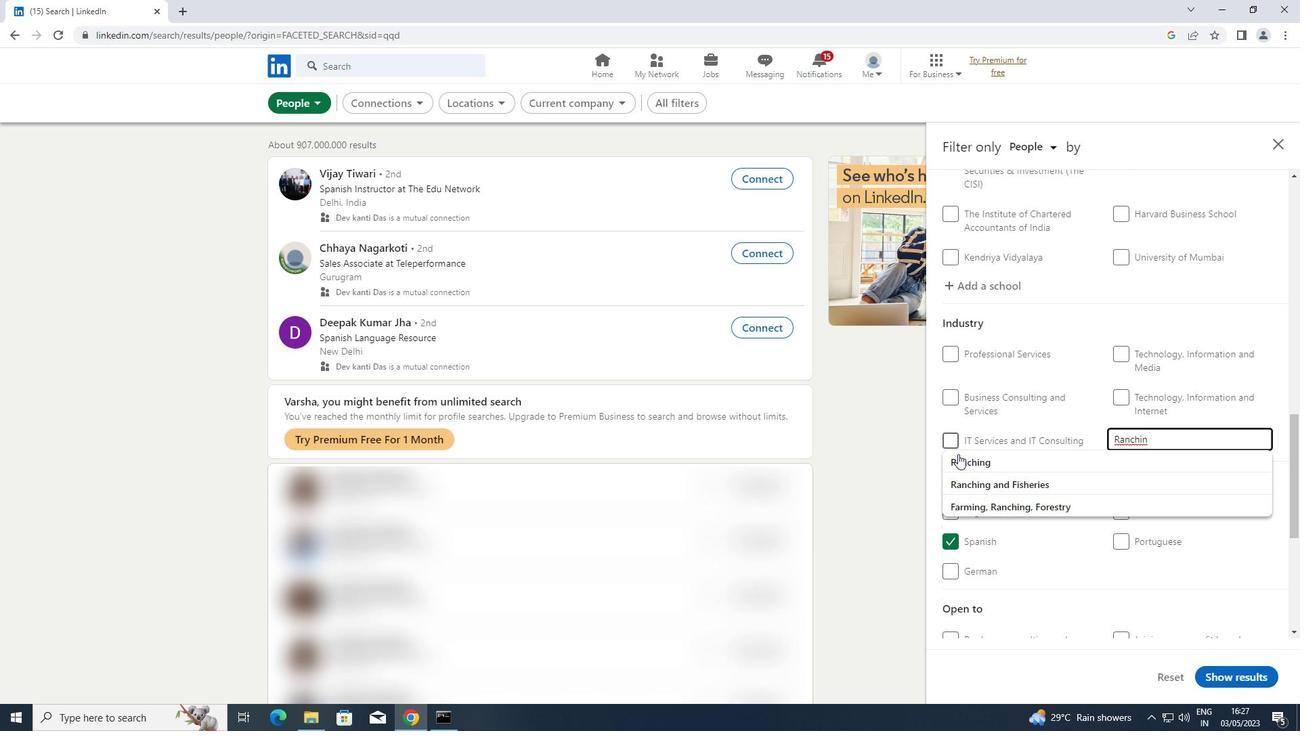 
Action: Mouse pressed left at (962, 456)
Screenshot: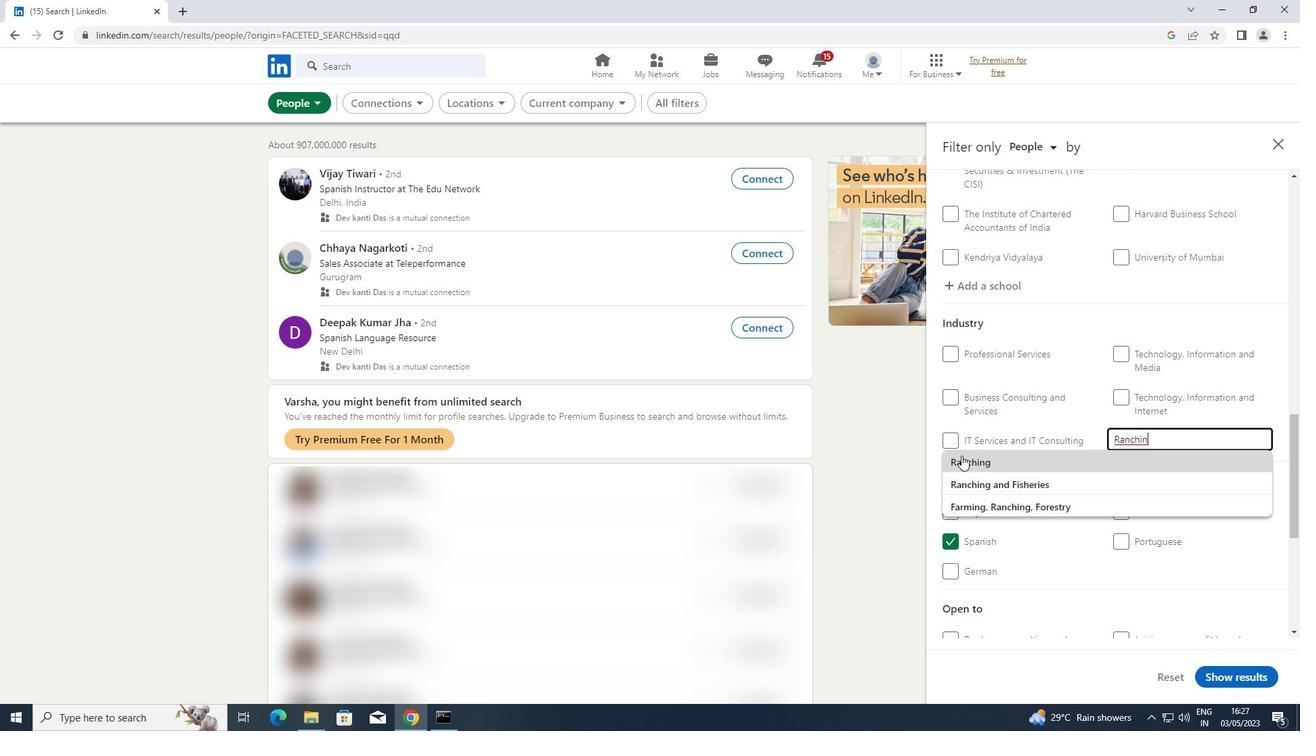
Action: Mouse scrolled (962, 455) with delta (0, 0)
Screenshot: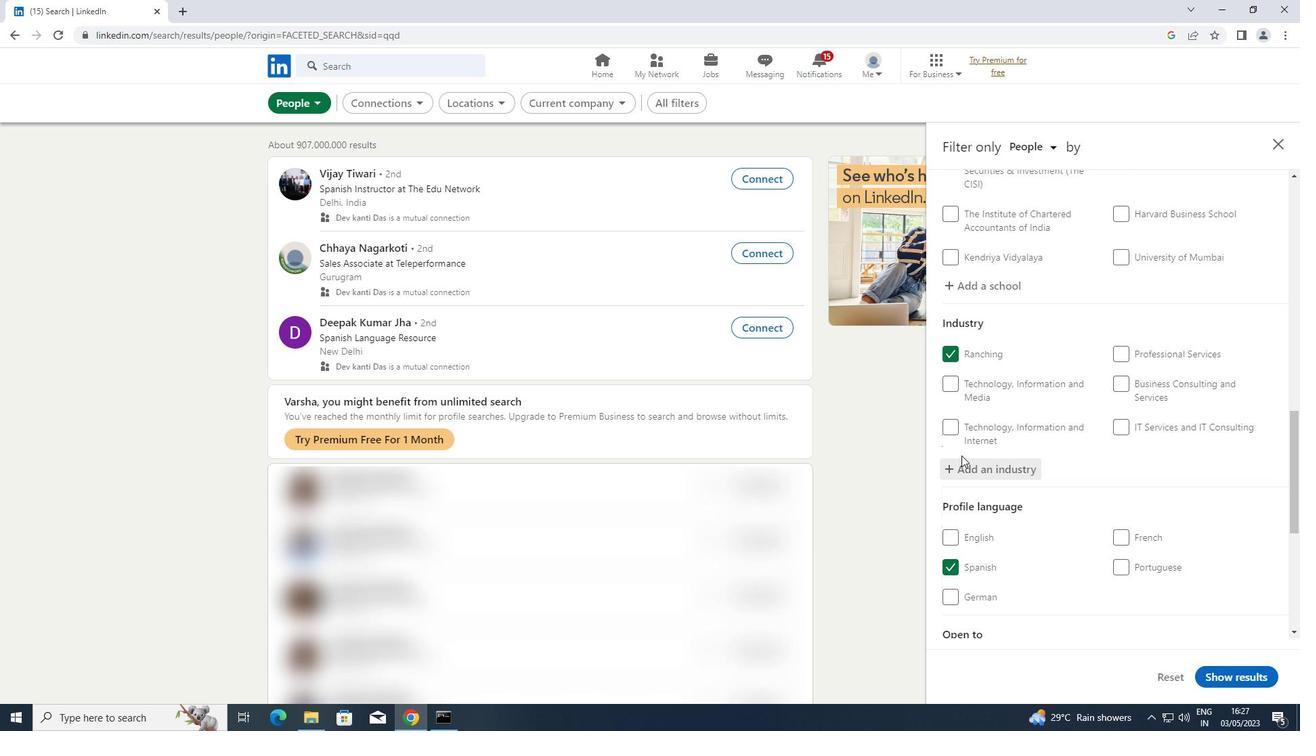 
Action: Mouse scrolled (962, 455) with delta (0, 0)
Screenshot: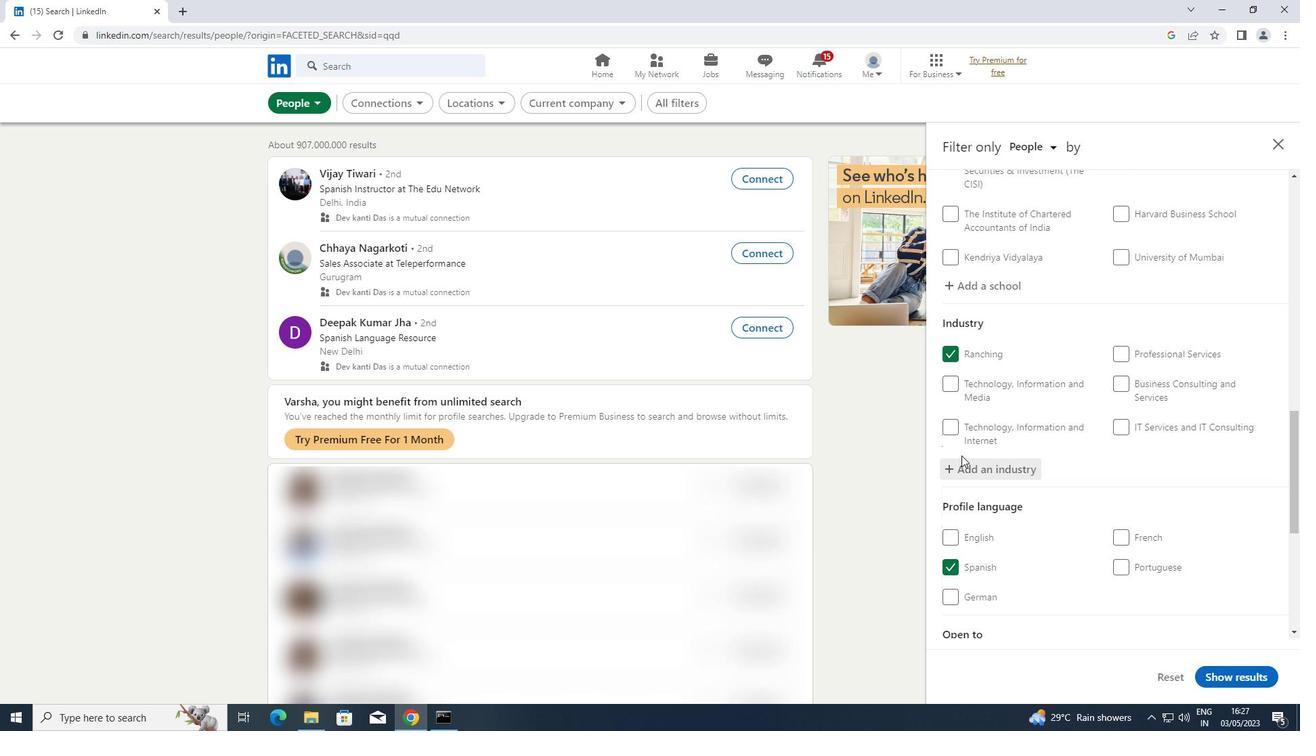 
Action: Mouse scrolled (962, 455) with delta (0, 0)
Screenshot: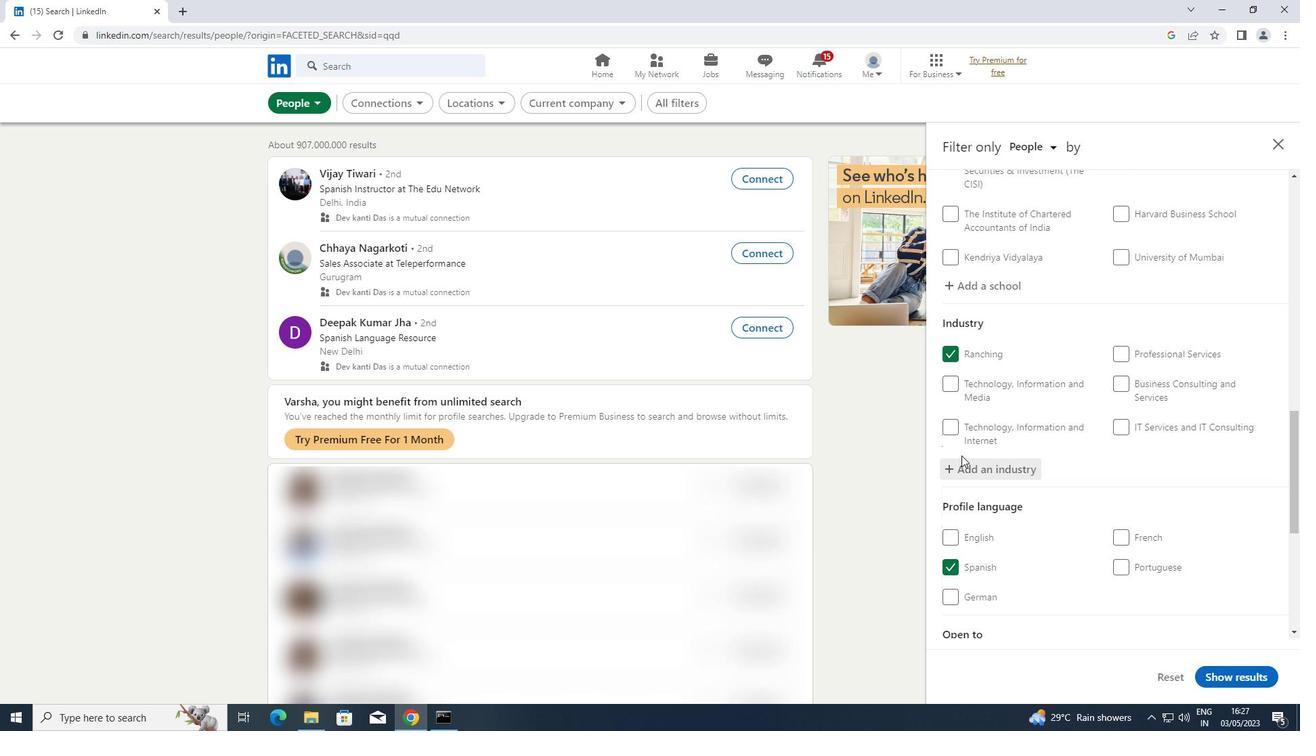 
Action: Mouse scrolled (962, 455) with delta (0, 0)
Screenshot: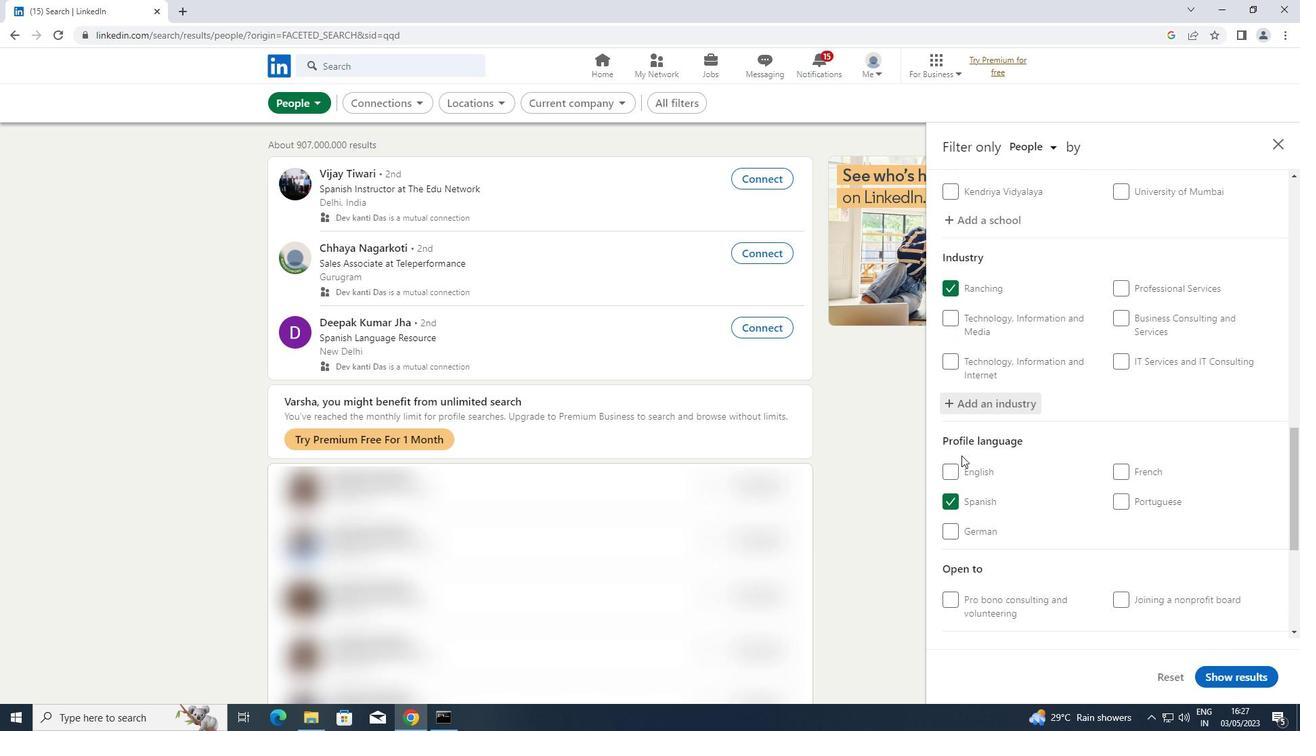 
Action: Mouse moved to (1147, 537)
Screenshot: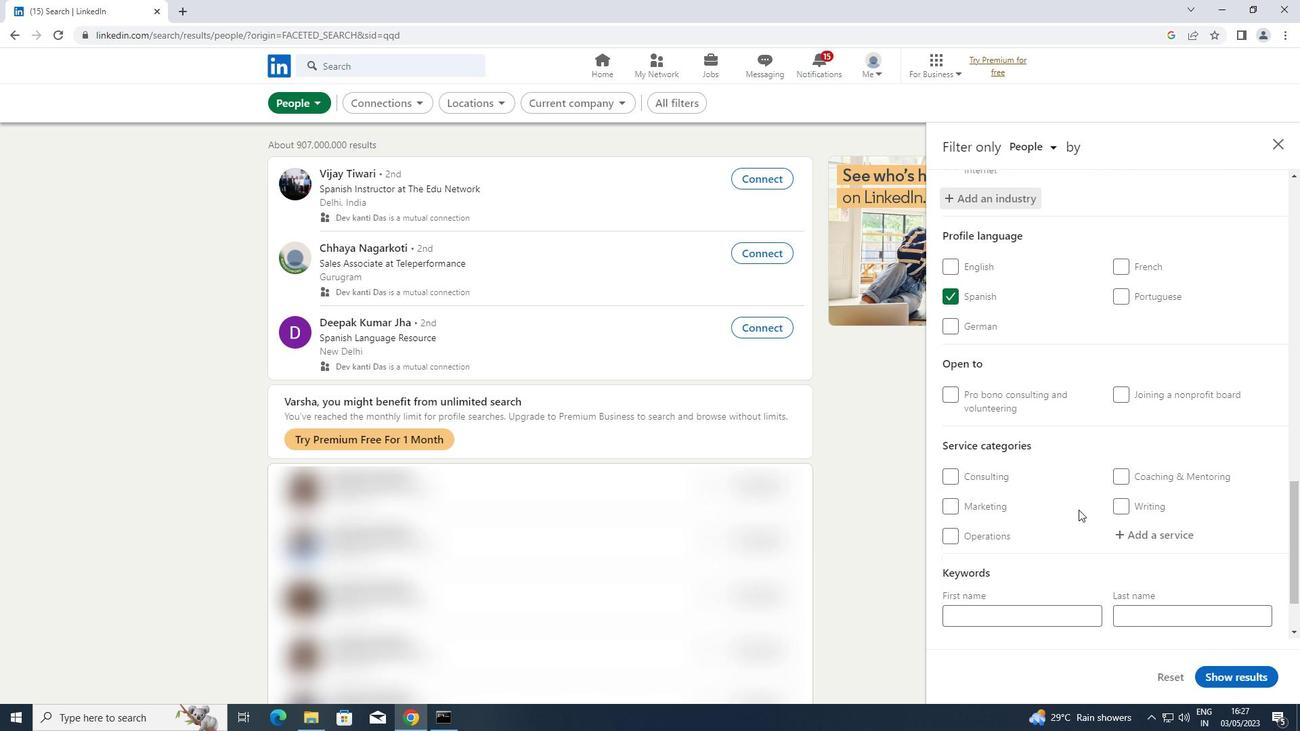 
Action: Mouse pressed left at (1147, 537)
Screenshot: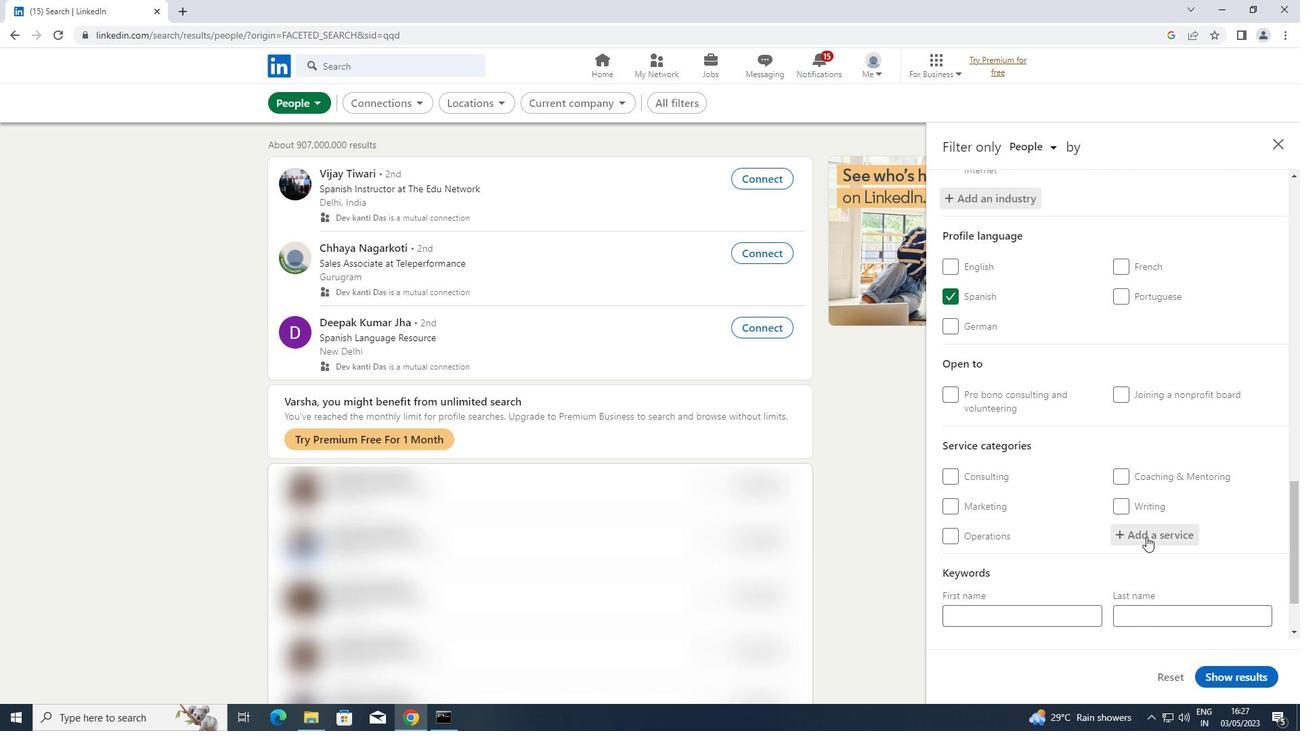 
Action: Mouse moved to (1138, 535)
Screenshot: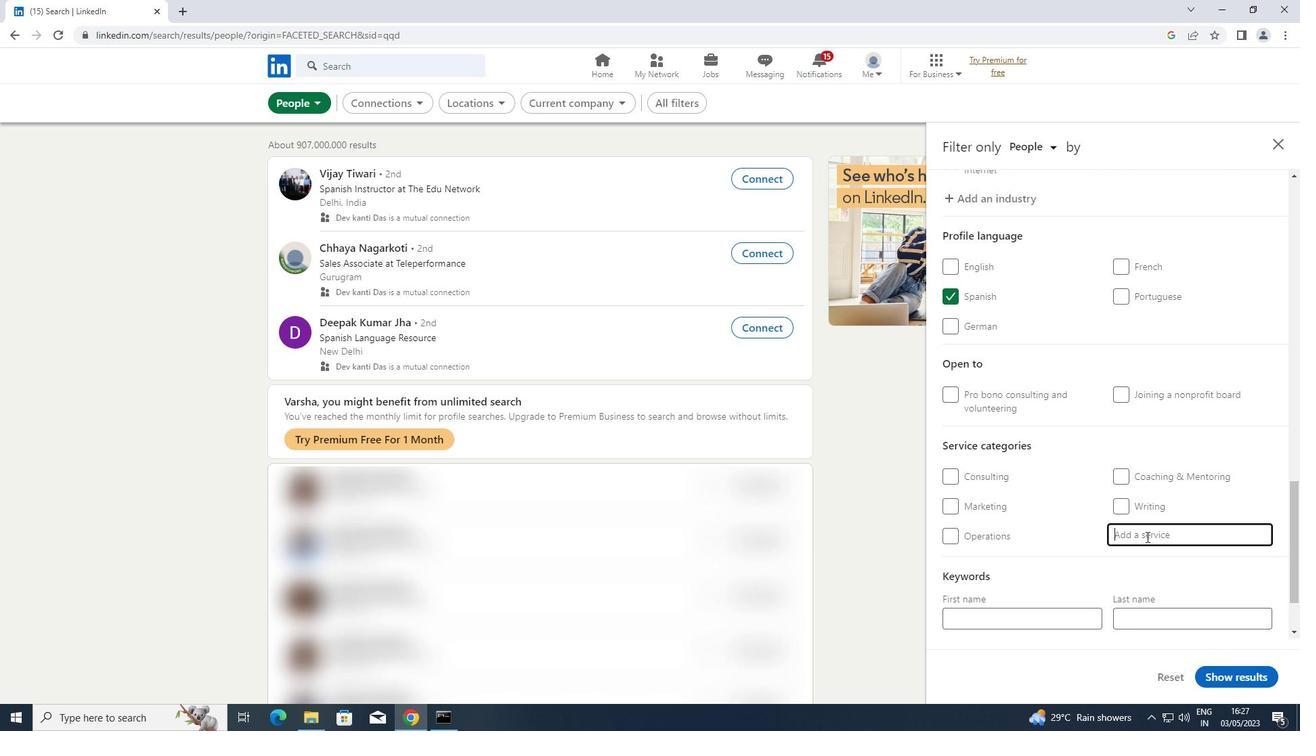 
Action: Key pressed <Key.shift><Key.shift><Key.shift>PROJEC
Screenshot: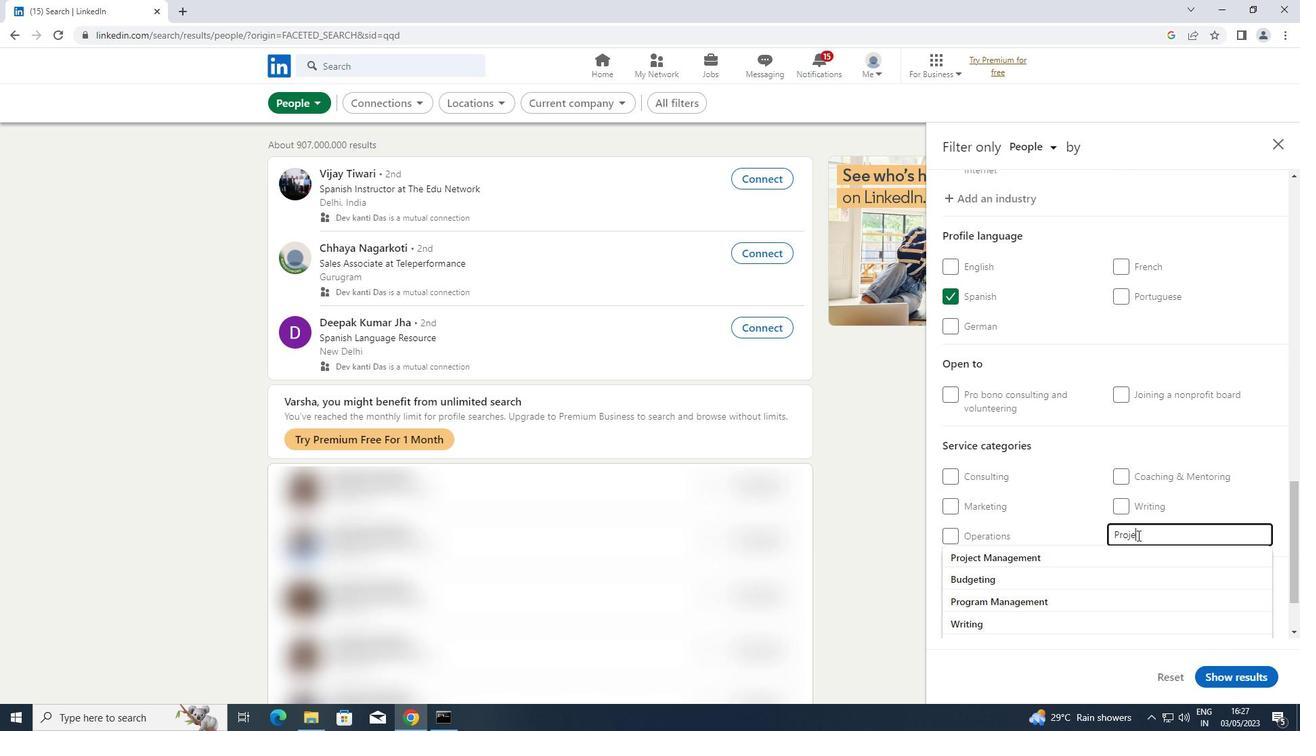 
Action: Mouse moved to (1010, 557)
Screenshot: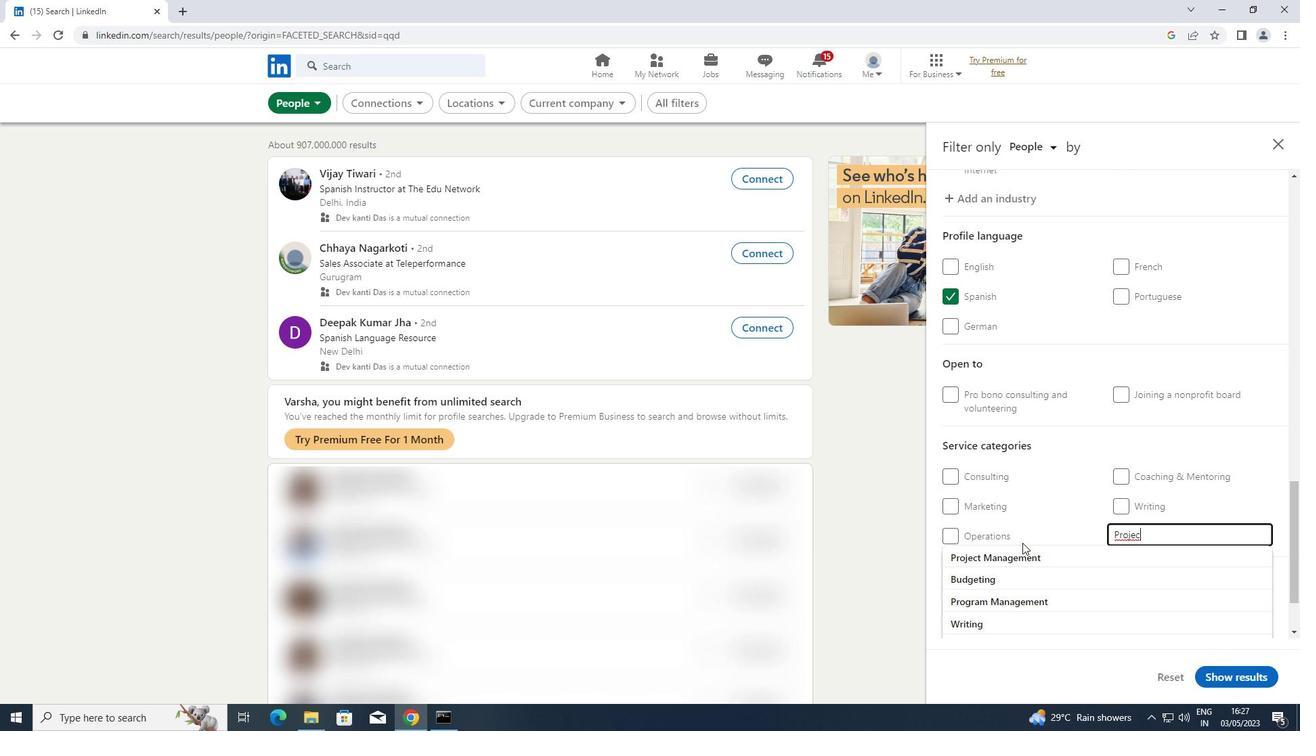 
Action: Mouse pressed left at (1010, 557)
Screenshot: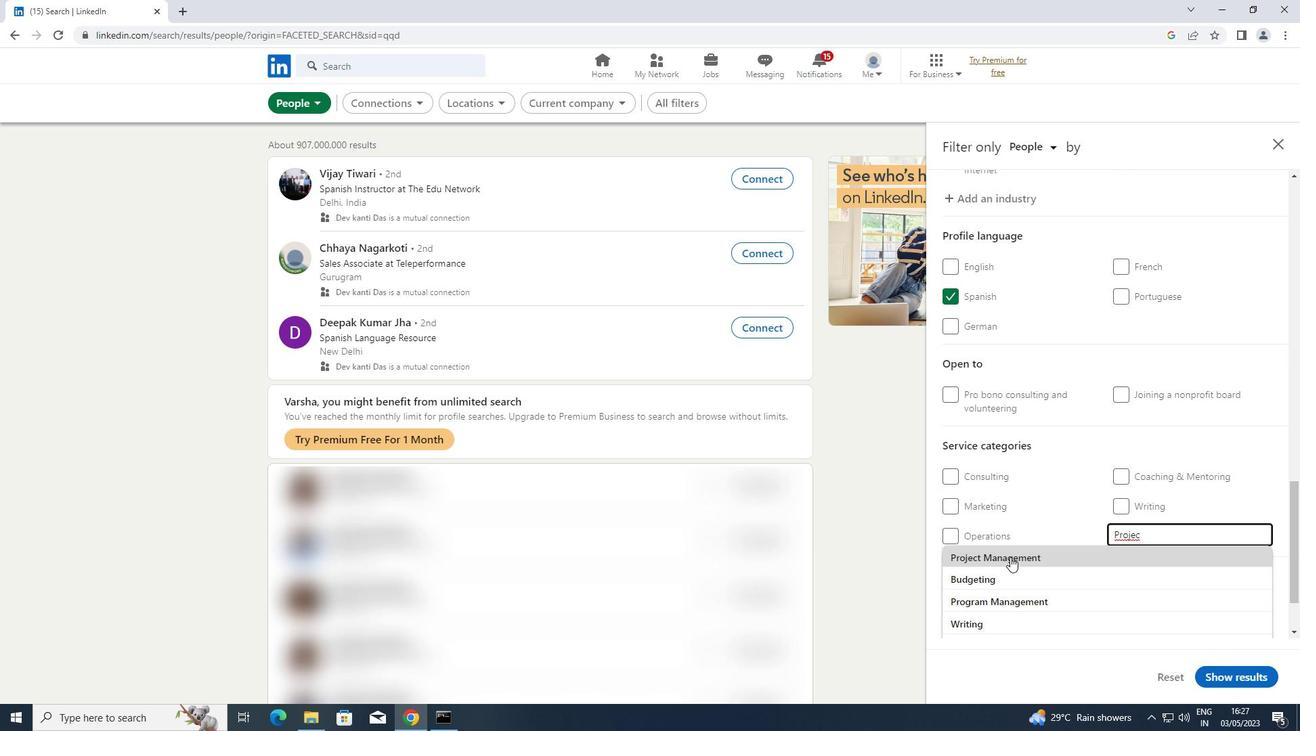 
Action: Mouse scrolled (1010, 556) with delta (0, 0)
Screenshot: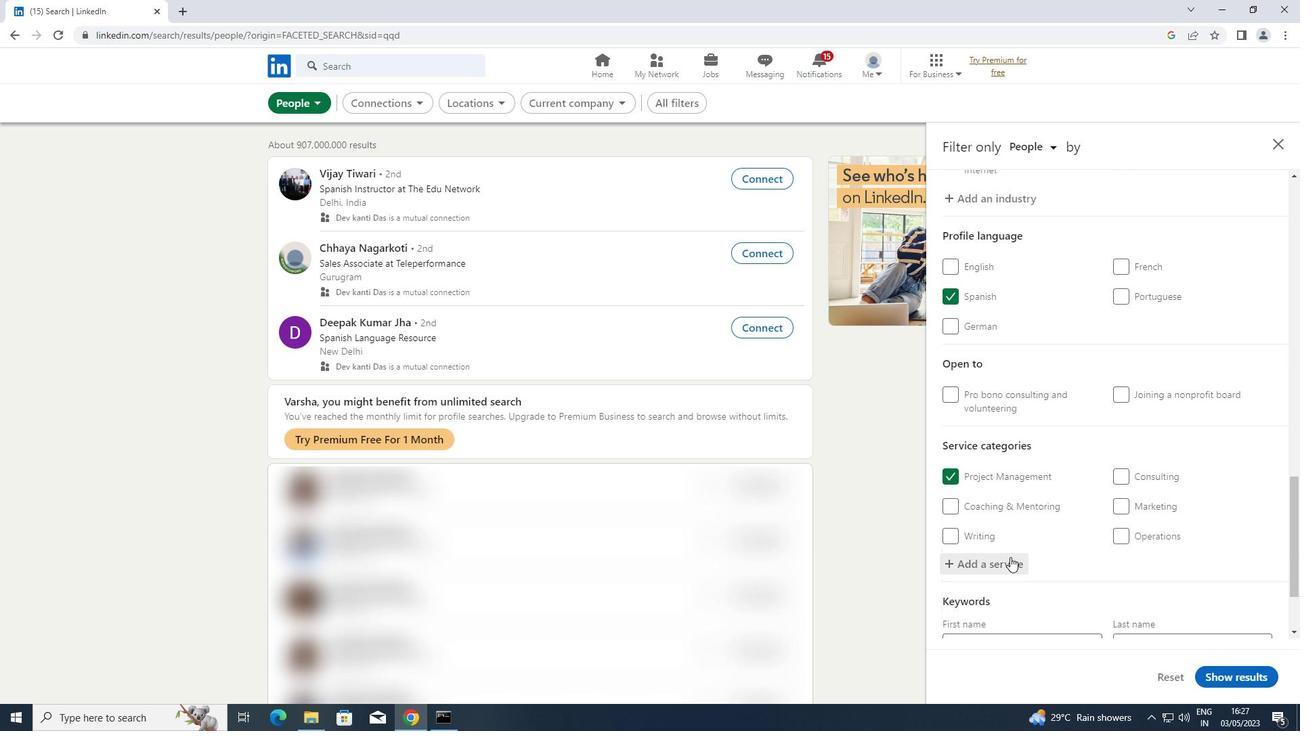 
Action: Mouse scrolled (1010, 556) with delta (0, 0)
Screenshot: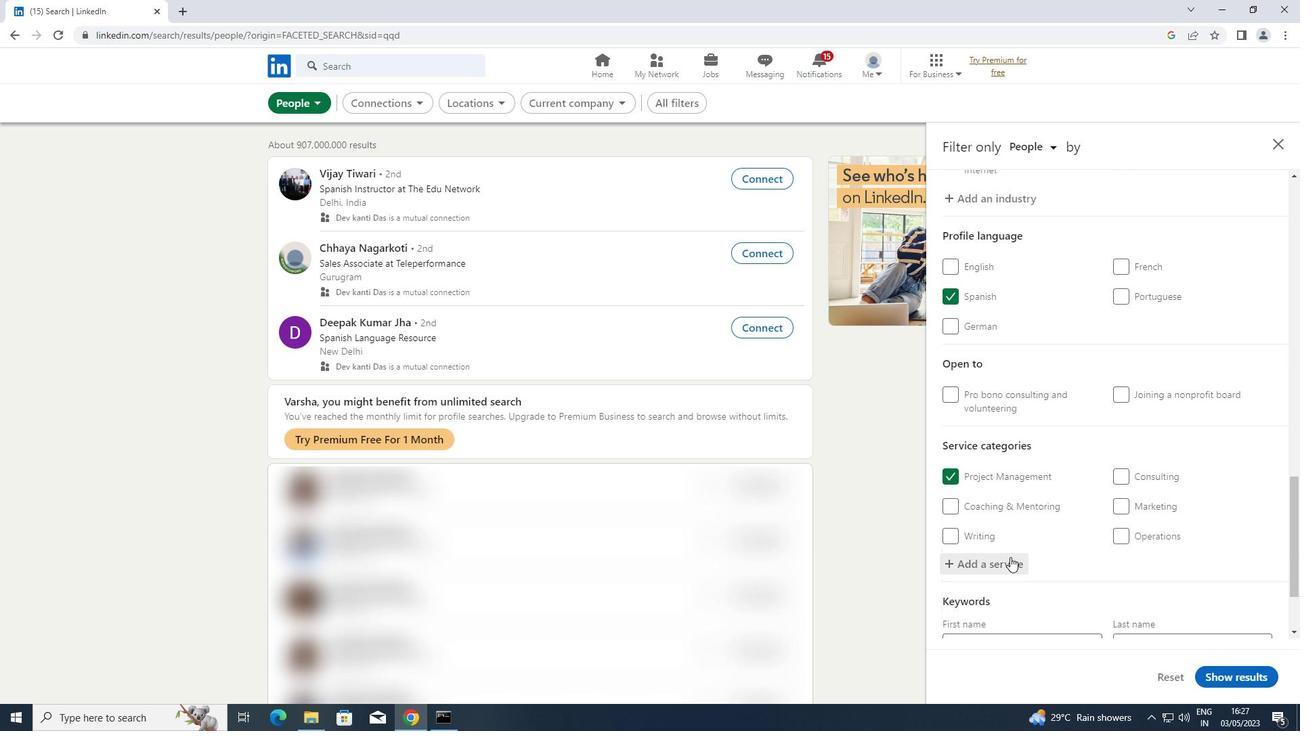 
Action: Mouse scrolled (1010, 556) with delta (0, 0)
Screenshot: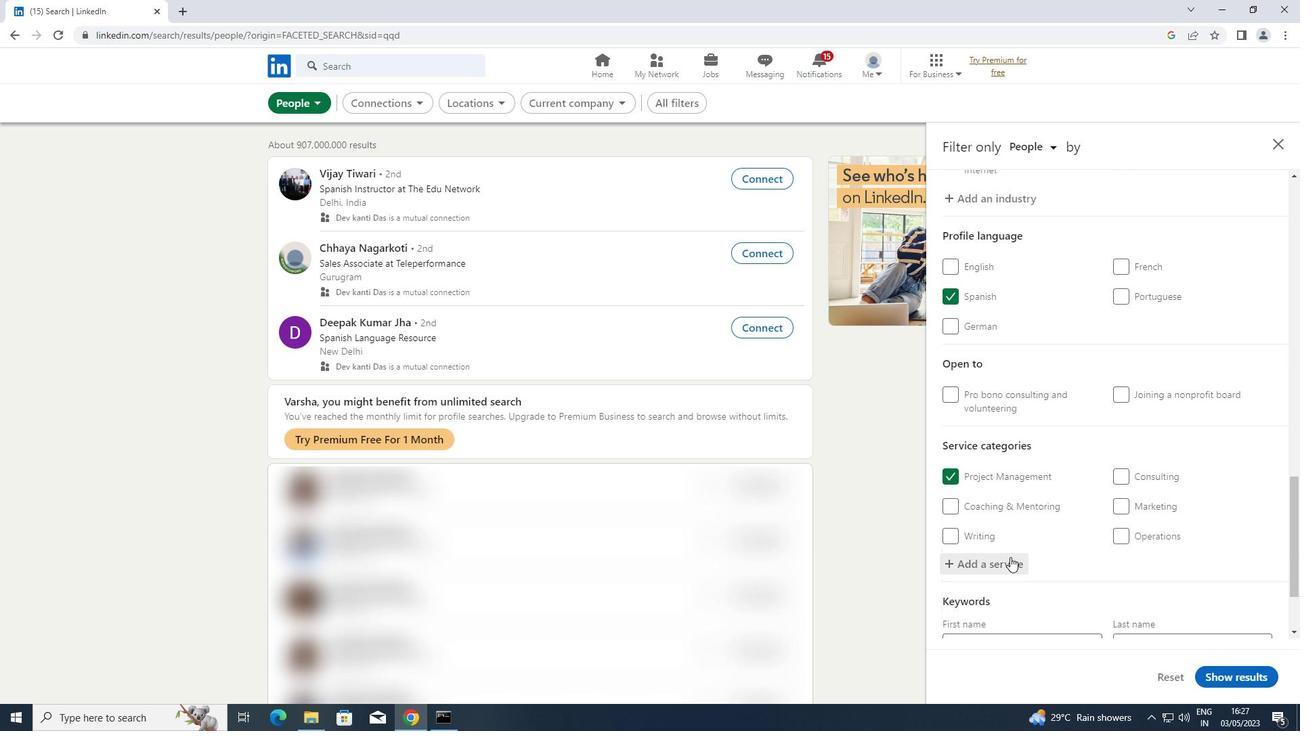 
Action: Mouse scrolled (1010, 556) with delta (0, 0)
Screenshot: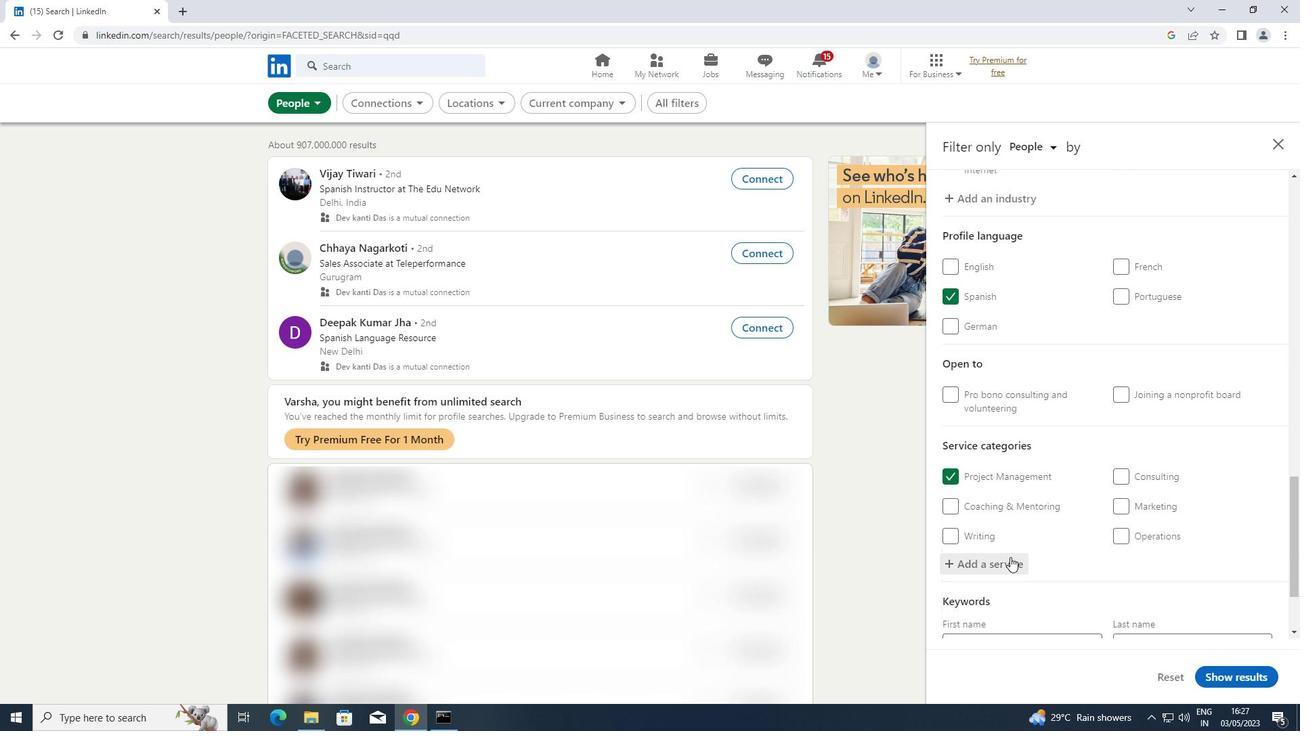 
Action: Mouse scrolled (1010, 556) with delta (0, 0)
Screenshot: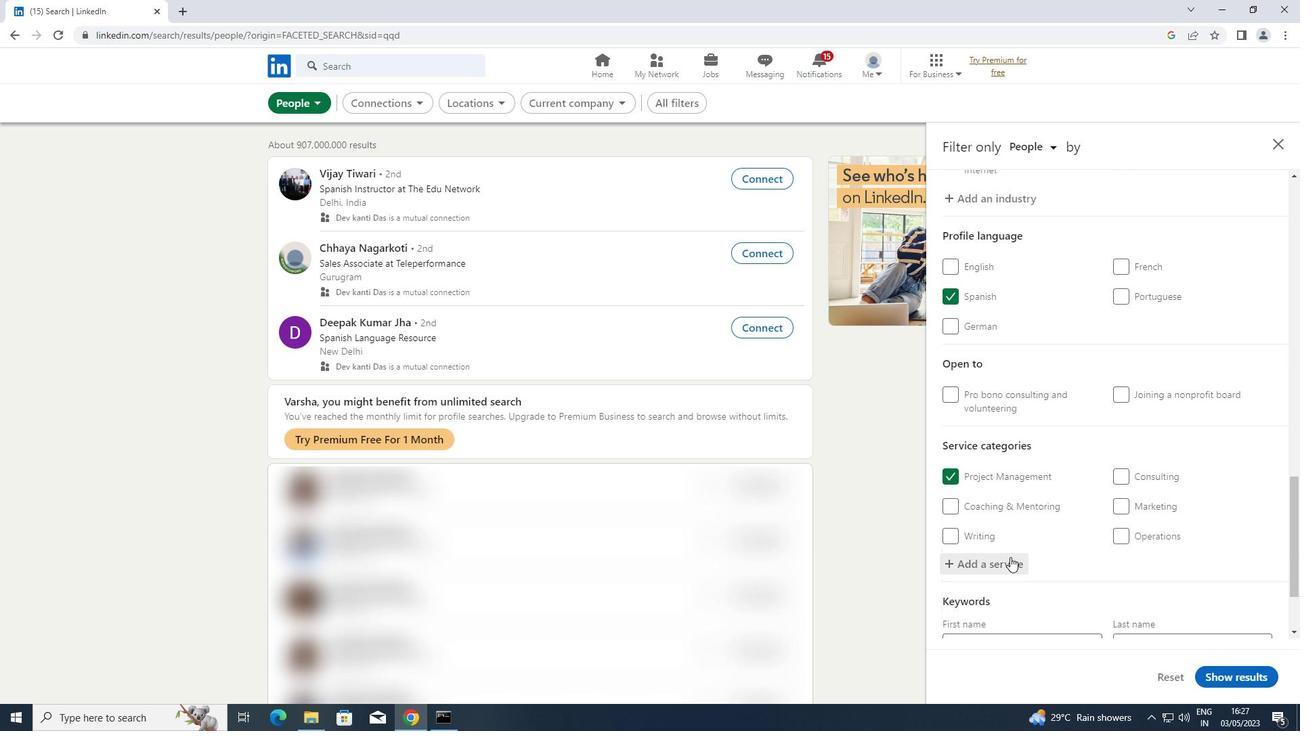 
Action: Mouse scrolled (1010, 556) with delta (0, 0)
Screenshot: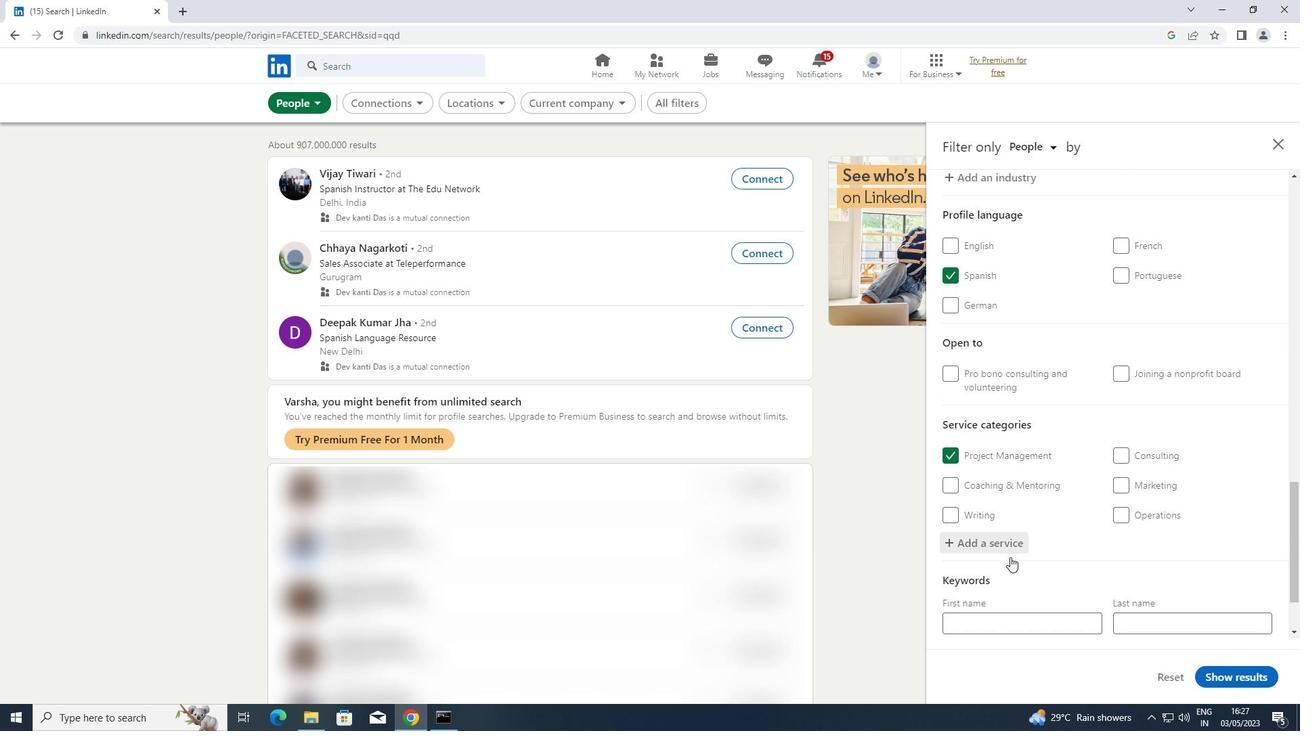
Action: Mouse moved to (1000, 576)
Screenshot: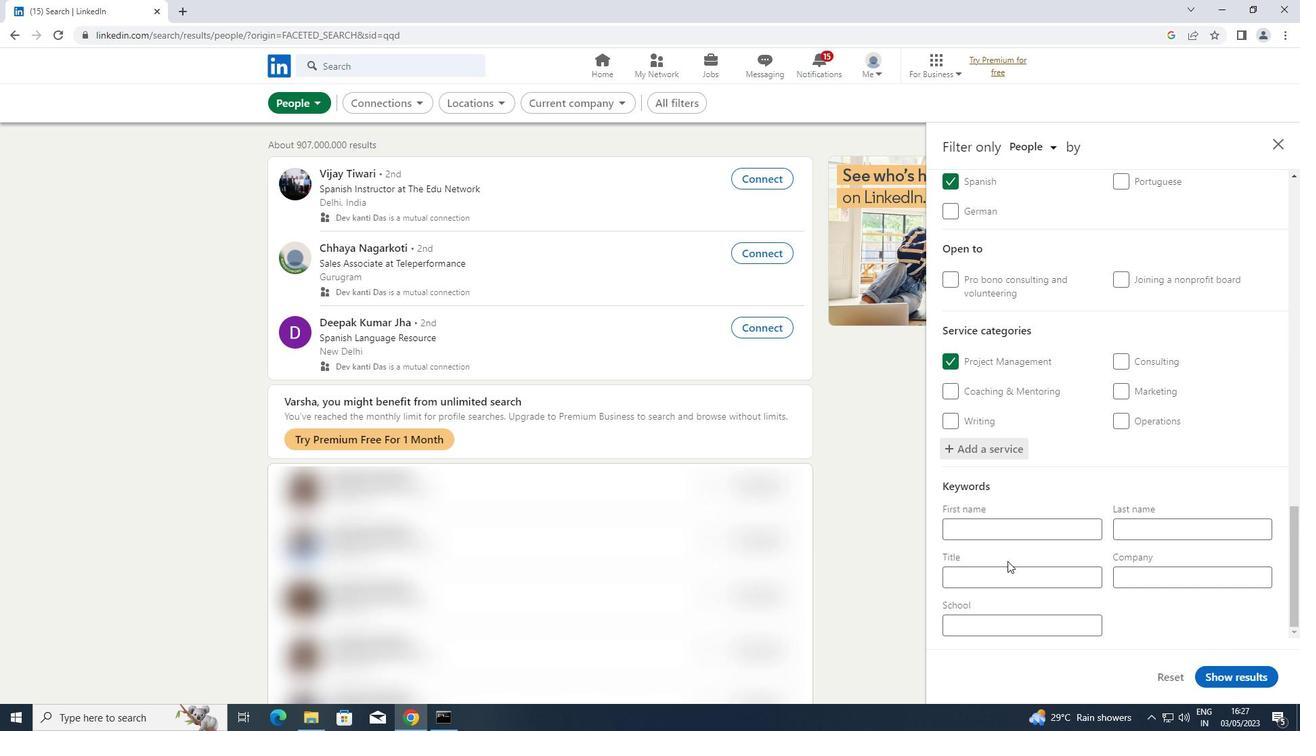 
Action: Mouse pressed left at (1000, 576)
Screenshot: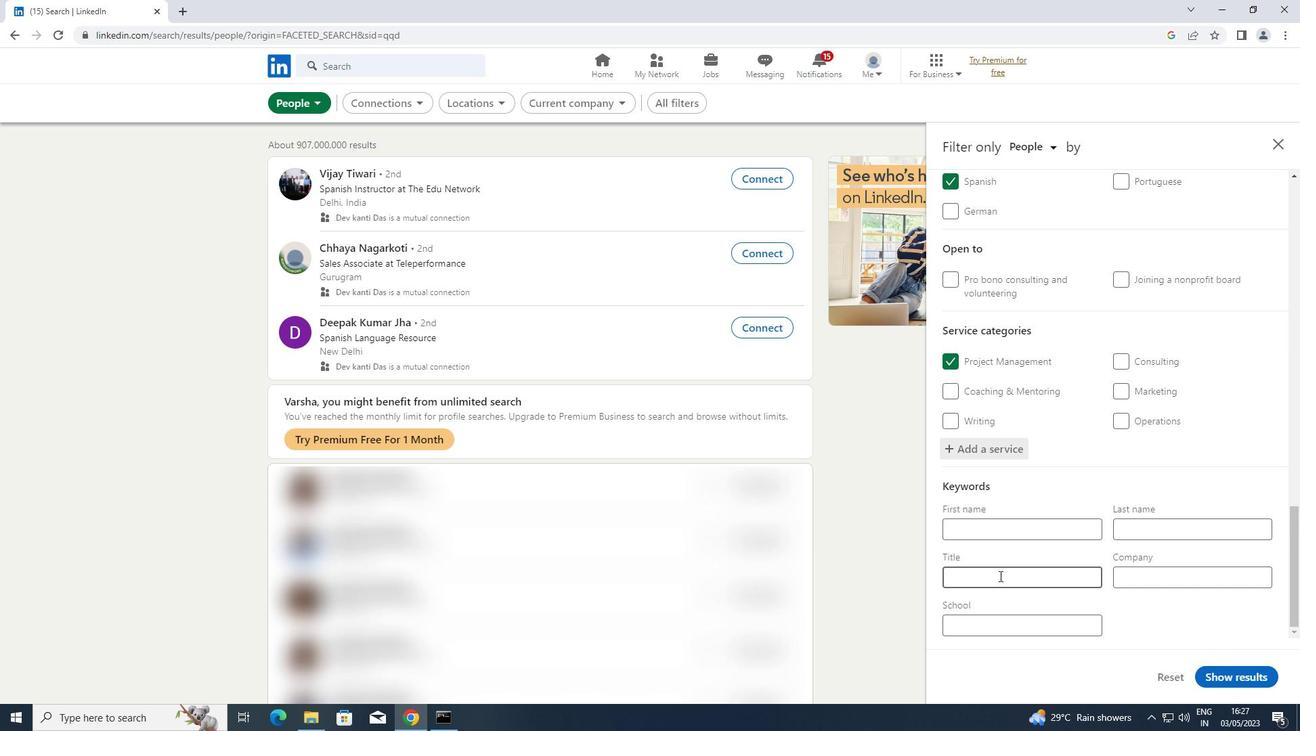 
Action: Key pressed <Key.shift>ENGINEER
Screenshot: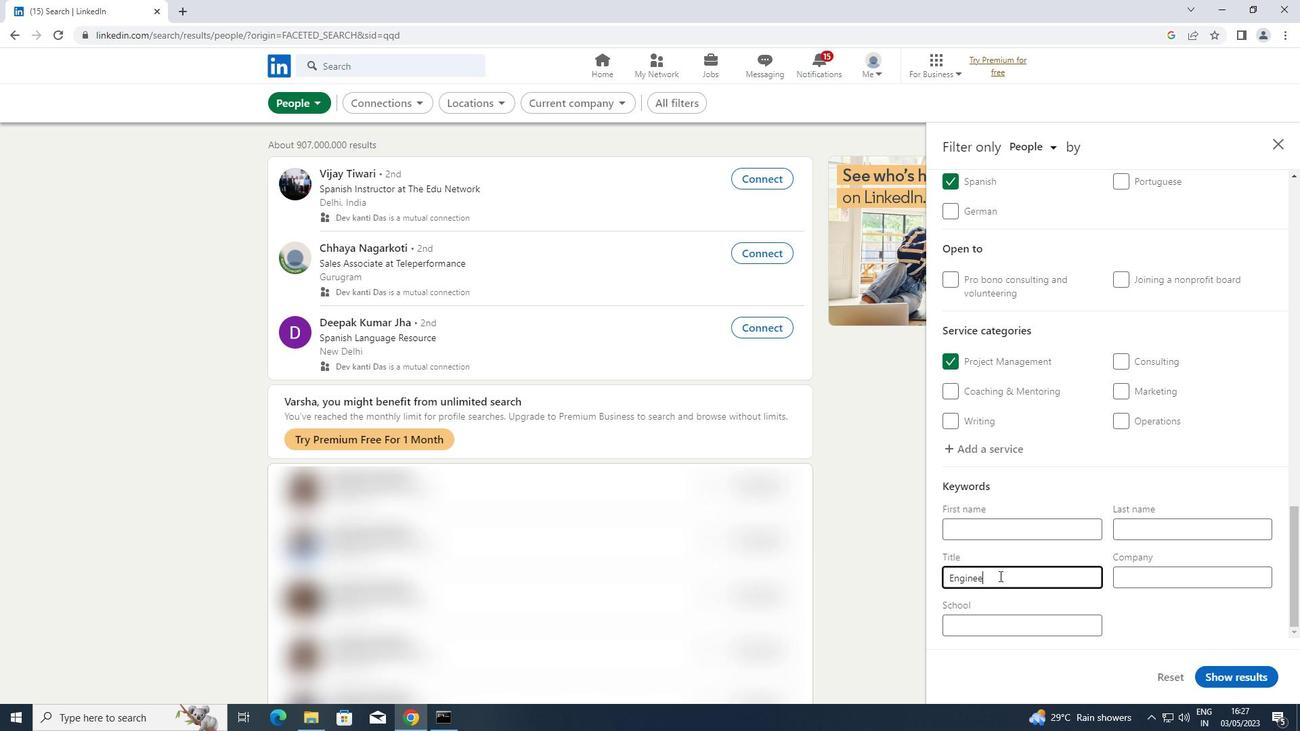 
Action: Mouse moved to (1207, 674)
Screenshot: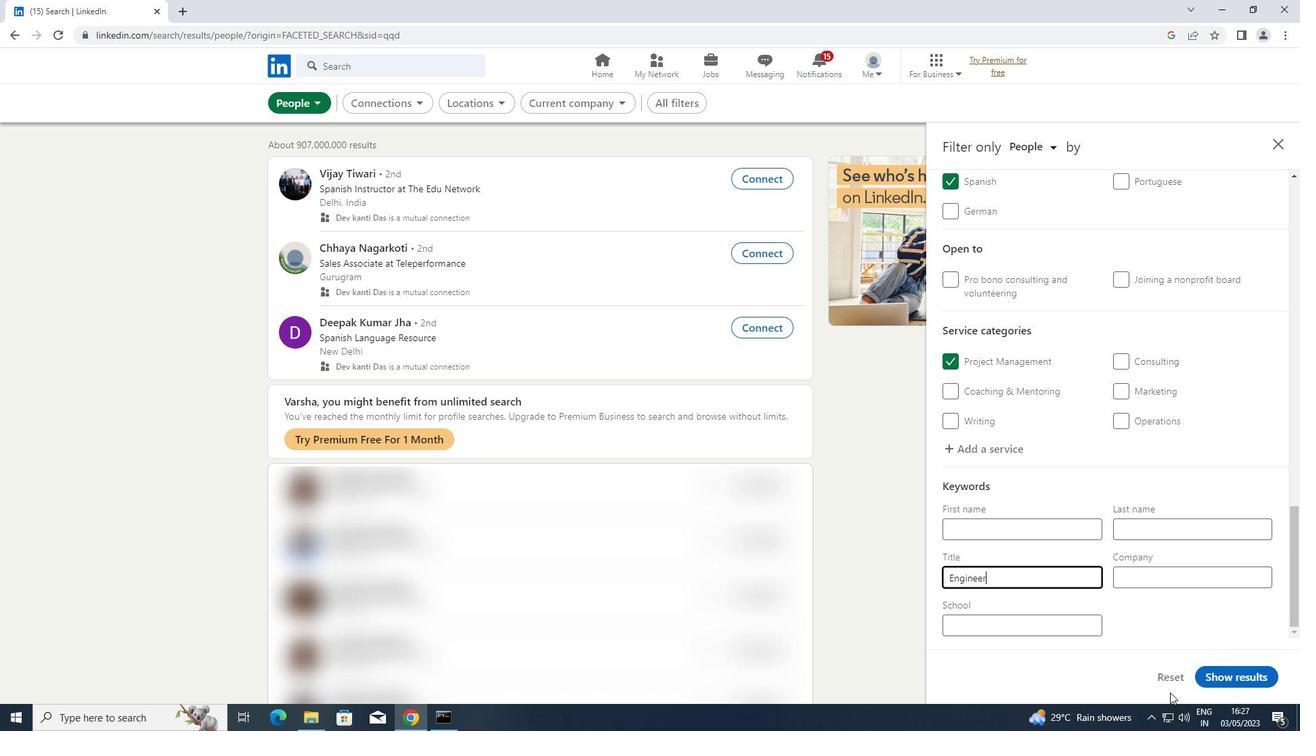 
Action: Mouse pressed left at (1207, 674)
Screenshot: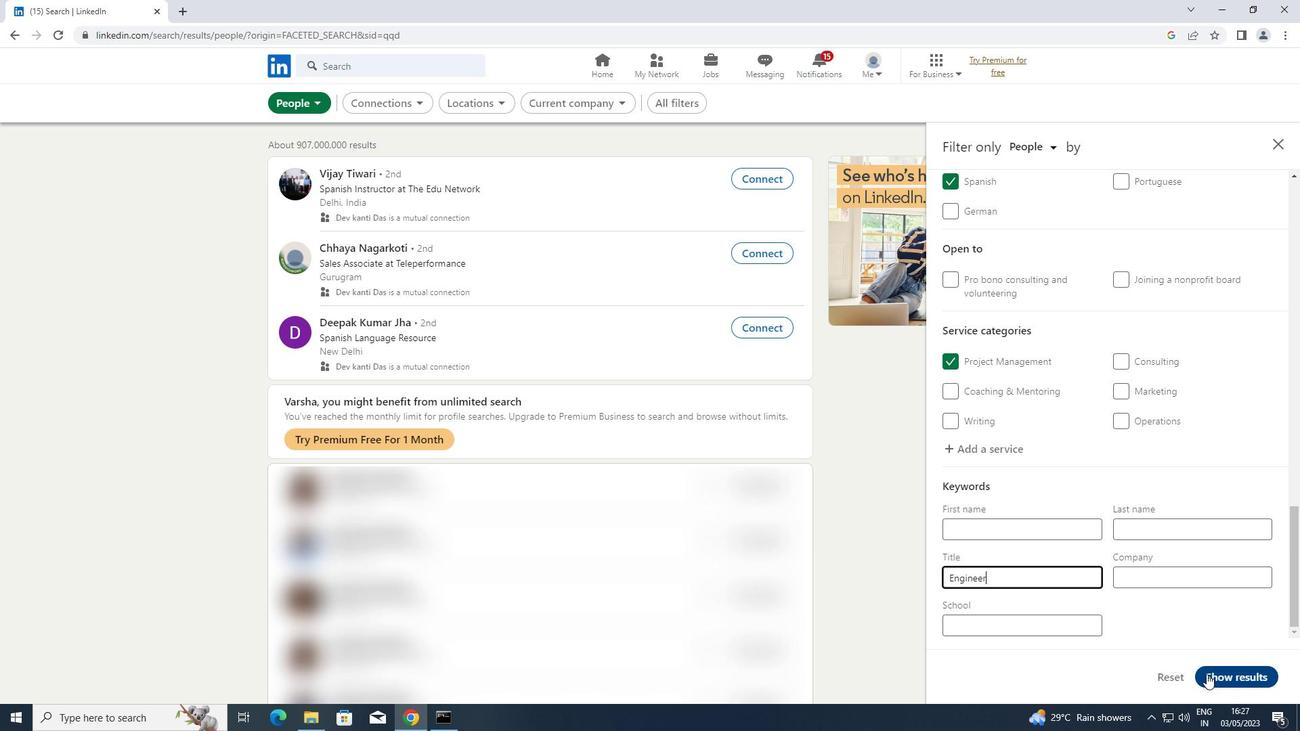 
